 Task: Use the formula "MUNIT" in spreadsheet "Project portfolio".
Action: Mouse moved to (890, 160)
Screenshot: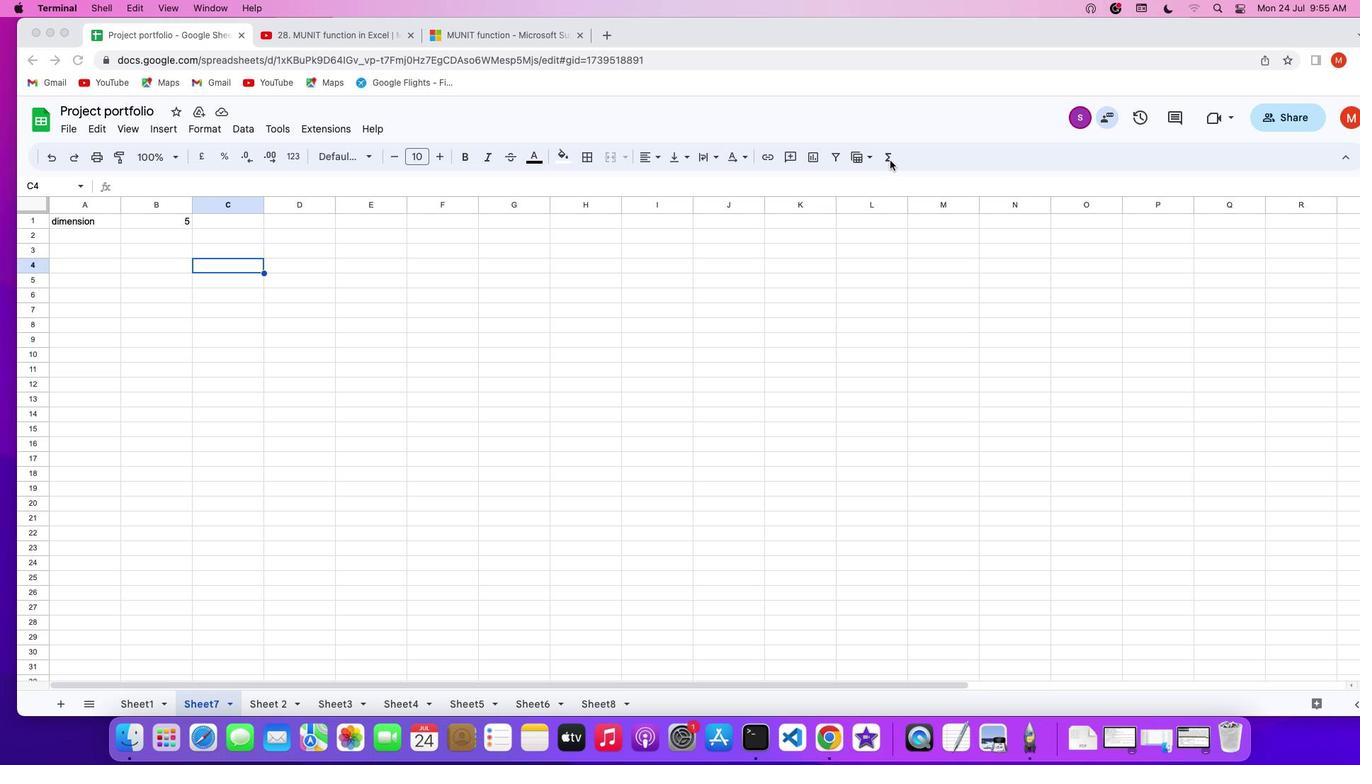 
Action: Mouse pressed left at (890, 160)
Screenshot: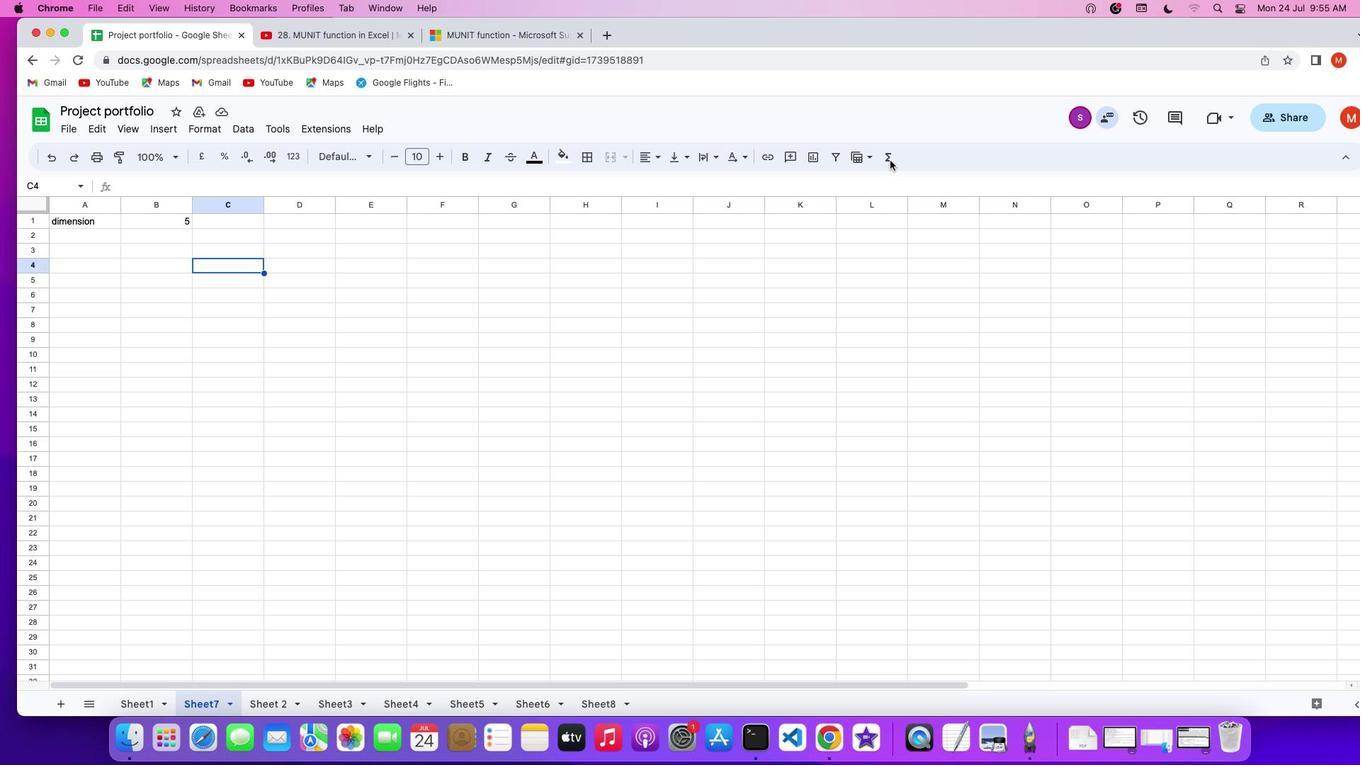 
Action: Mouse pressed left at (890, 160)
Screenshot: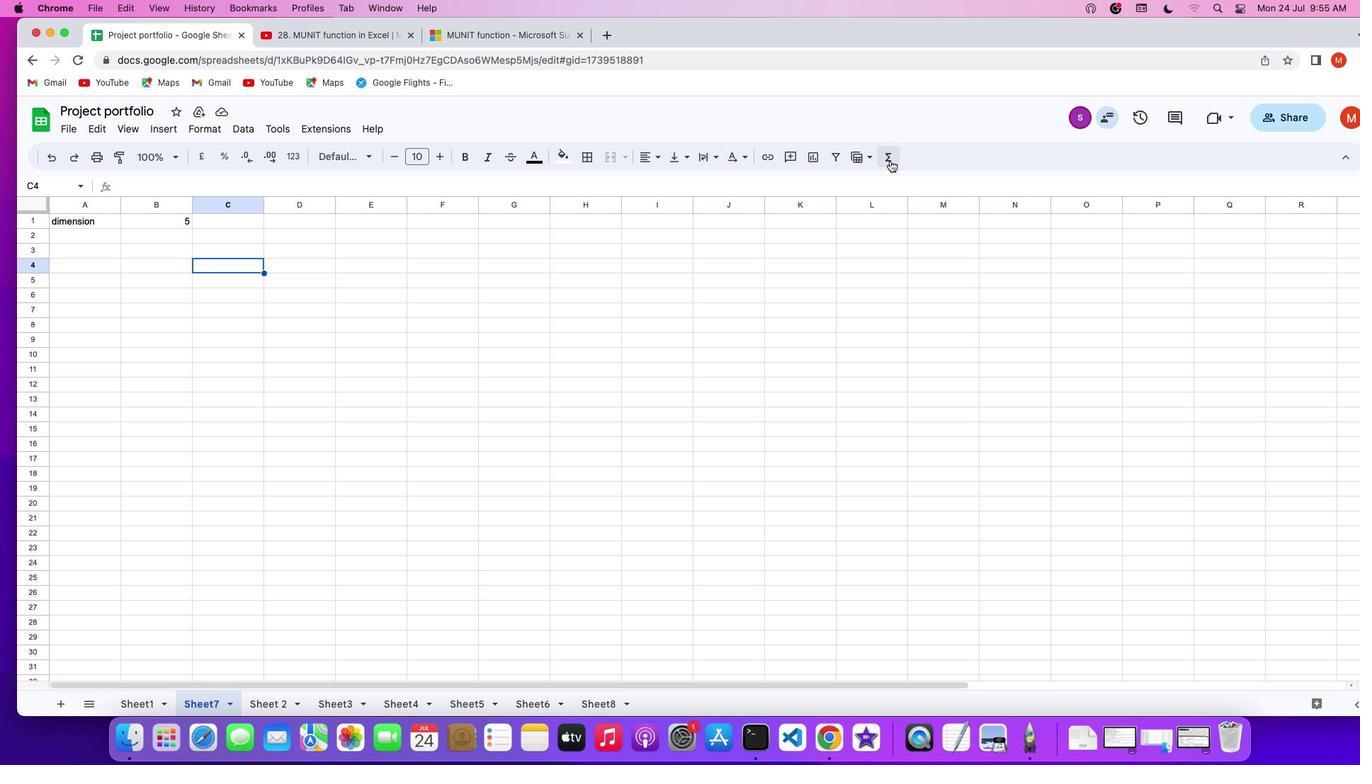 
Action: Mouse pressed left at (890, 160)
Screenshot: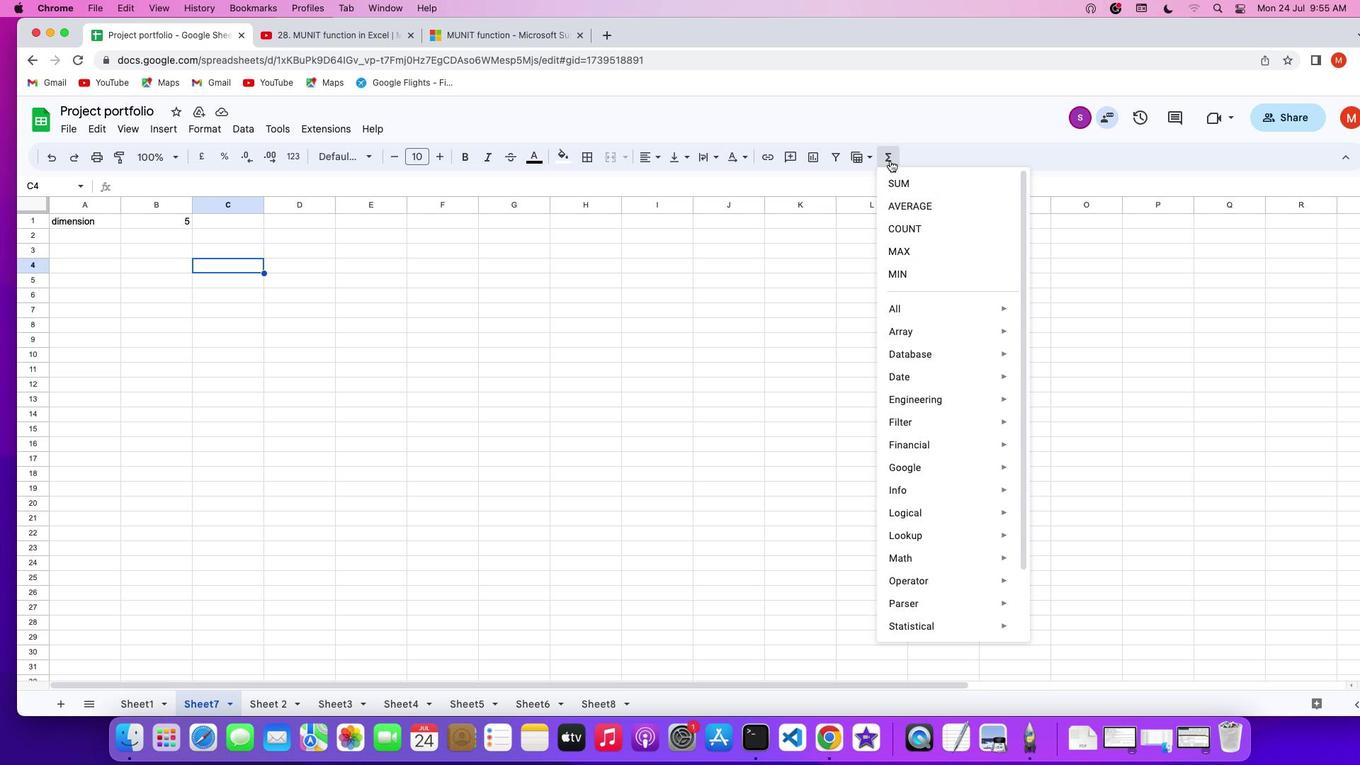 
Action: Mouse moved to (1092, 325)
Screenshot: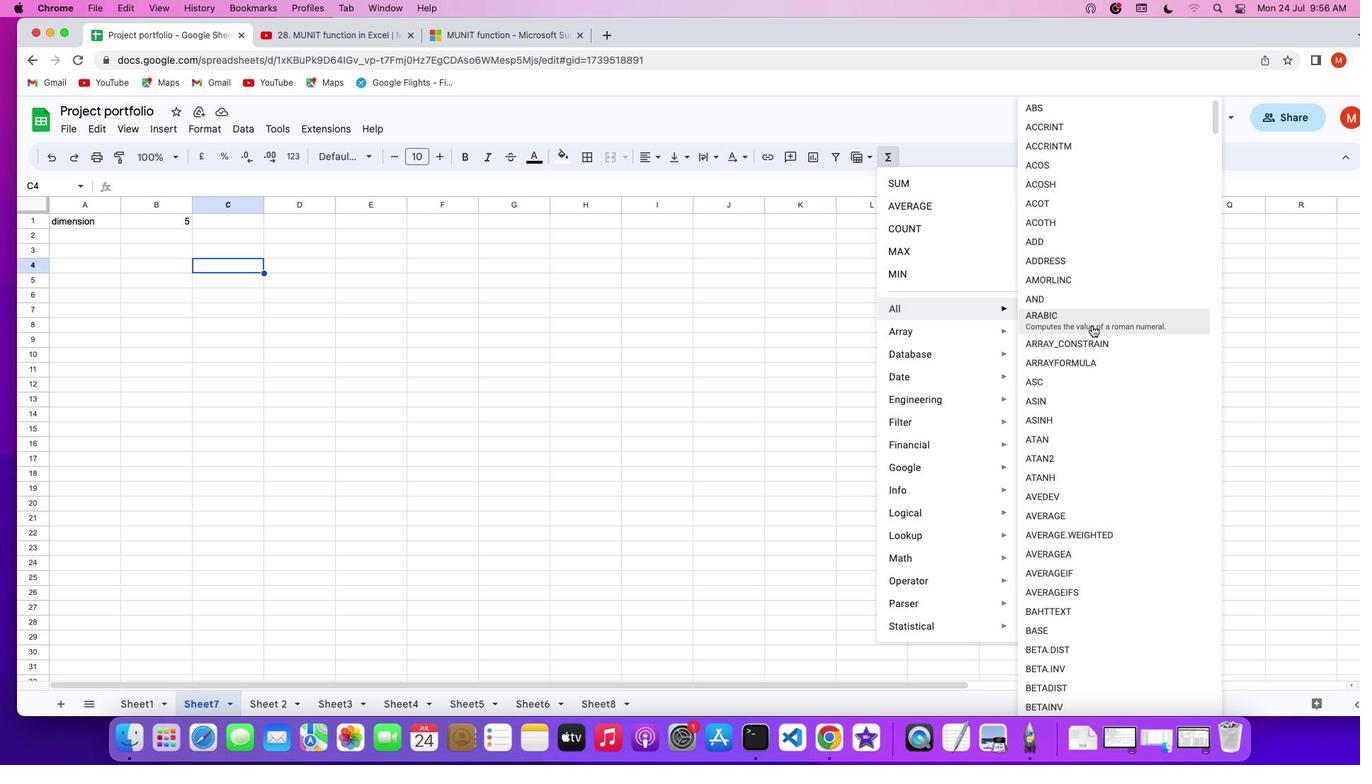 
Action: Mouse scrolled (1092, 325) with delta (0, 0)
Screenshot: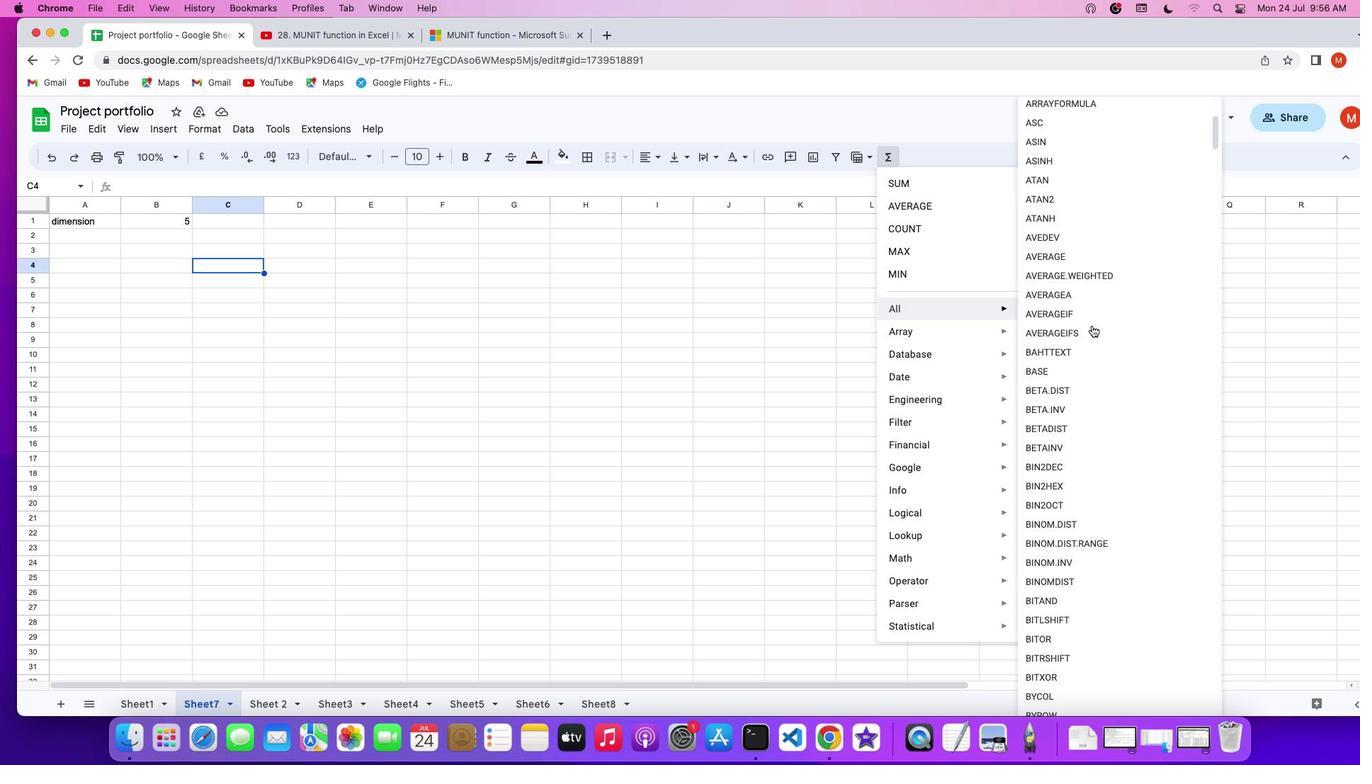
Action: Mouse scrolled (1092, 325) with delta (0, 0)
Screenshot: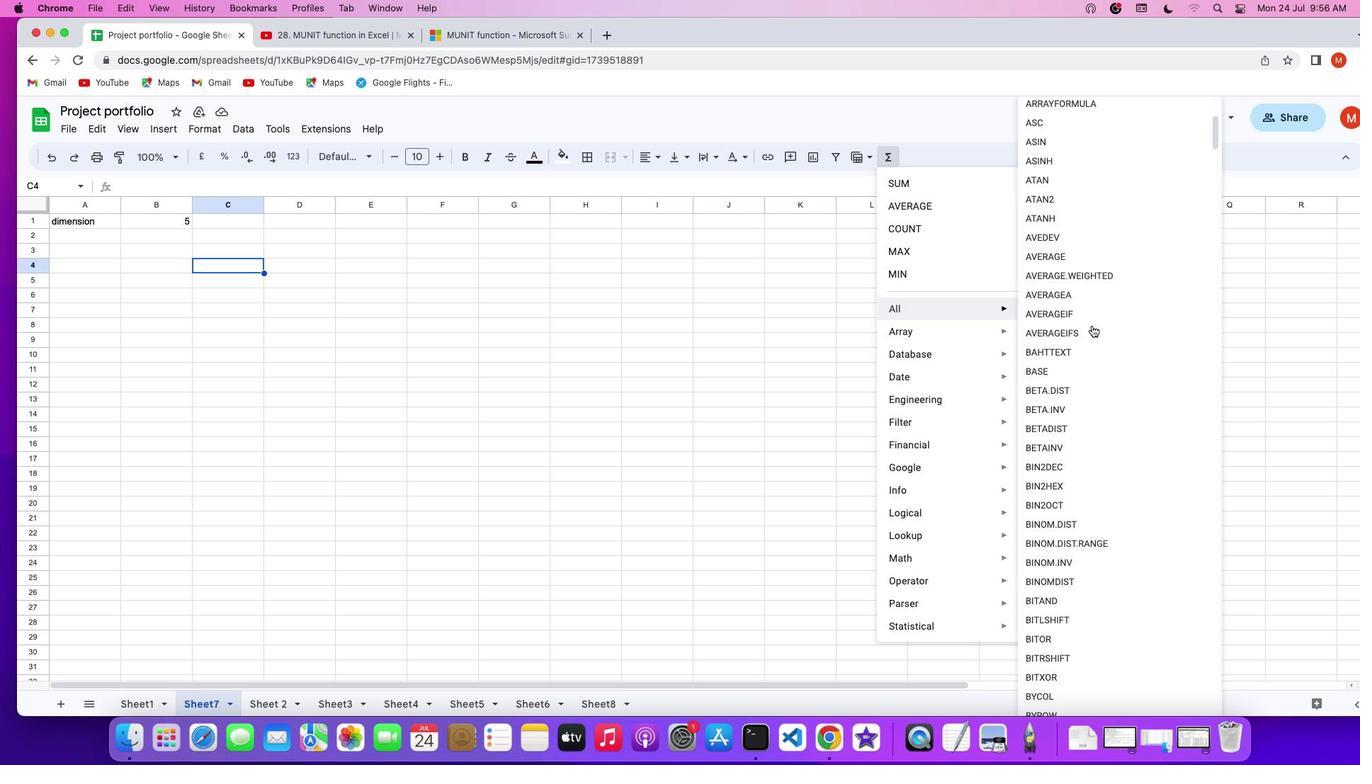 
Action: Mouse scrolled (1092, 325) with delta (0, -2)
Screenshot: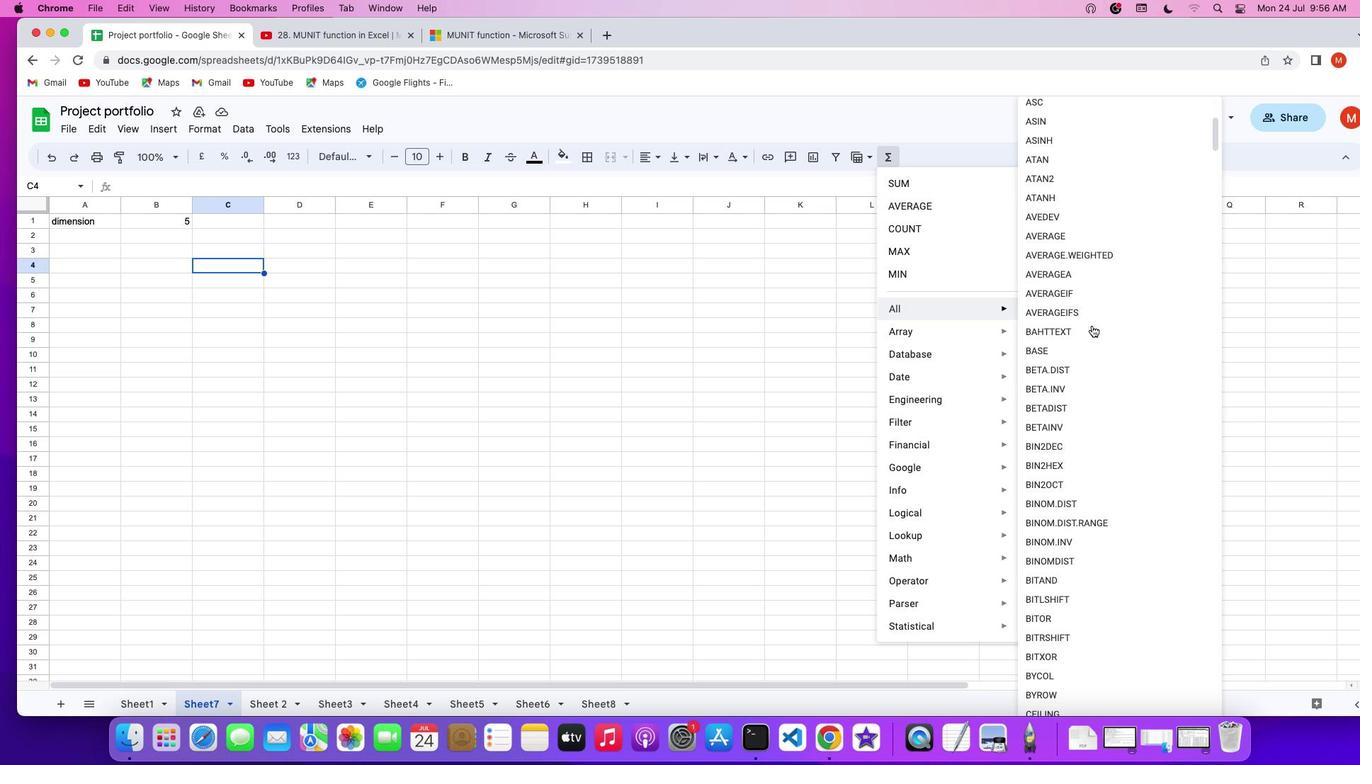 
Action: Mouse scrolled (1092, 325) with delta (0, -3)
Screenshot: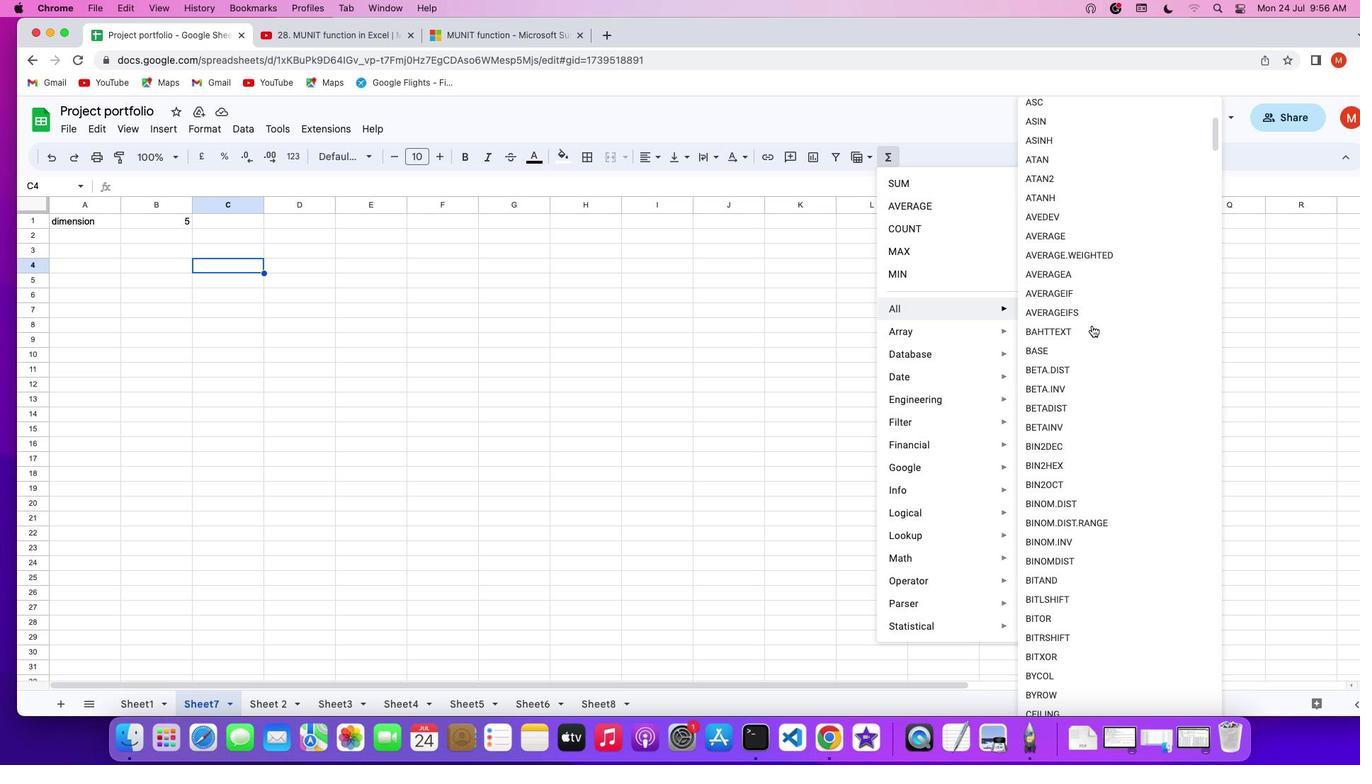 
Action: Mouse scrolled (1092, 325) with delta (0, 0)
Screenshot: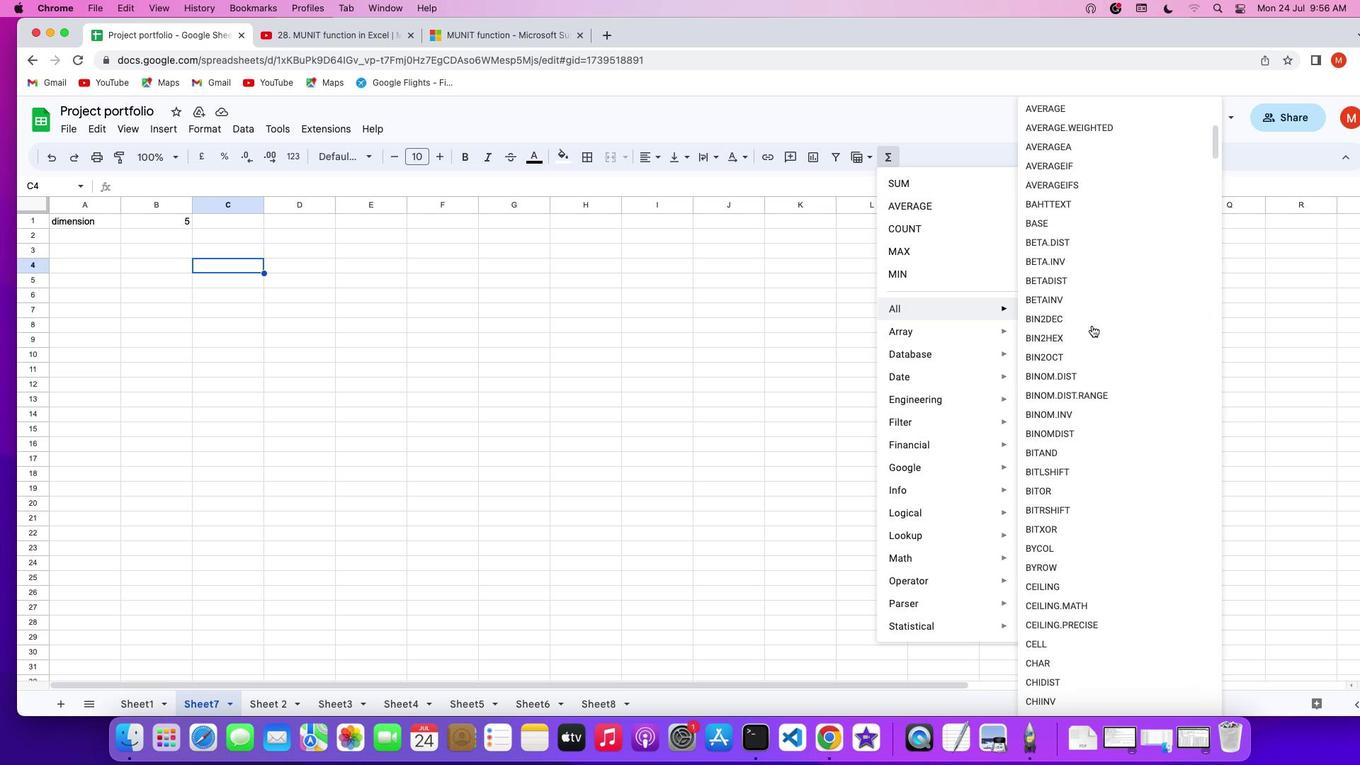 
Action: Mouse scrolled (1092, 325) with delta (0, 0)
Screenshot: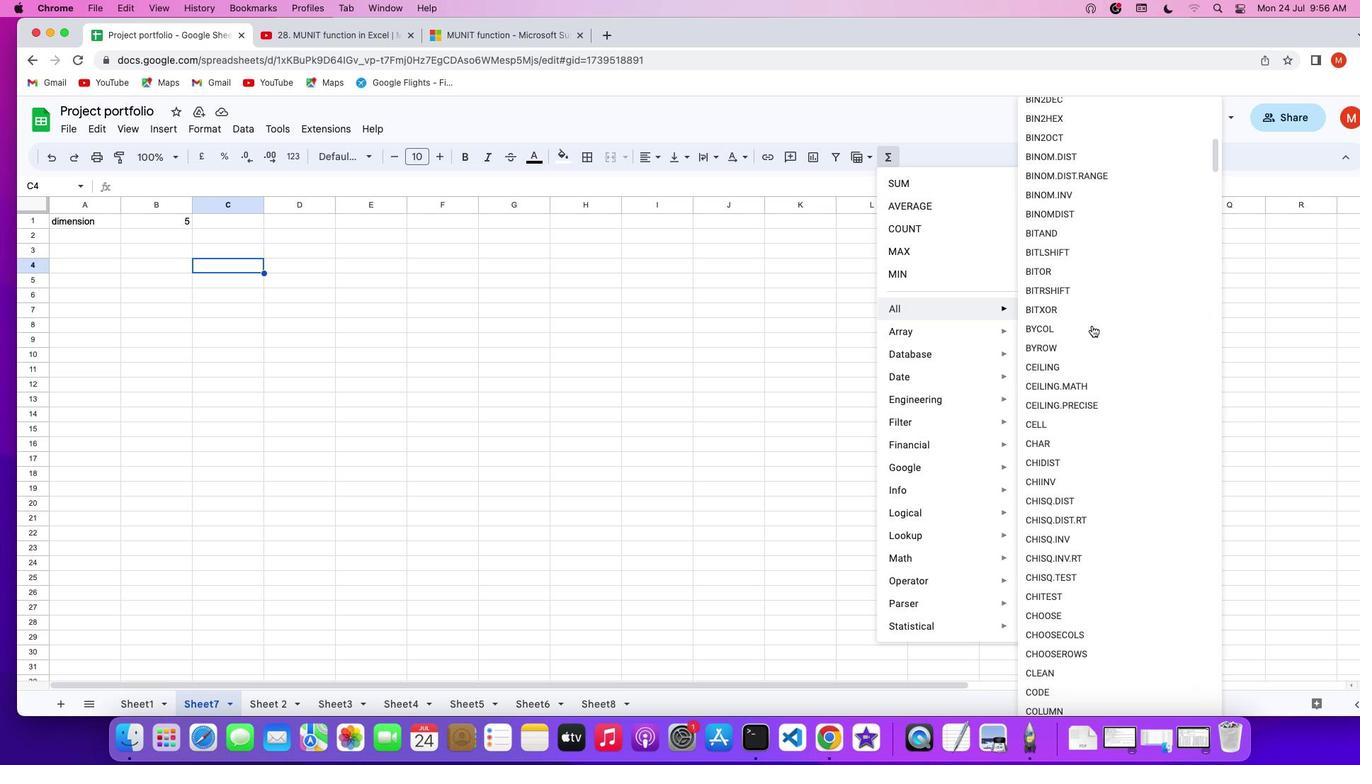 
Action: Mouse scrolled (1092, 325) with delta (0, -1)
Screenshot: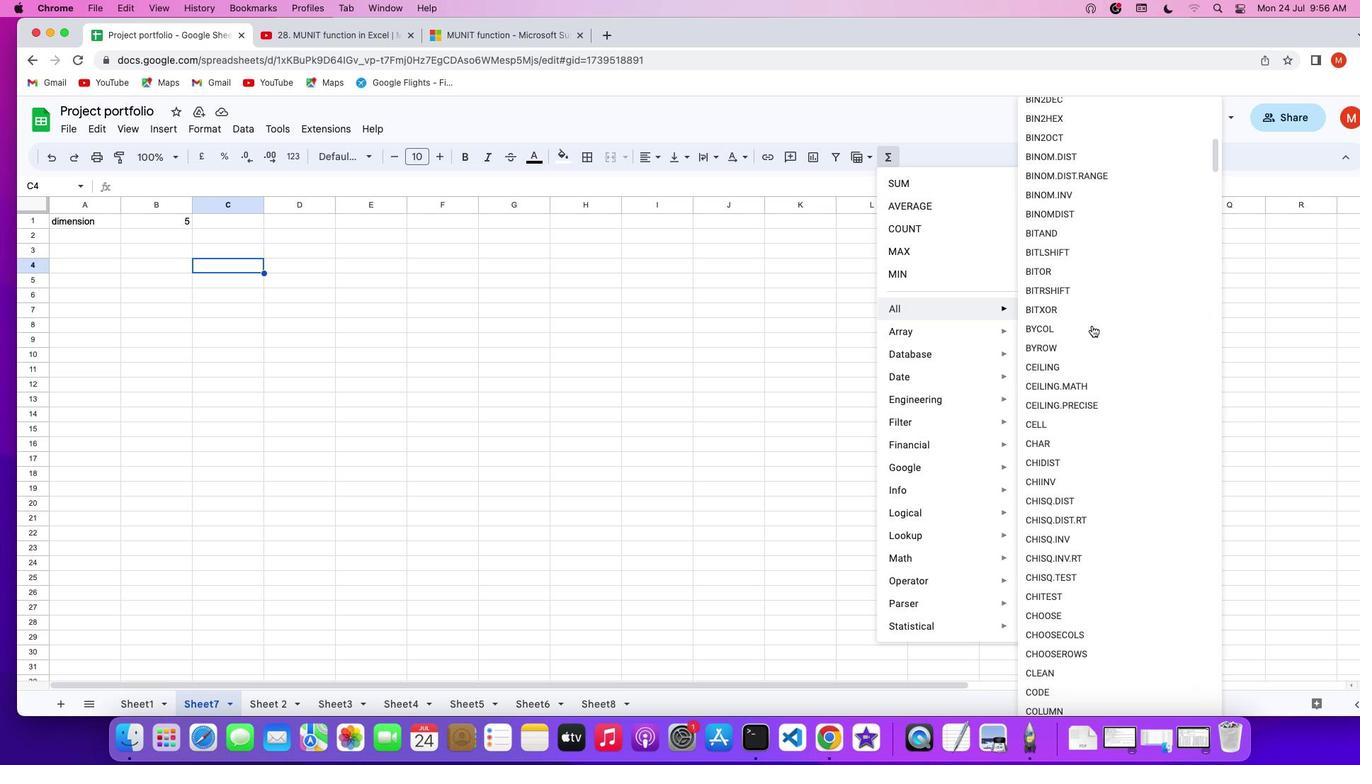 
Action: Mouse scrolled (1092, 325) with delta (0, -2)
Screenshot: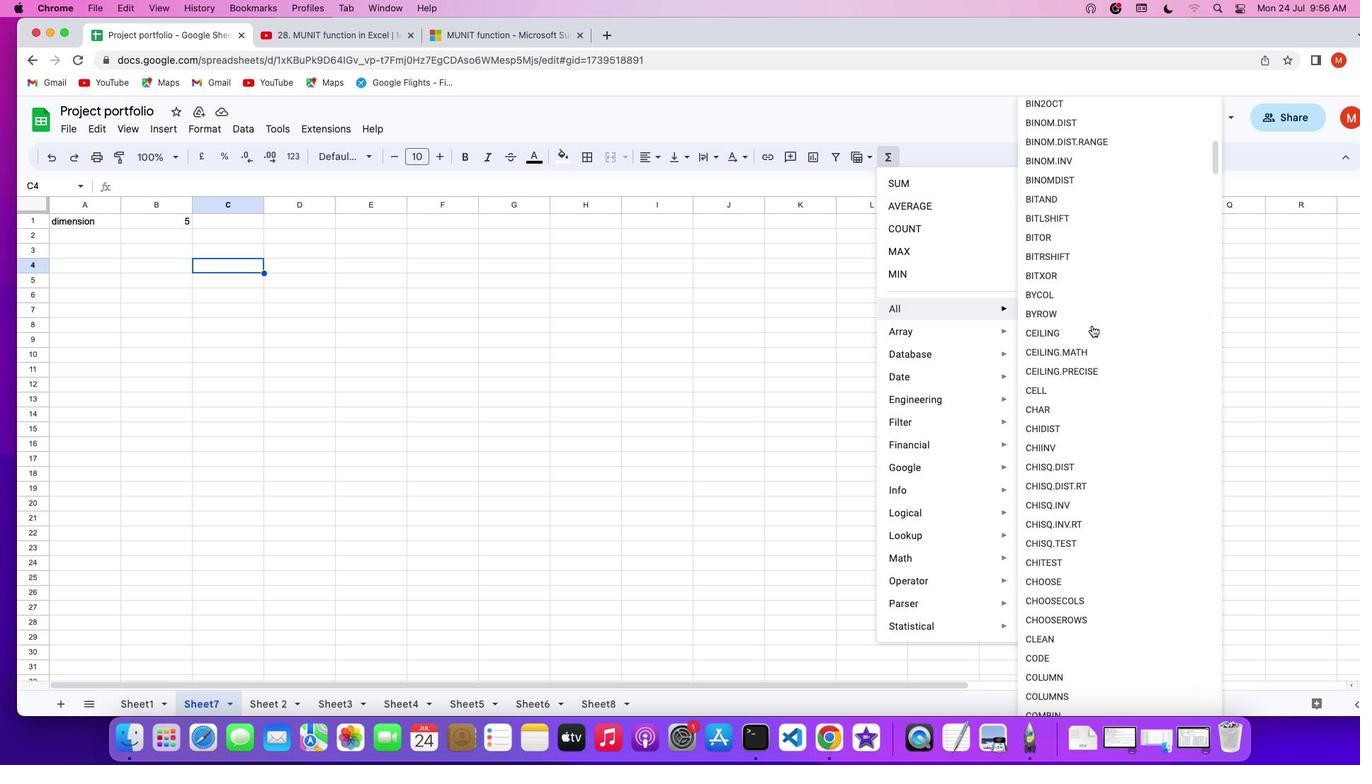 
Action: Mouse scrolled (1092, 325) with delta (0, -3)
Screenshot: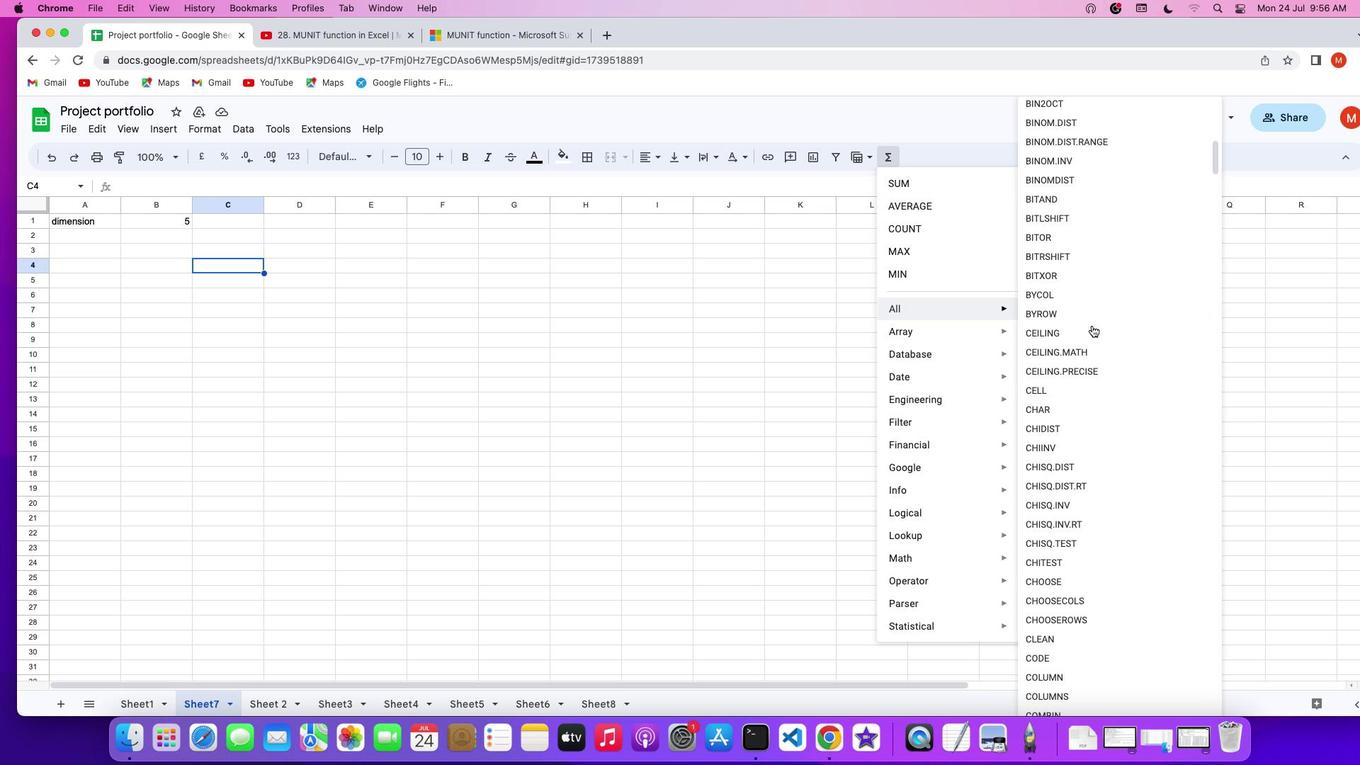 
Action: Mouse scrolled (1092, 325) with delta (0, 0)
Screenshot: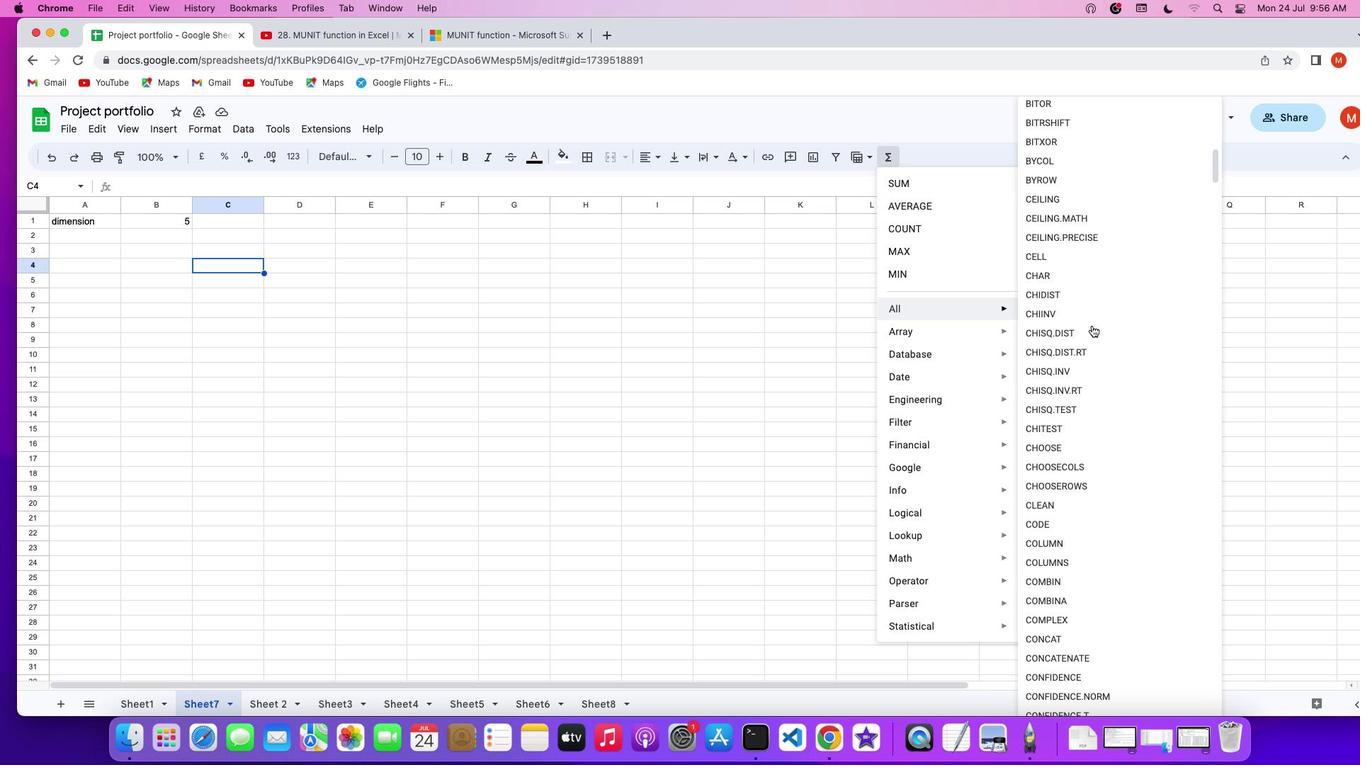 
Action: Mouse scrolled (1092, 325) with delta (0, 0)
Screenshot: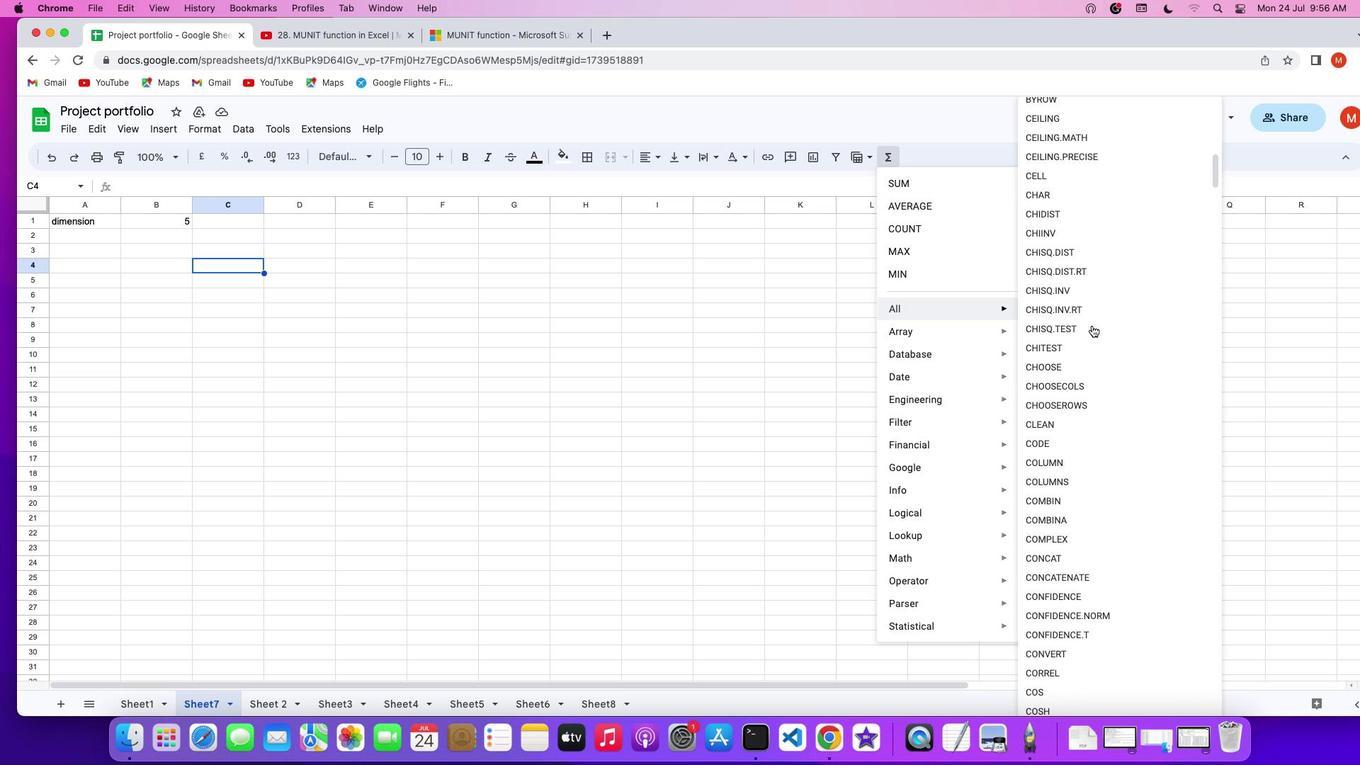 
Action: Mouse scrolled (1092, 325) with delta (0, -2)
Screenshot: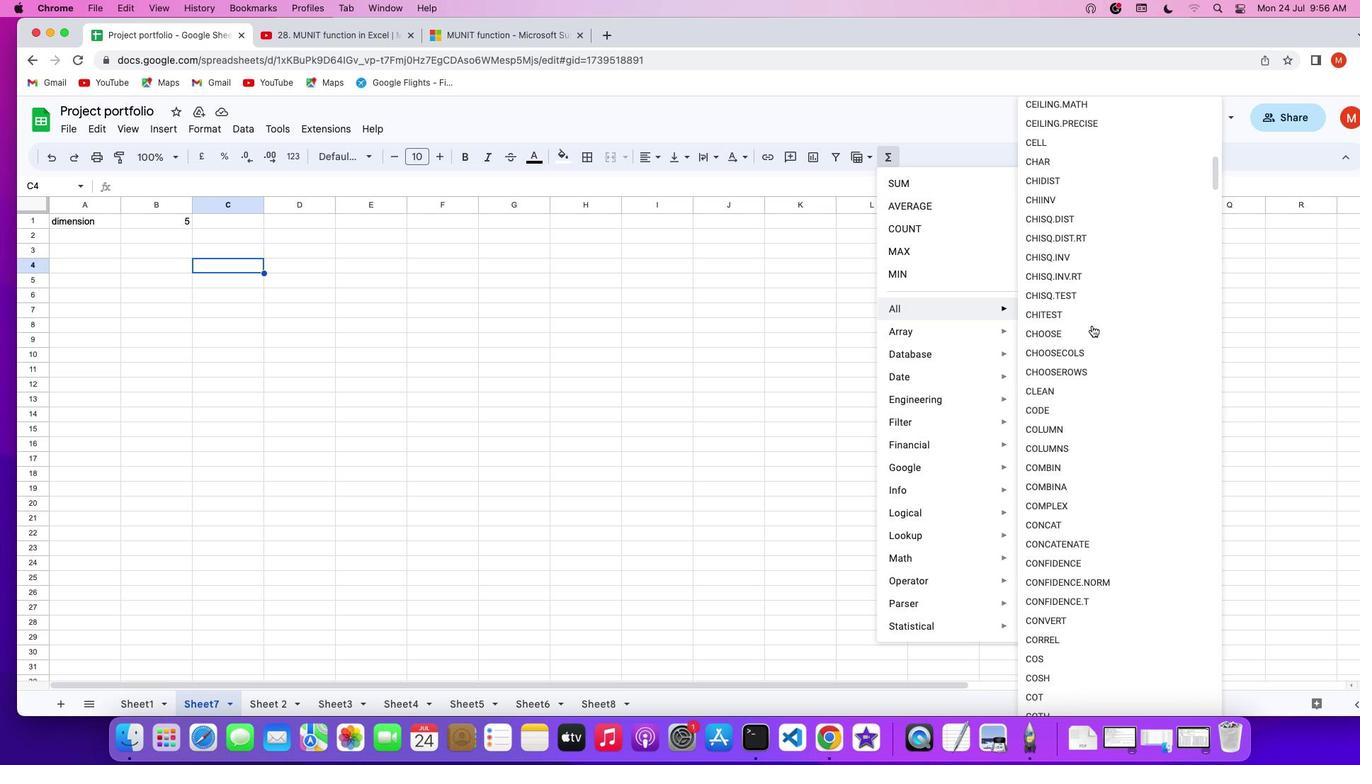 
Action: Mouse scrolled (1092, 325) with delta (0, -2)
Screenshot: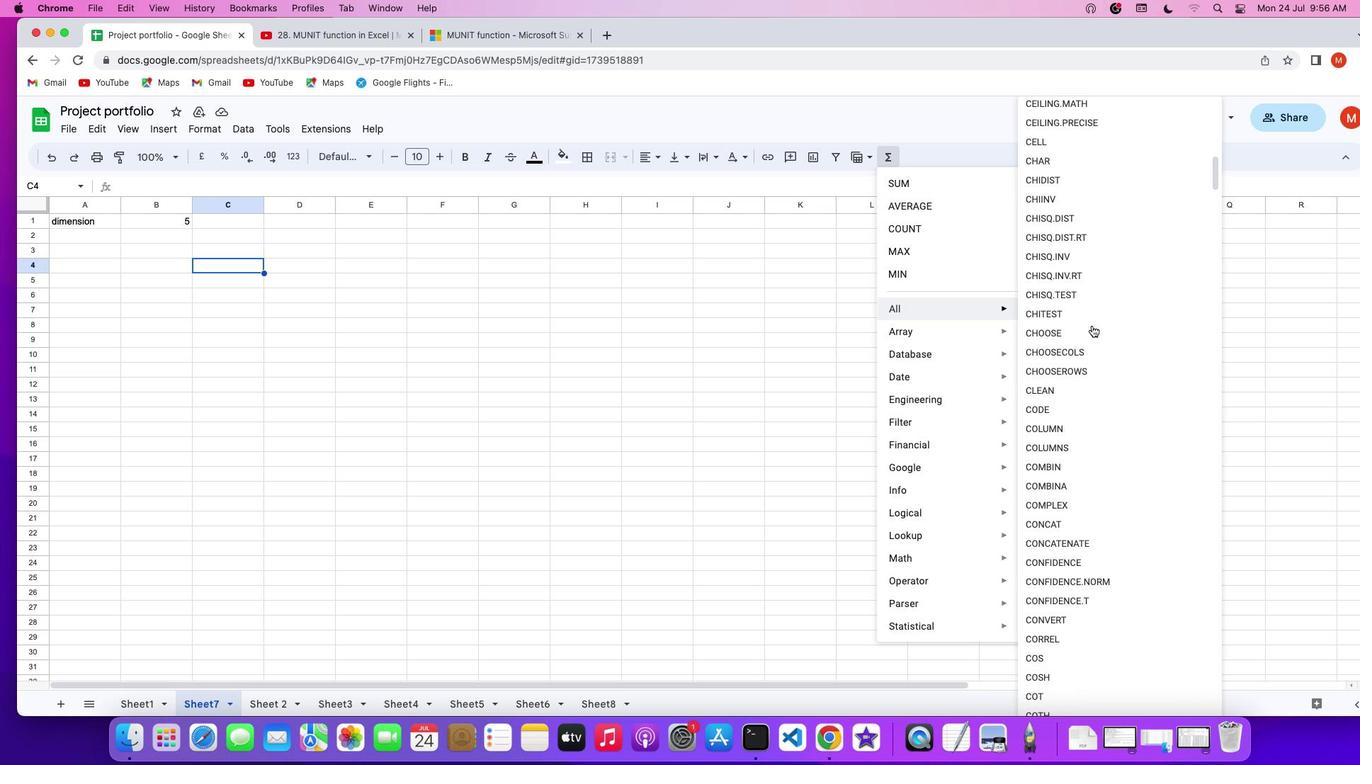 
Action: Mouse scrolled (1092, 325) with delta (0, 0)
Screenshot: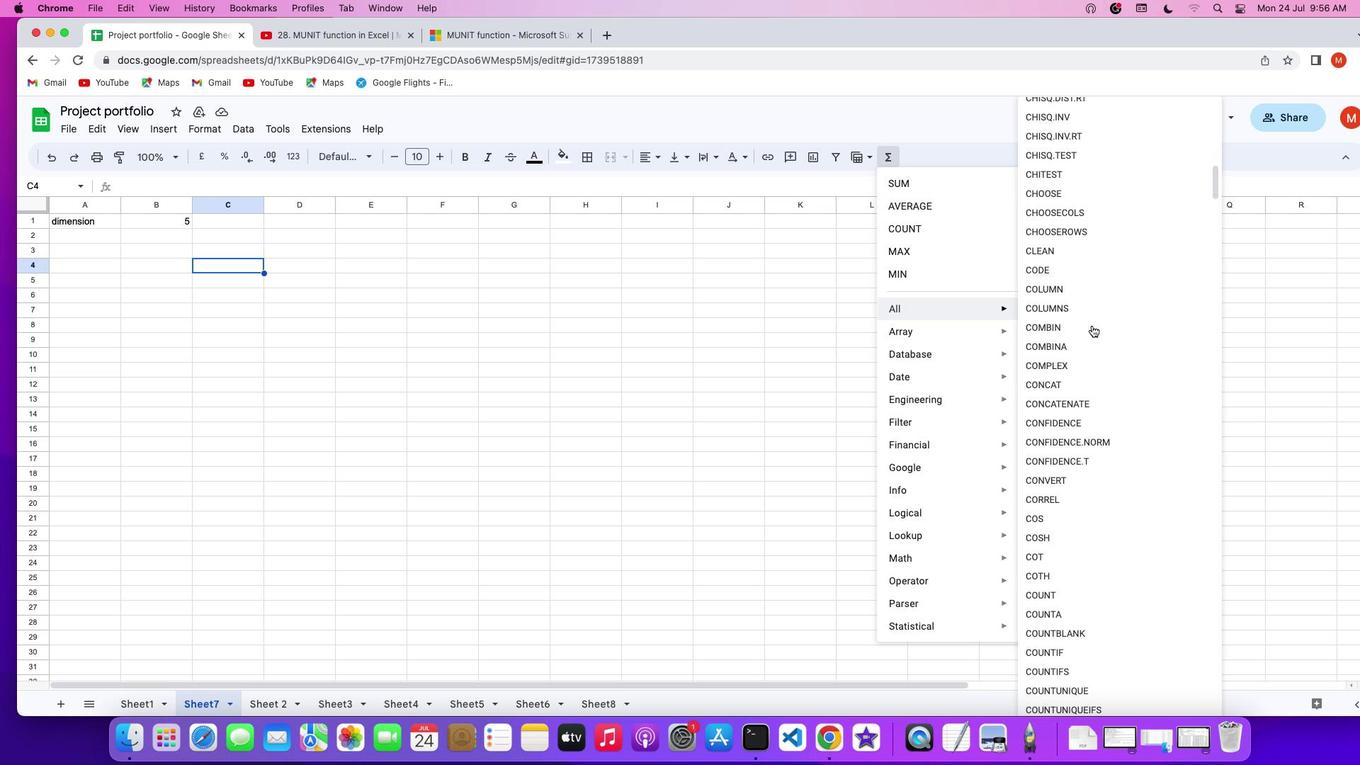 
Action: Mouse scrolled (1092, 325) with delta (0, 0)
Screenshot: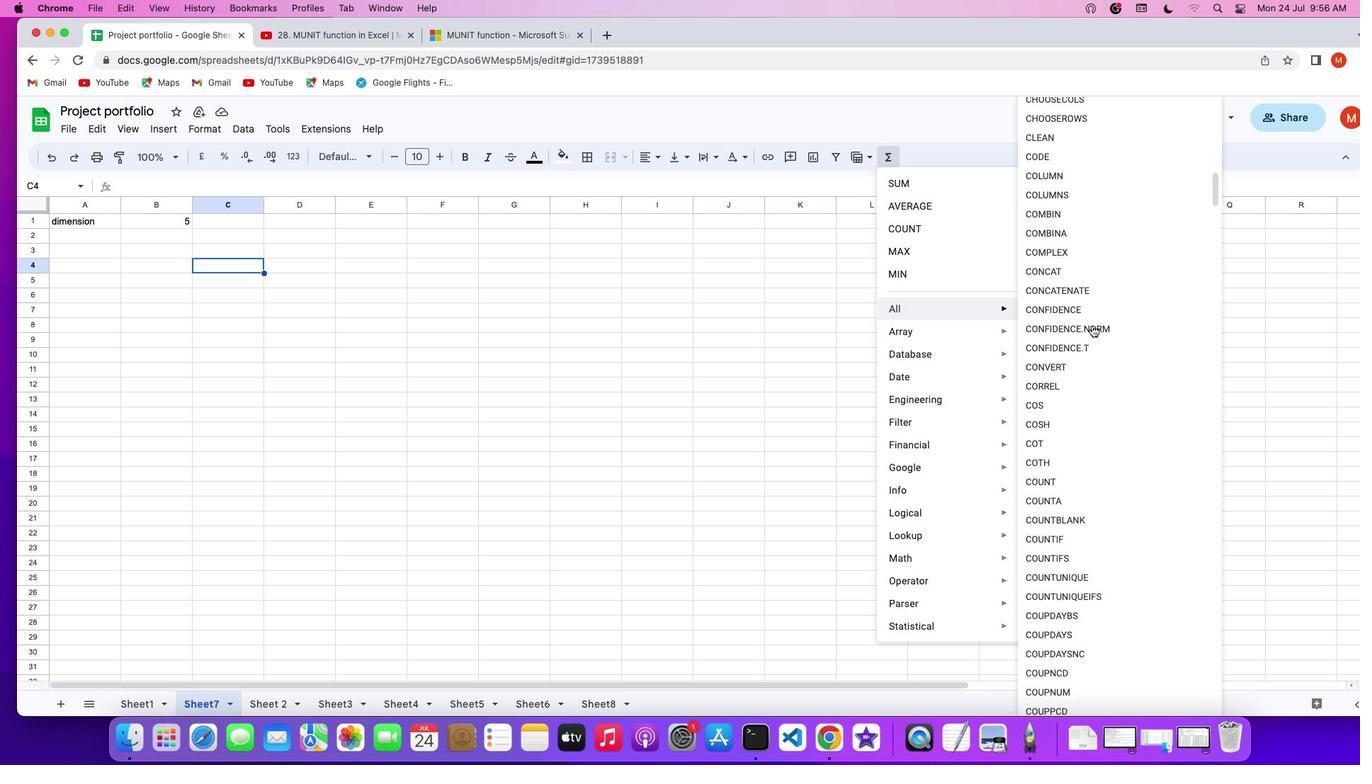 
Action: Mouse scrolled (1092, 325) with delta (0, -1)
Screenshot: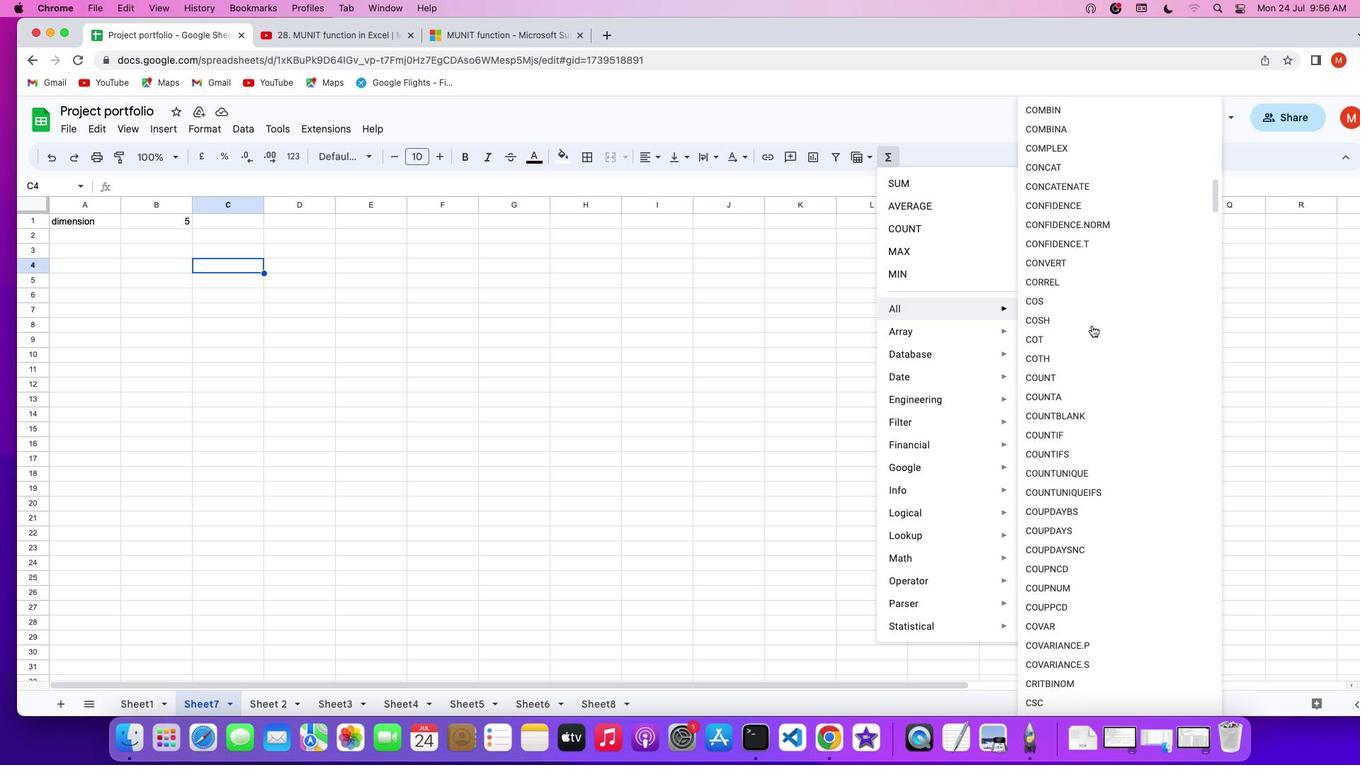 
Action: Mouse scrolled (1092, 325) with delta (0, -2)
Screenshot: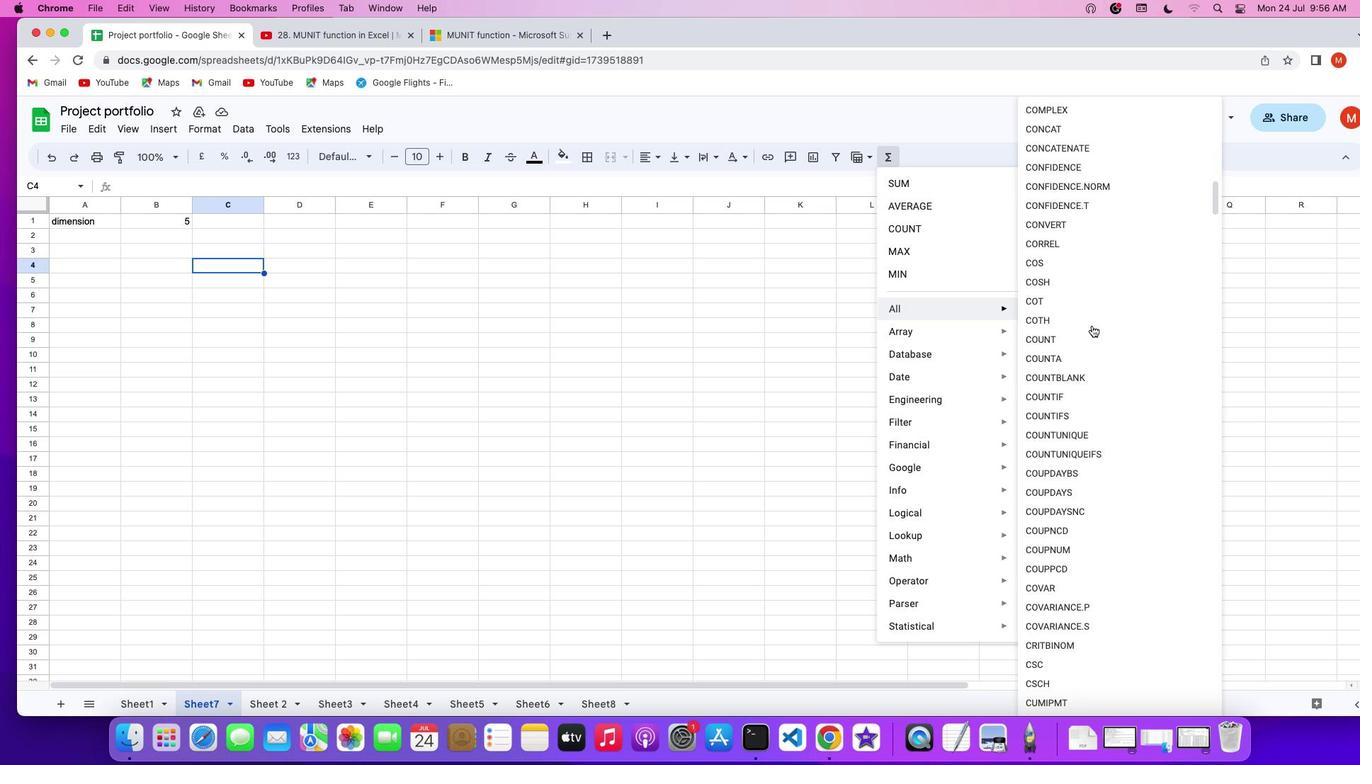 
Action: Mouse scrolled (1092, 325) with delta (0, -3)
Screenshot: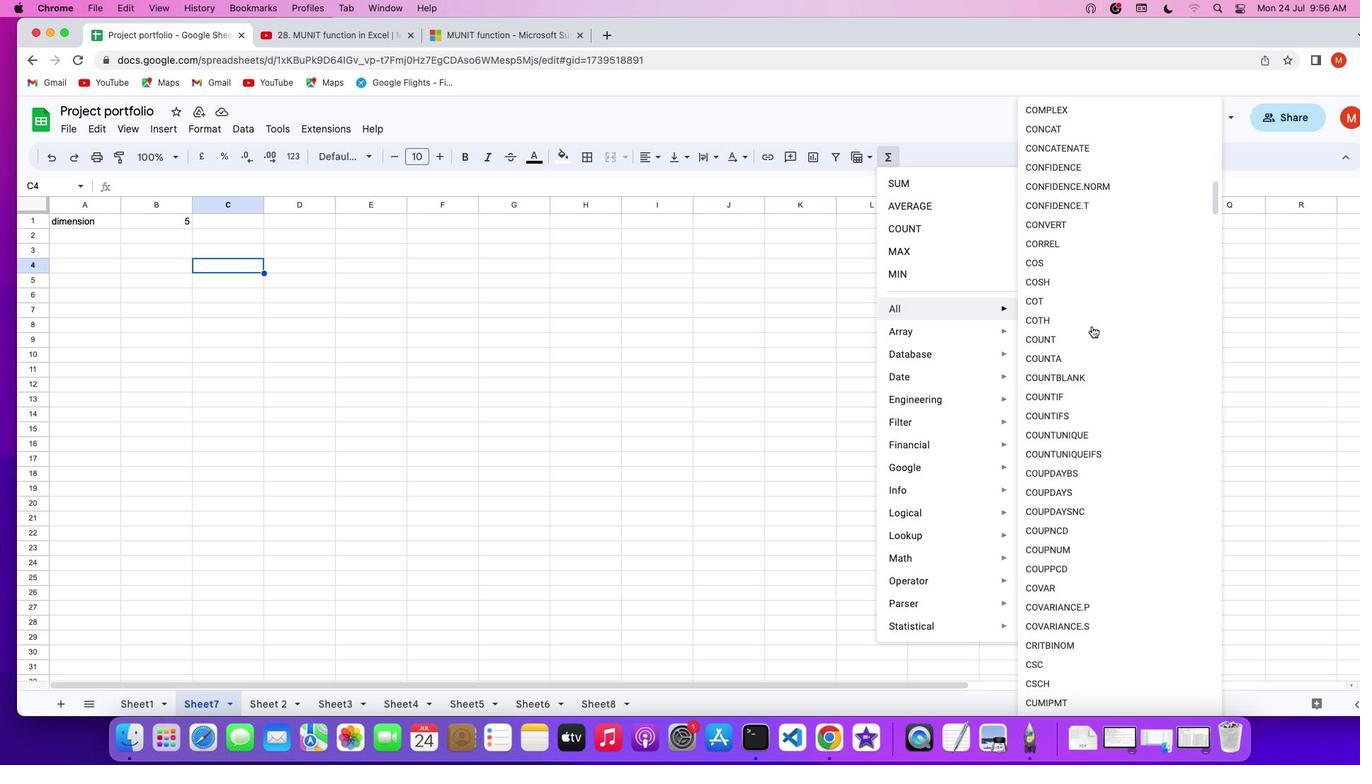 
Action: Mouse moved to (1091, 327)
Screenshot: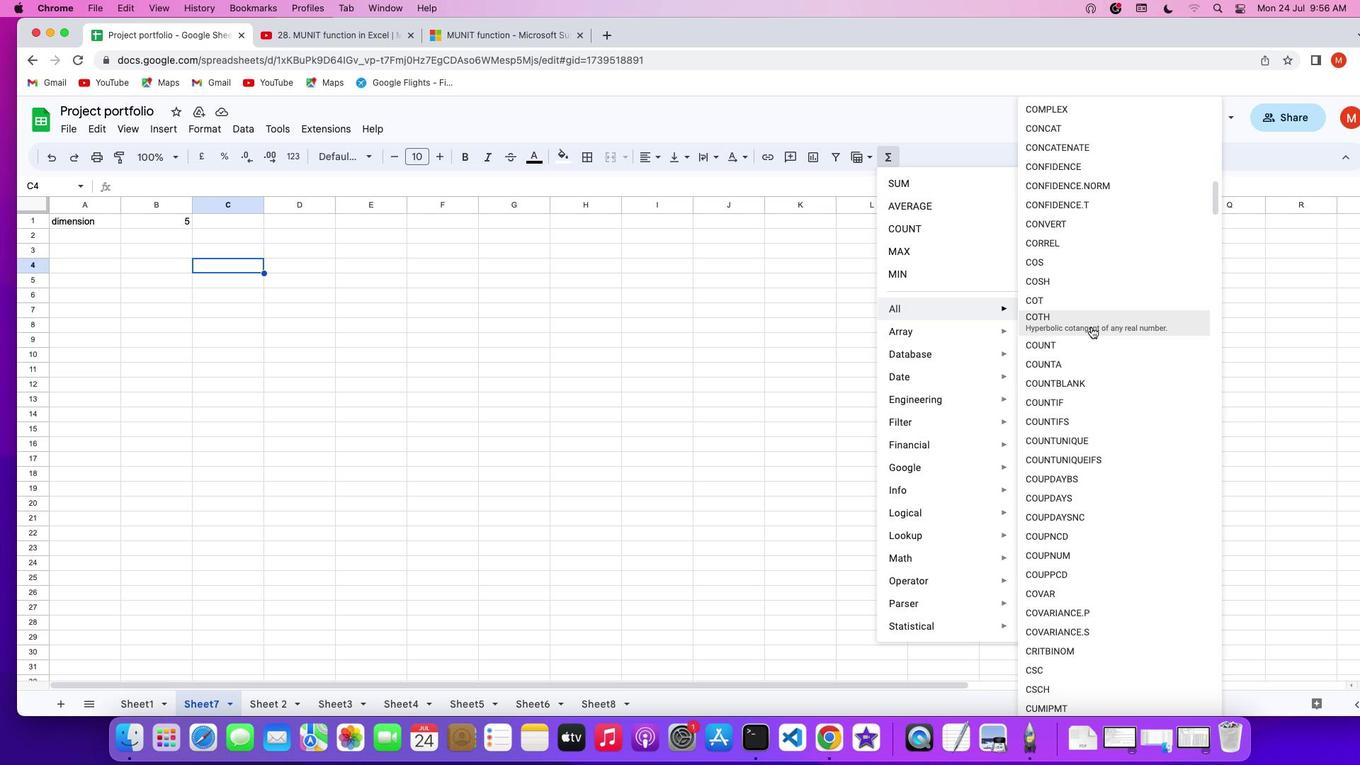 
Action: Mouse scrolled (1091, 327) with delta (0, 0)
Screenshot: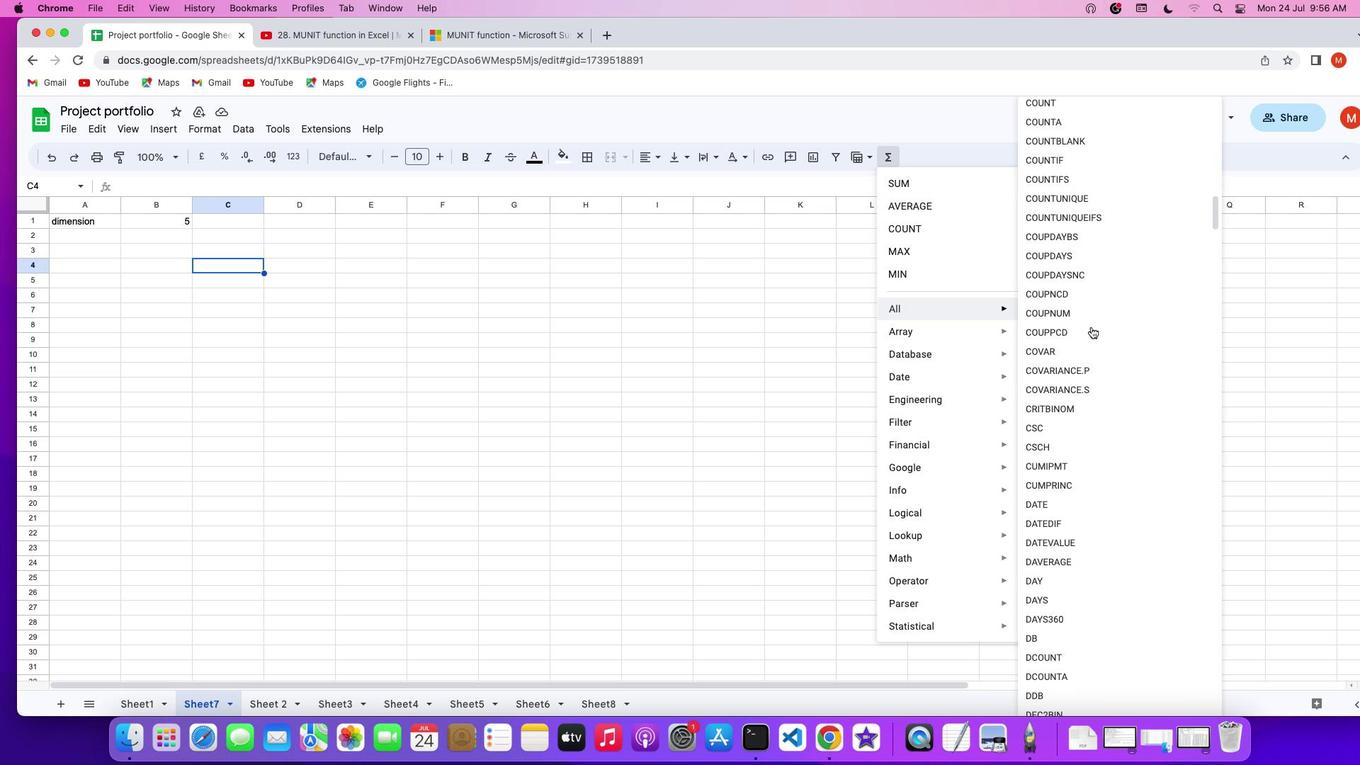 
Action: Mouse scrolled (1091, 327) with delta (0, 0)
Screenshot: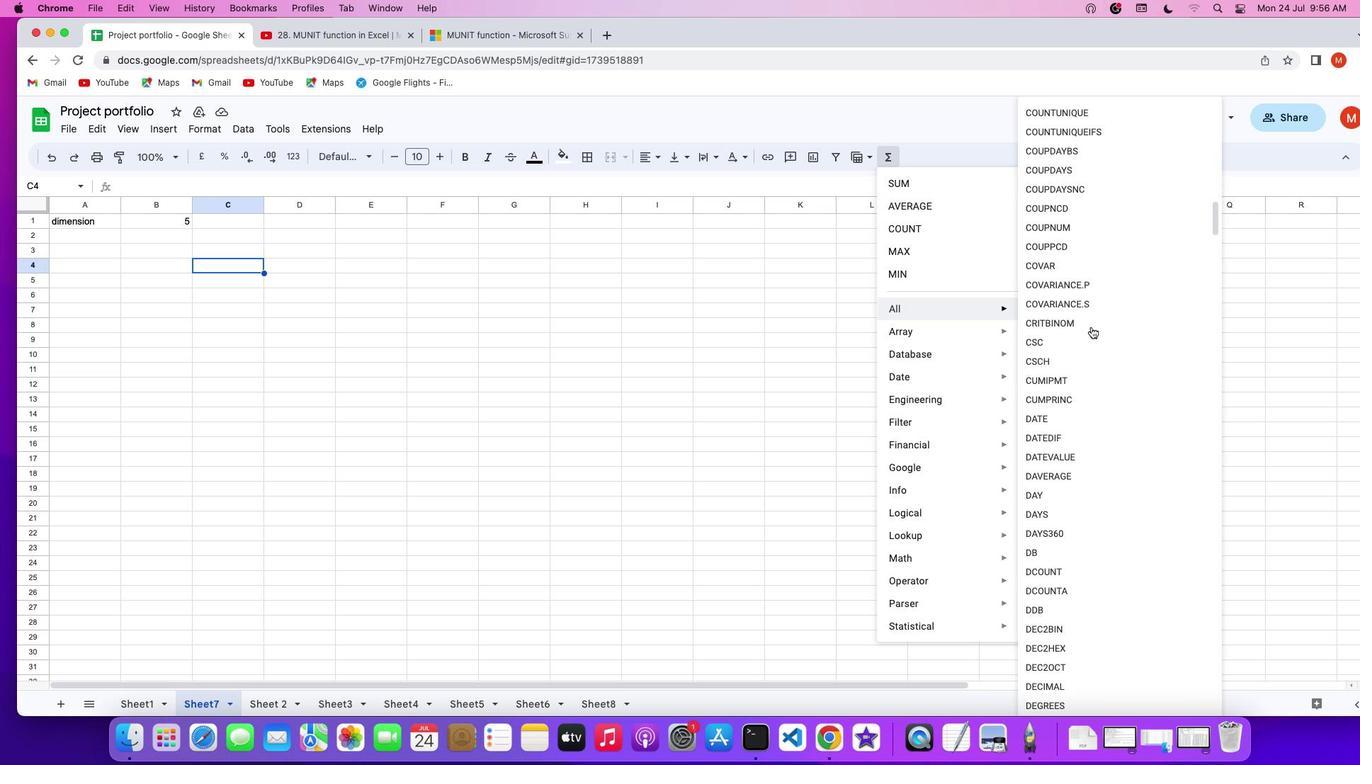 
Action: Mouse scrolled (1091, 327) with delta (0, -2)
Screenshot: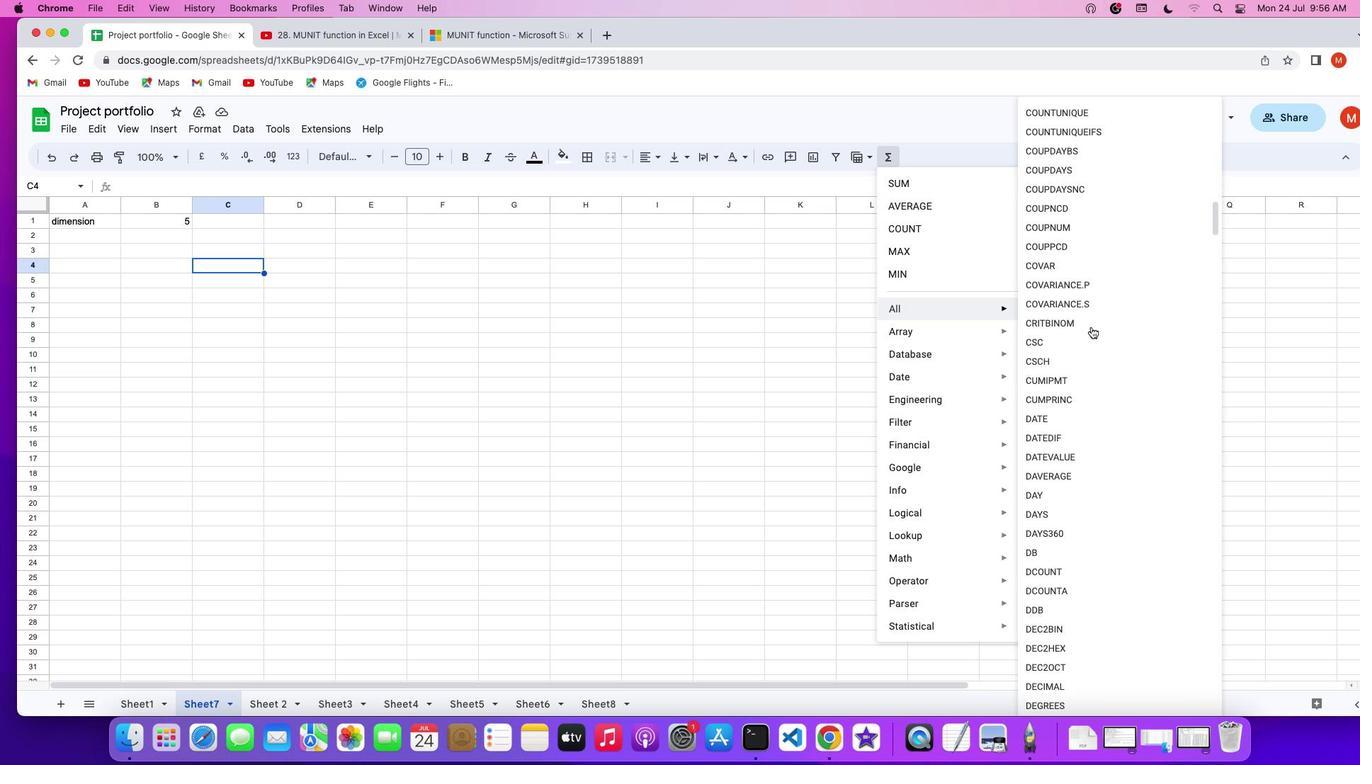 
Action: Mouse scrolled (1091, 327) with delta (0, -3)
Screenshot: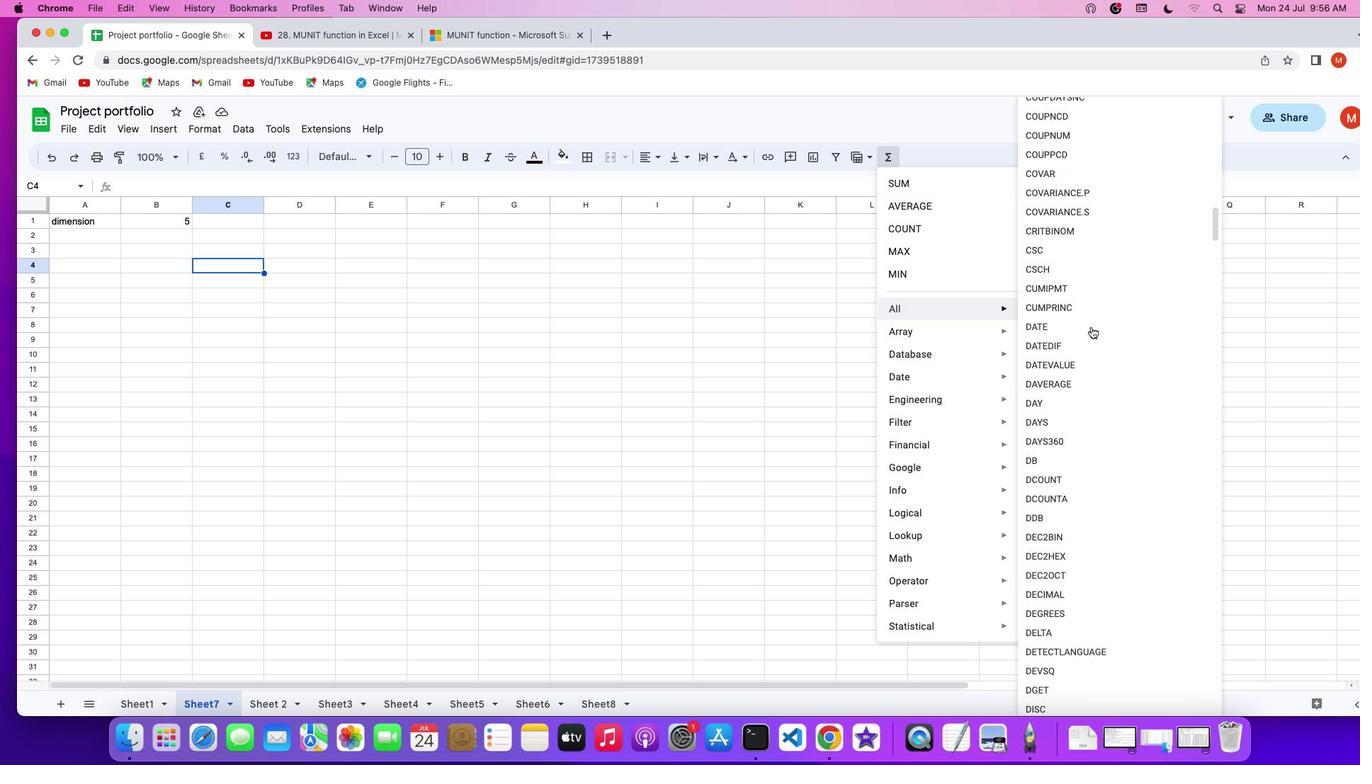 
Action: Mouse scrolled (1091, 327) with delta (0, -3)
Screenshot: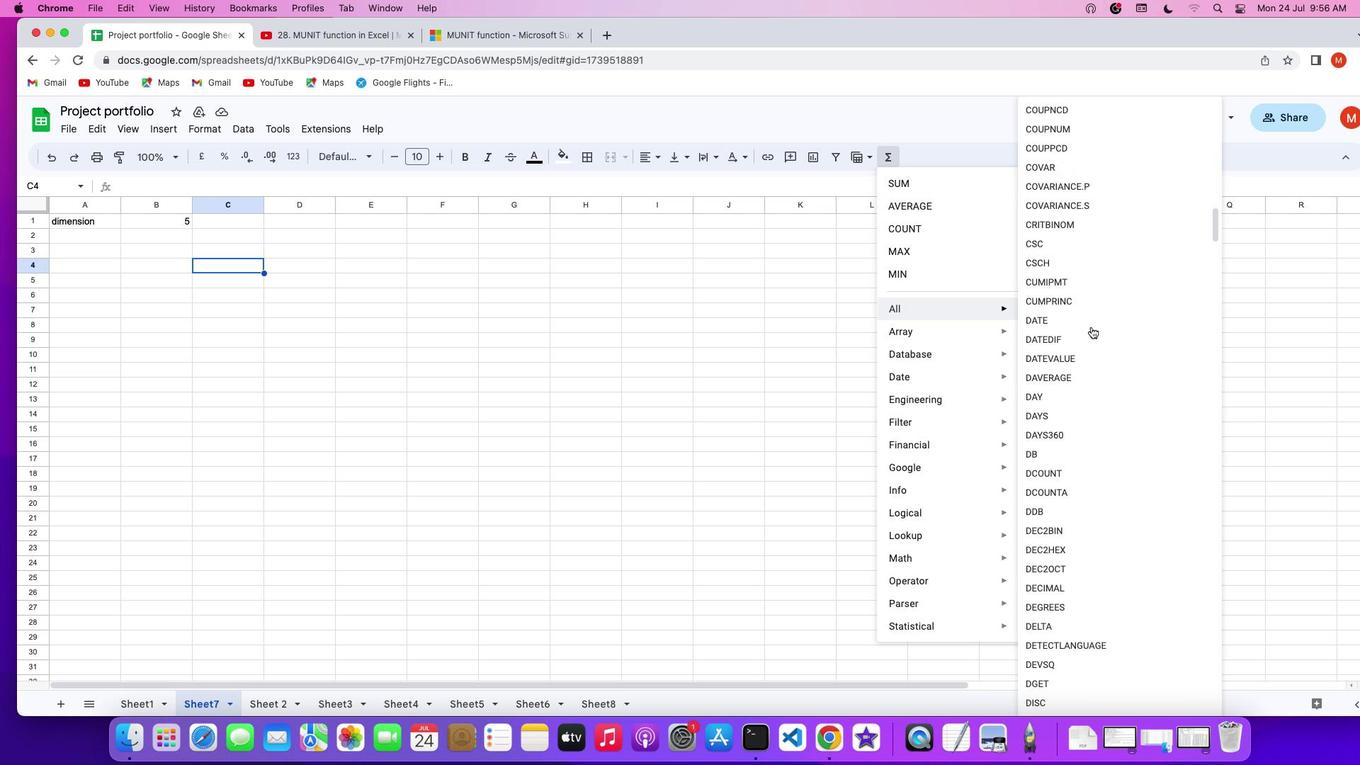 
Action: Mouse scrolled (1091, 327) with delta (0, 0)
Screenshot: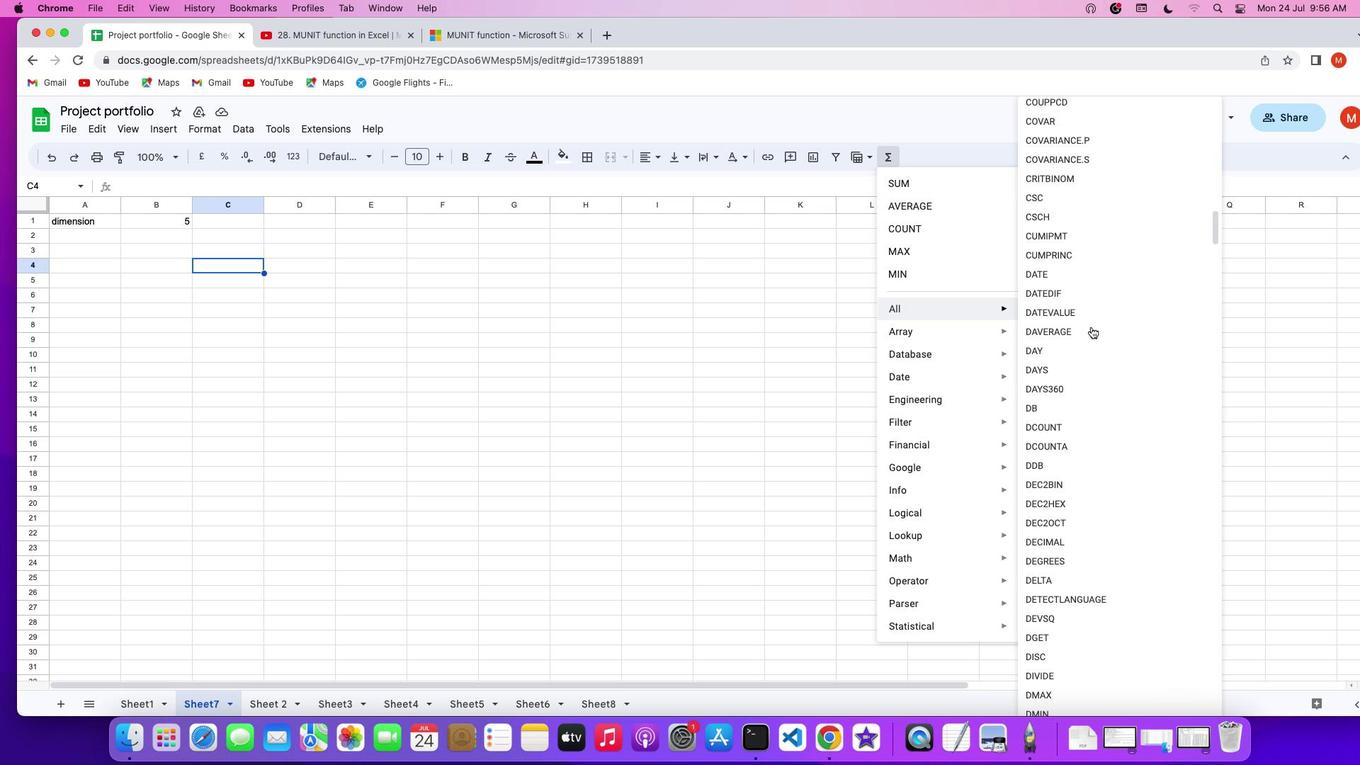 
Action: Mouse scrolled (1091, 327) with delta (0, 0)
Screenshot: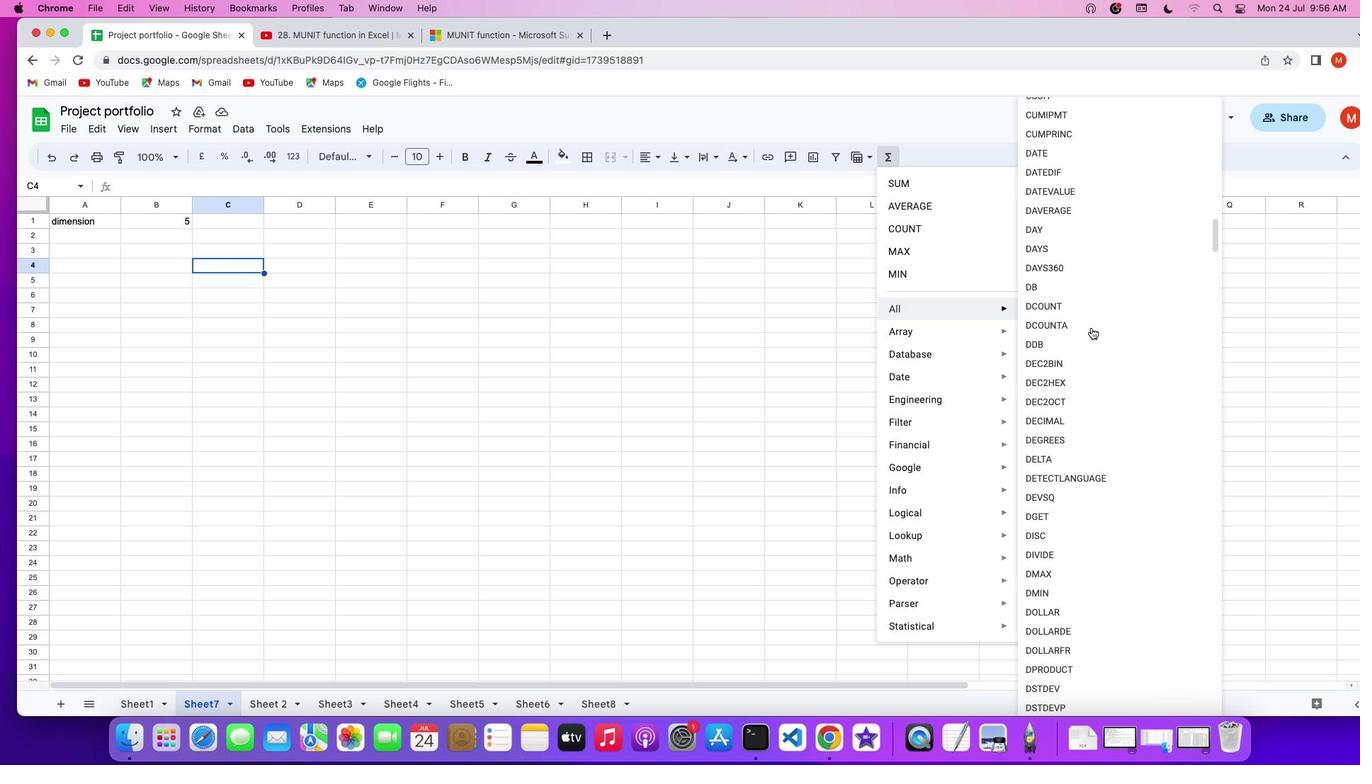 
Action: Mouse scrolled (1091, 327) with delta (0, -1)
Screenshot: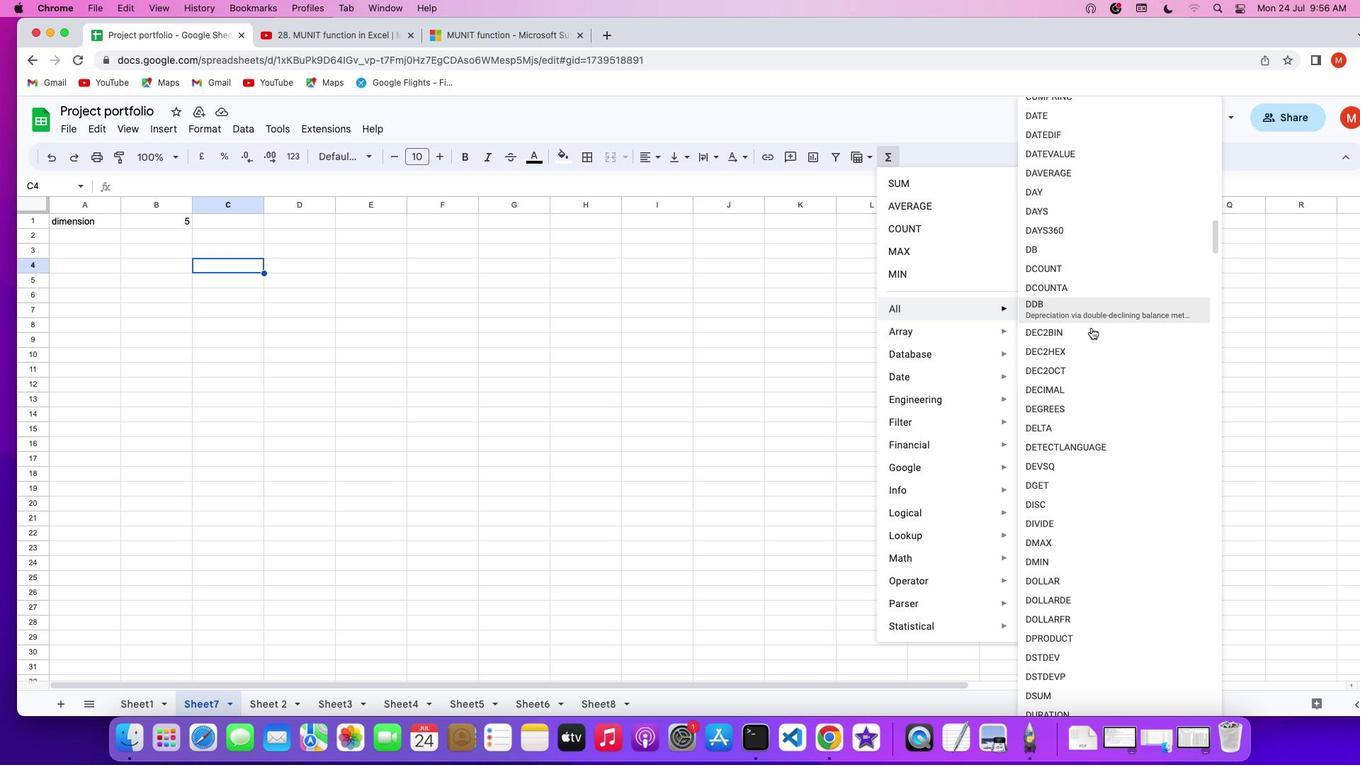 
Action: Mouse scrolled (1091, 327) with delta (0, -2)
Screenshot: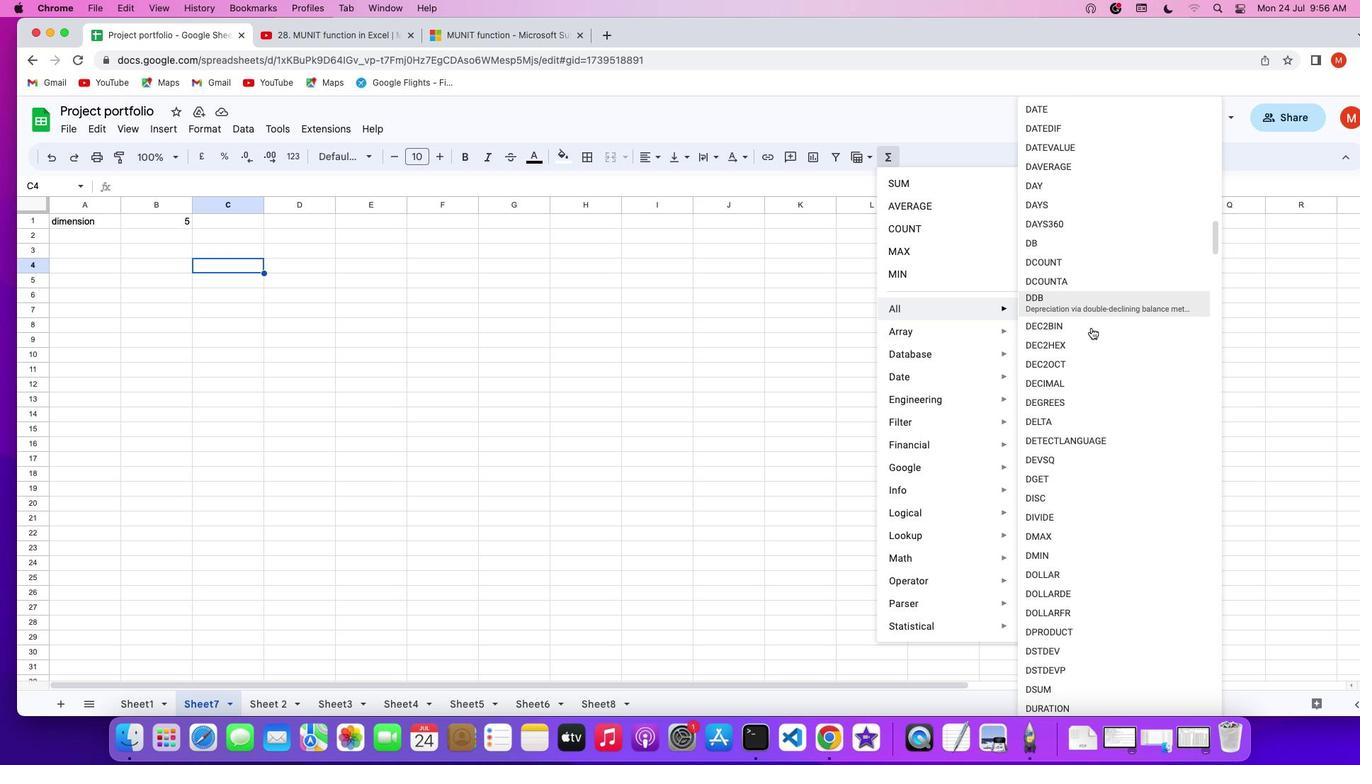 
Action: Mouse moved to (1091, 327)
Screenshot: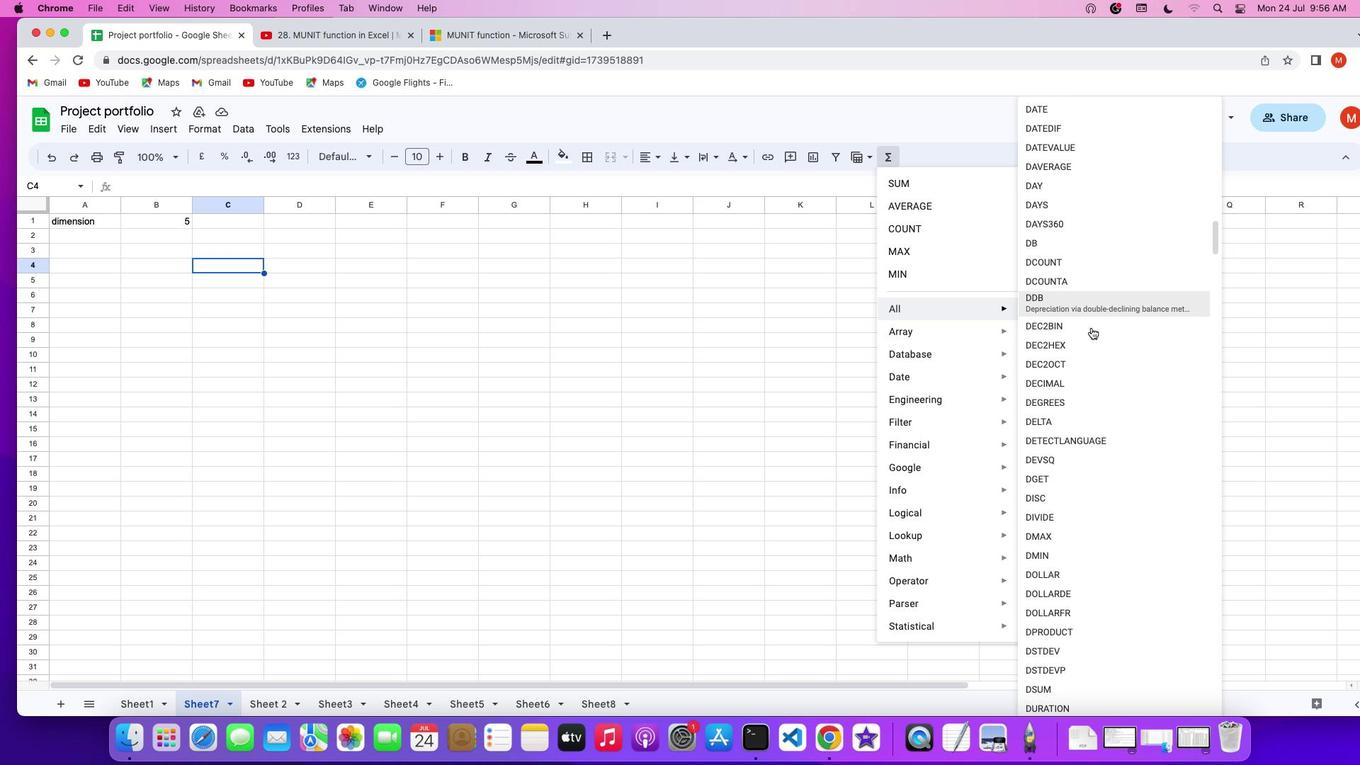 
Action: Mouse scrolled (1091, 327) with delta (0, 0)
Screenshot: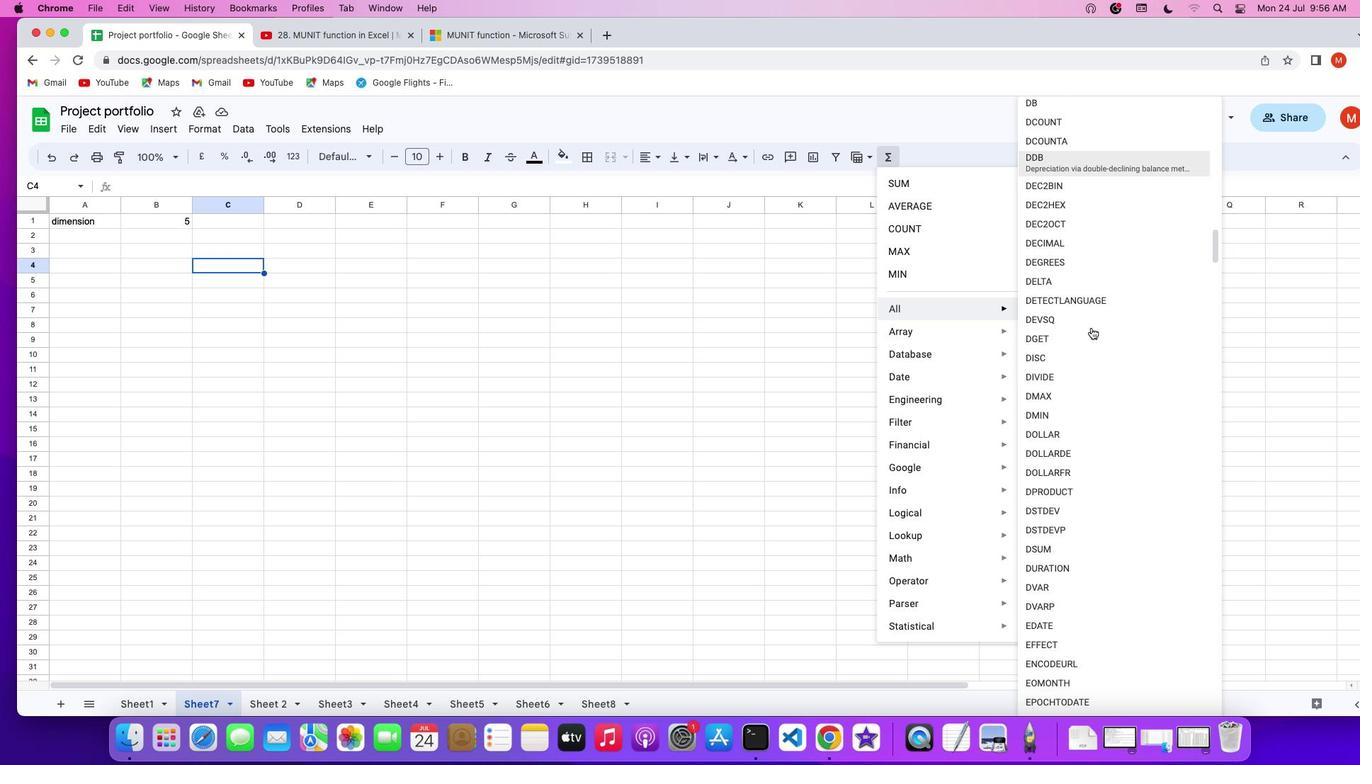 
Action: Mouse scrolled (1091, 327) with delta (0, 0)
Screenshot: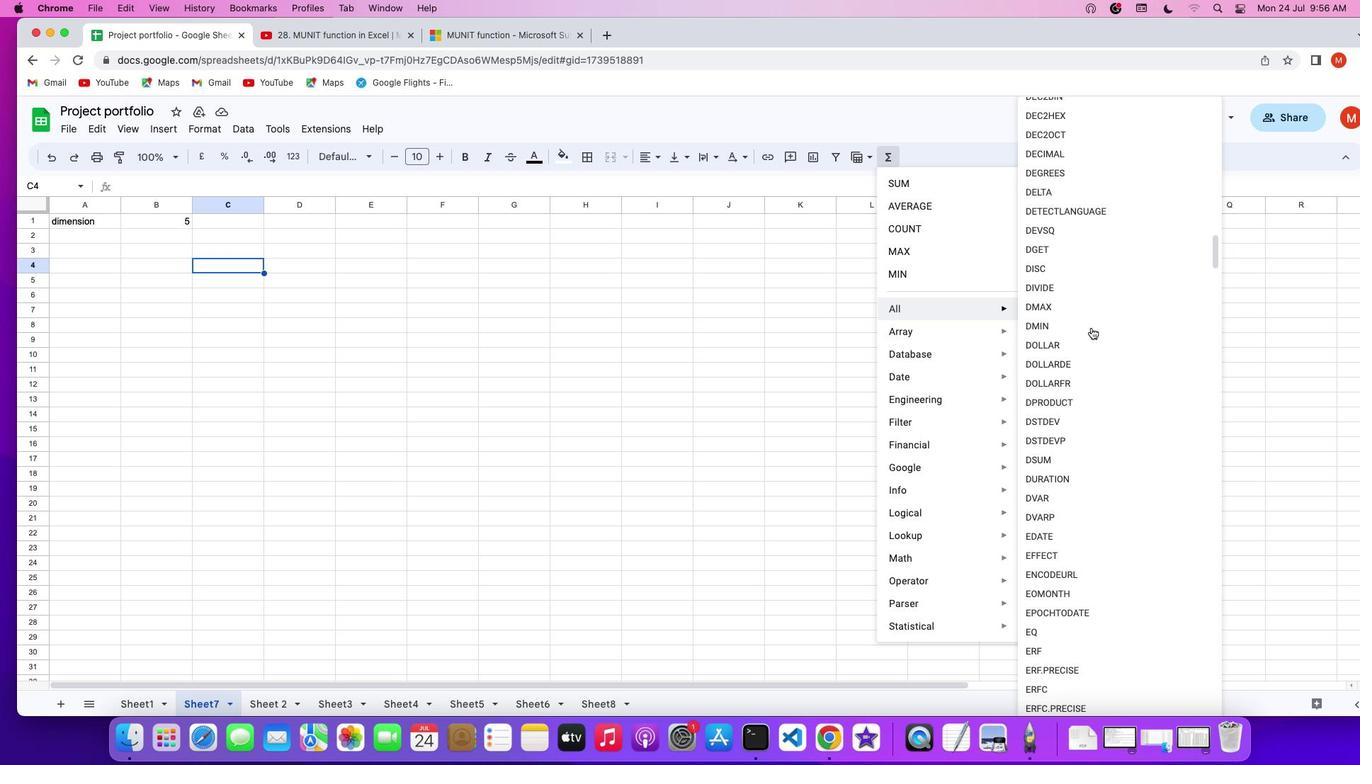 
Action: Mouse scrolled (1091, 327) with delta (0, -1)
Screenshot: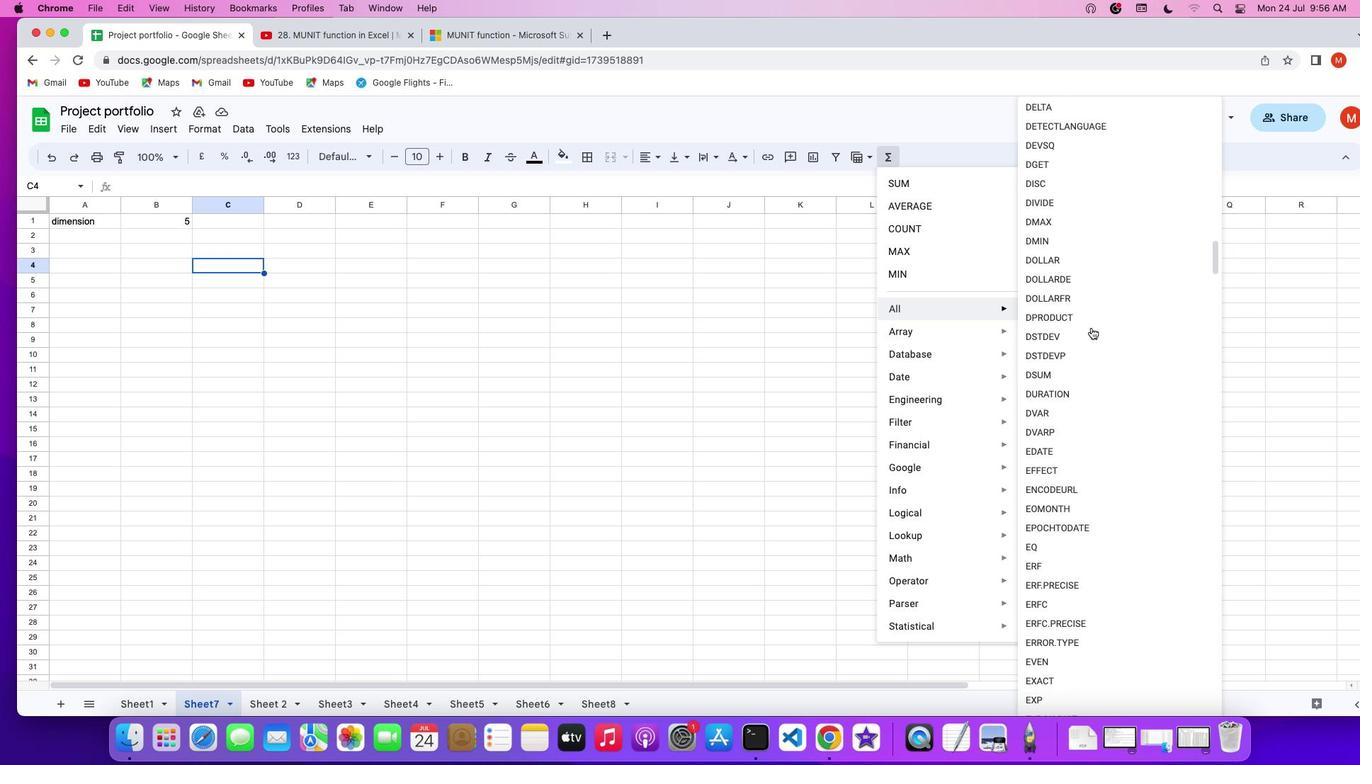 
Action: Mouse scrolled (1091, 327) with delta (0, -2)
Screenshot: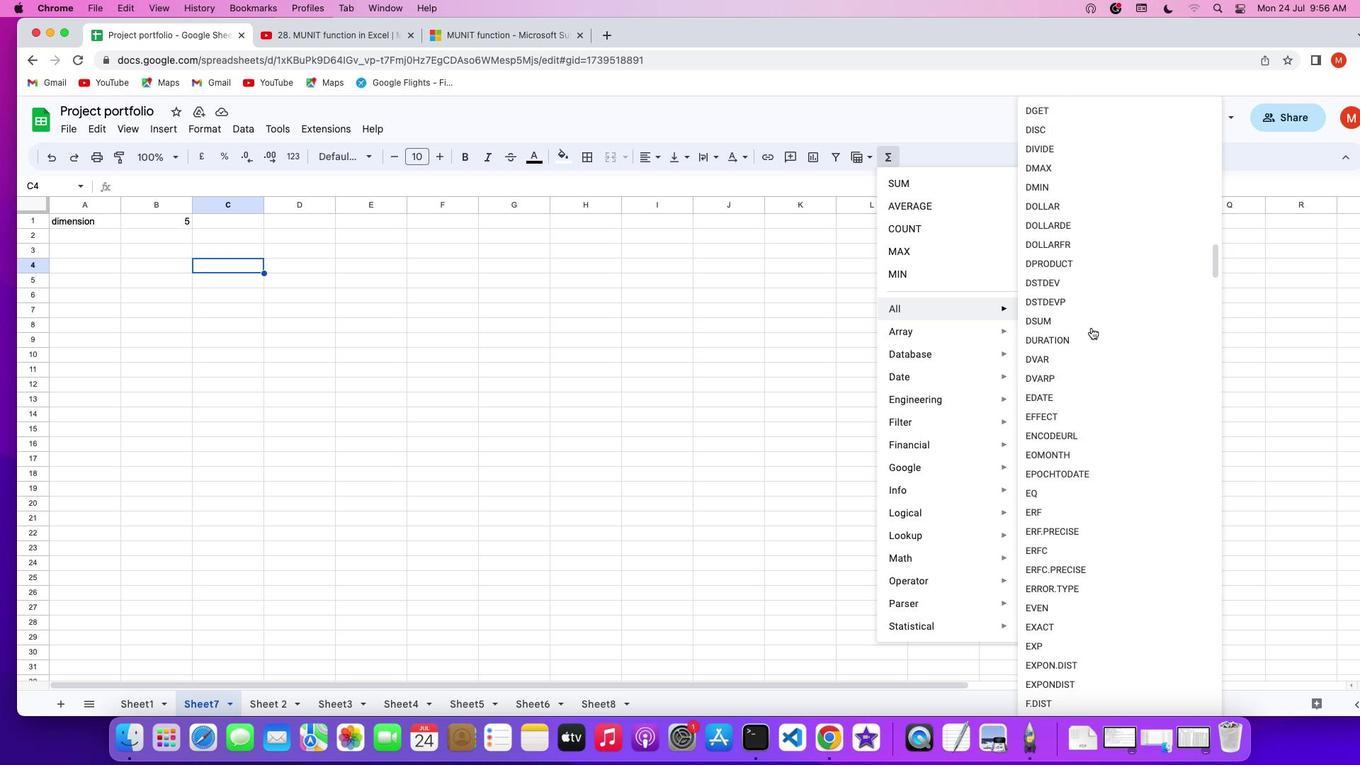 
Action: Mouse scrolled (1091, 327) with delta (0, -3)
Screenshot: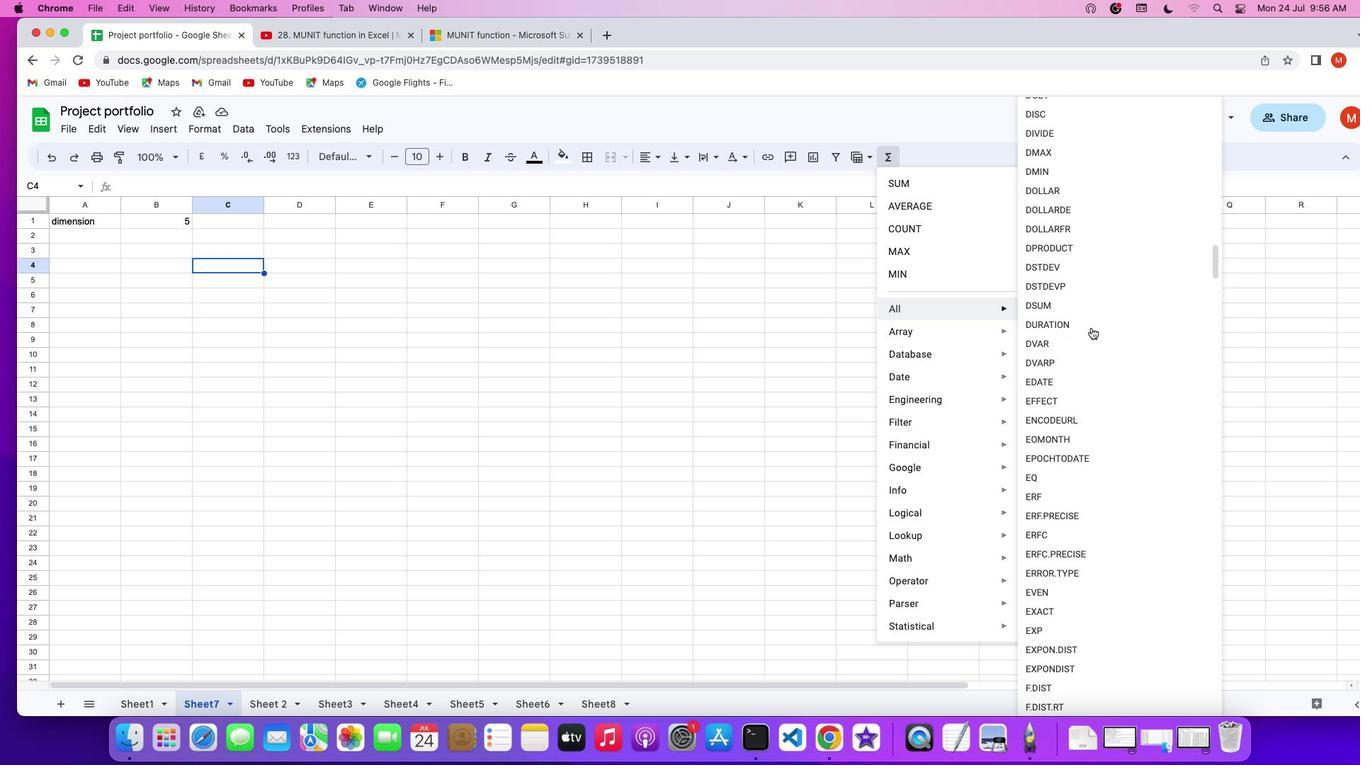 
Action: Mouse scrolled (1091, 327) with delta (0, 0)
Screenshot: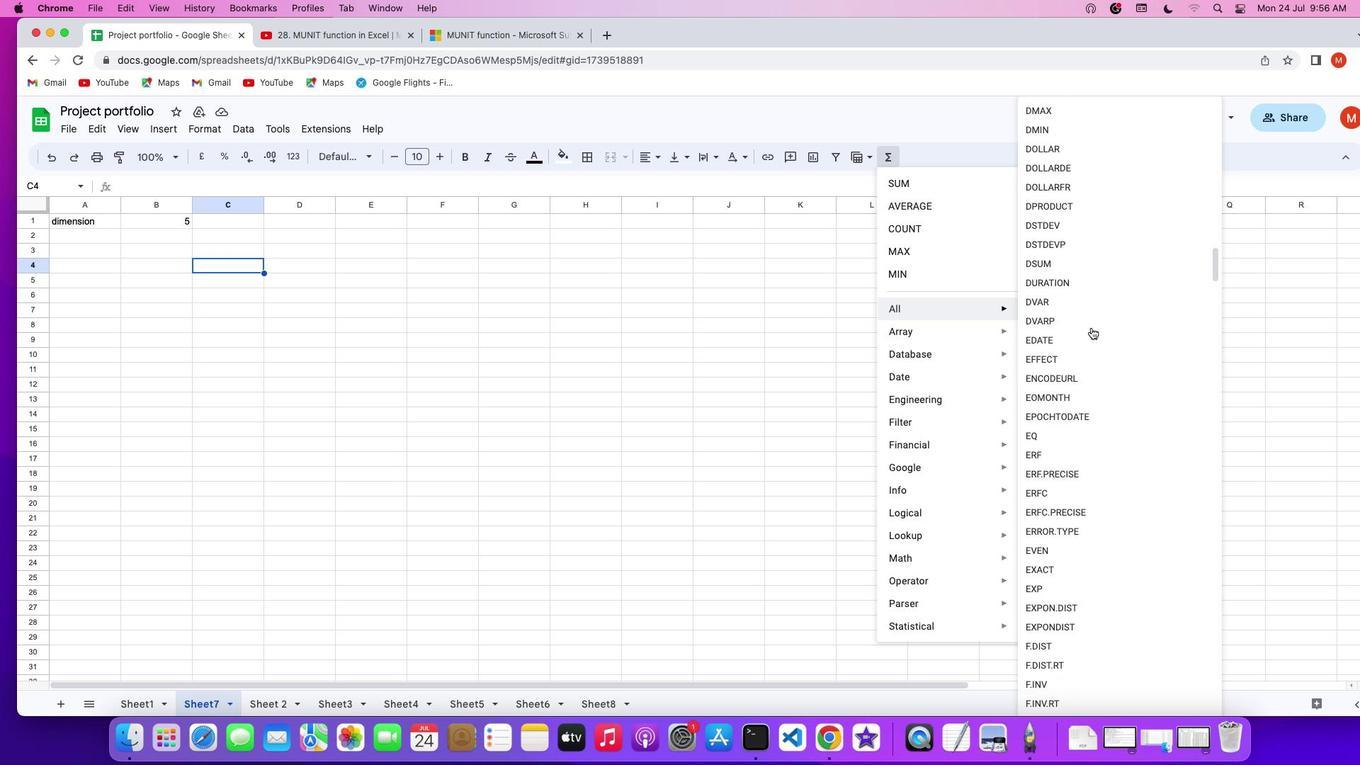 
Action: Mouse scrolled (1091, 327) with delta (0, 0)
Screenshot: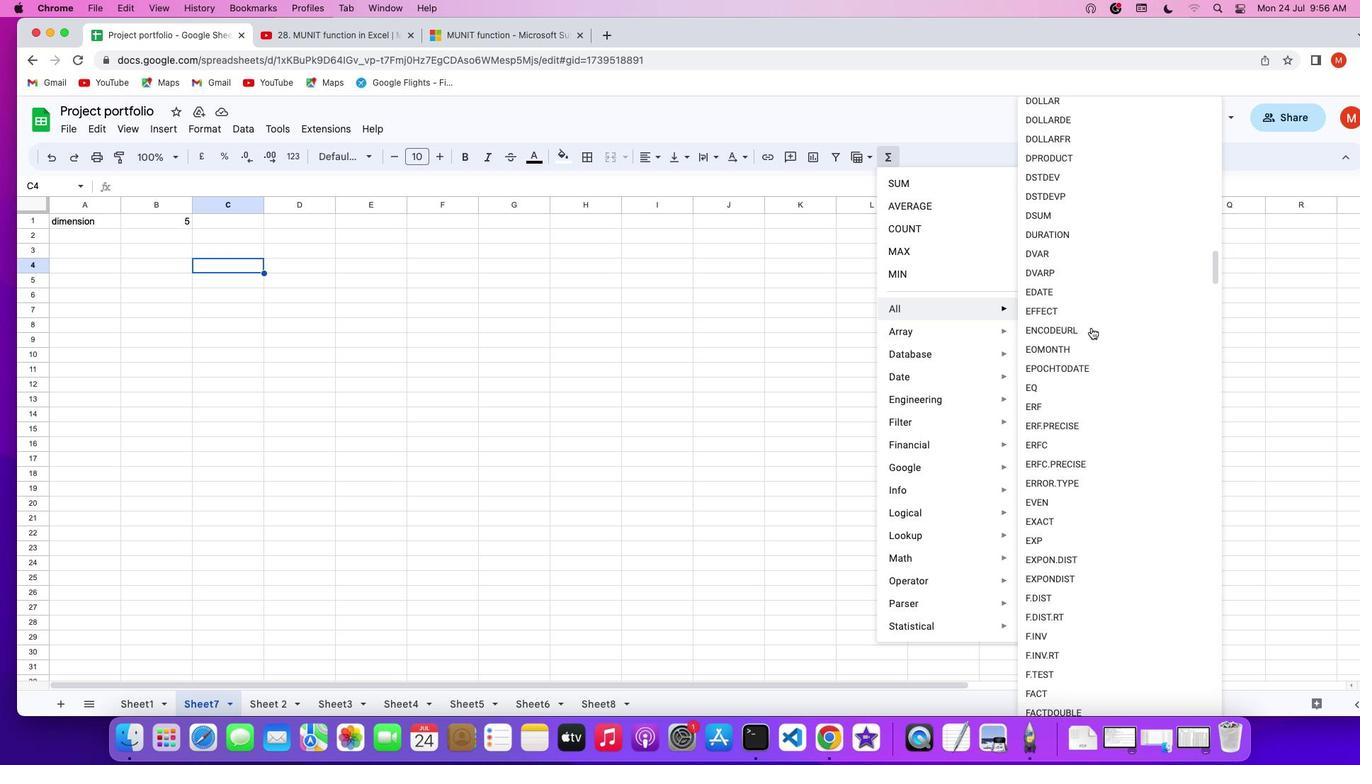 
Action: Mouse scrolled (1091, 327) with delta (0, -1)
Screenshot: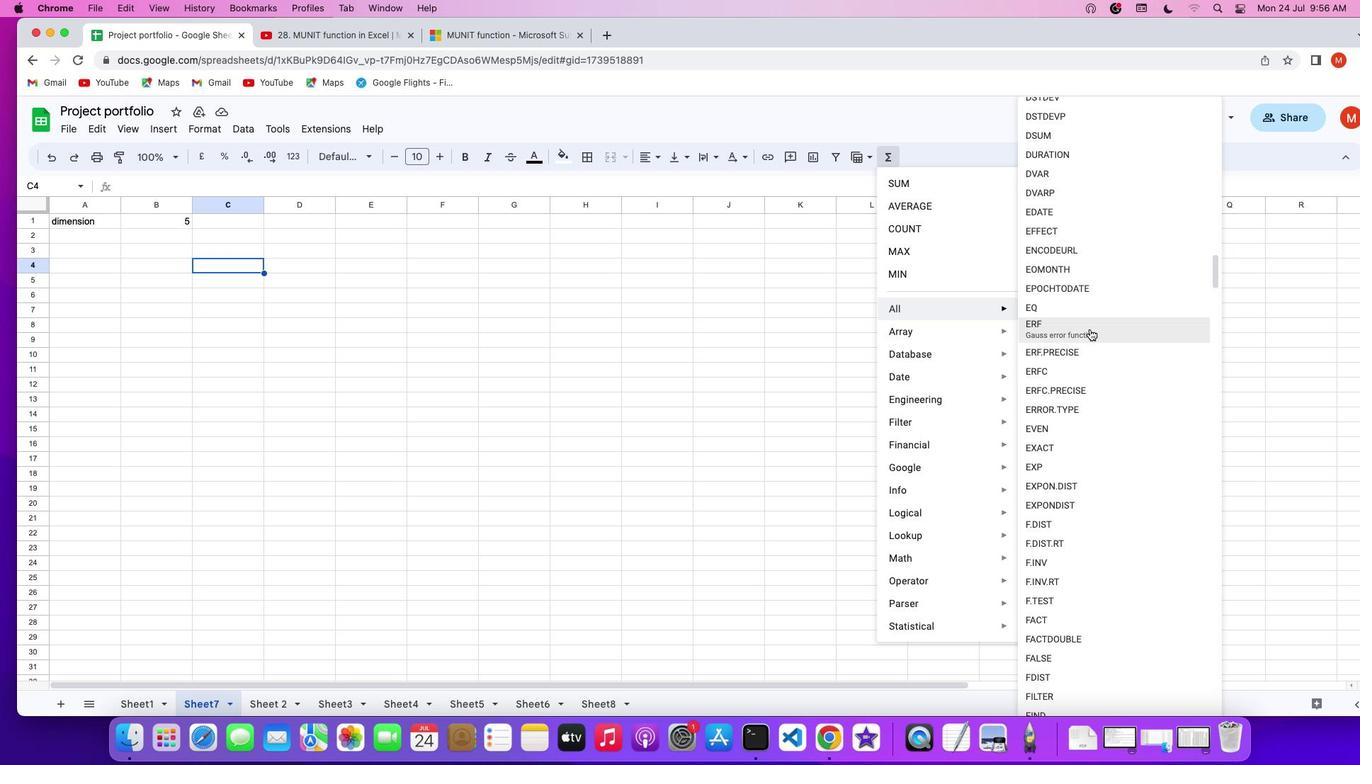 
Action: Mouse scrolled (1091, 327) with delta (0, -2)
Screenshot: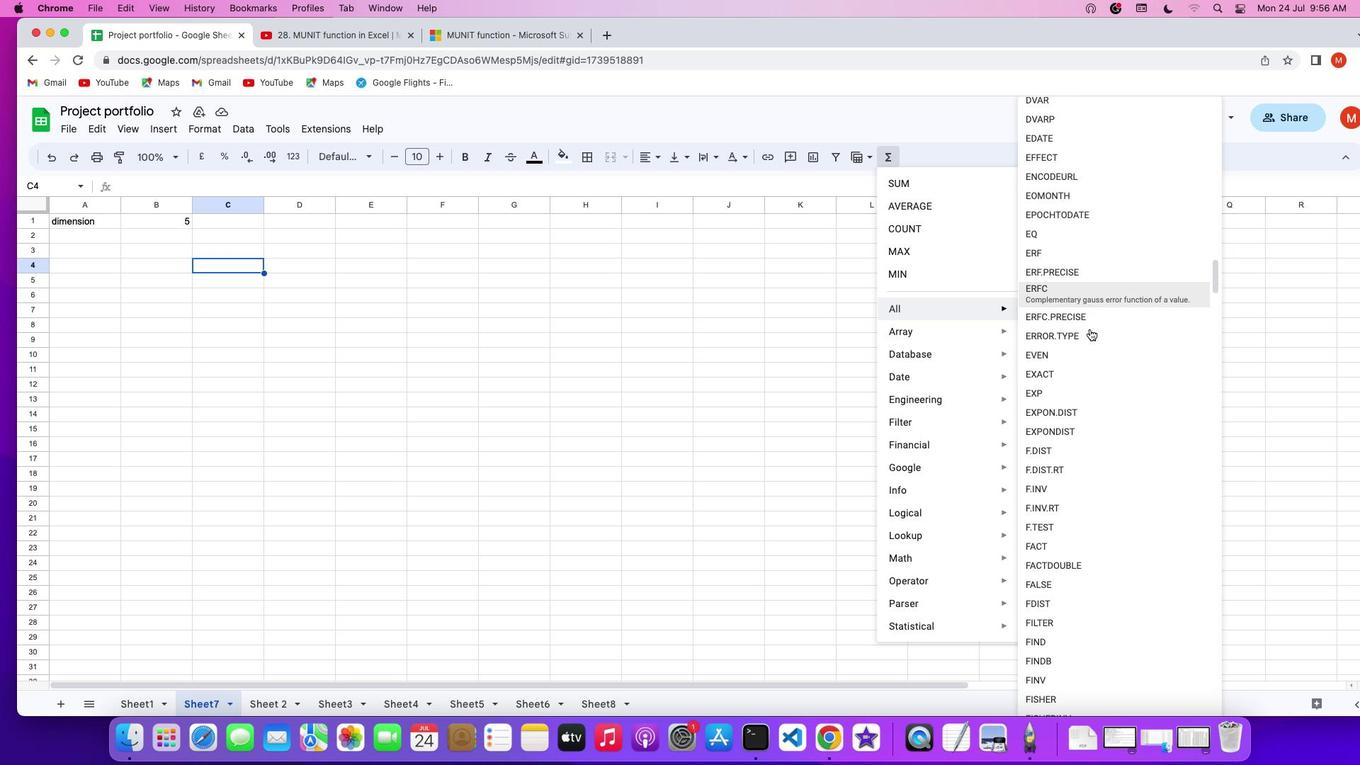 
Action: Mouse scrolled (1091, 327) with delta (0, -2)
Screenshot: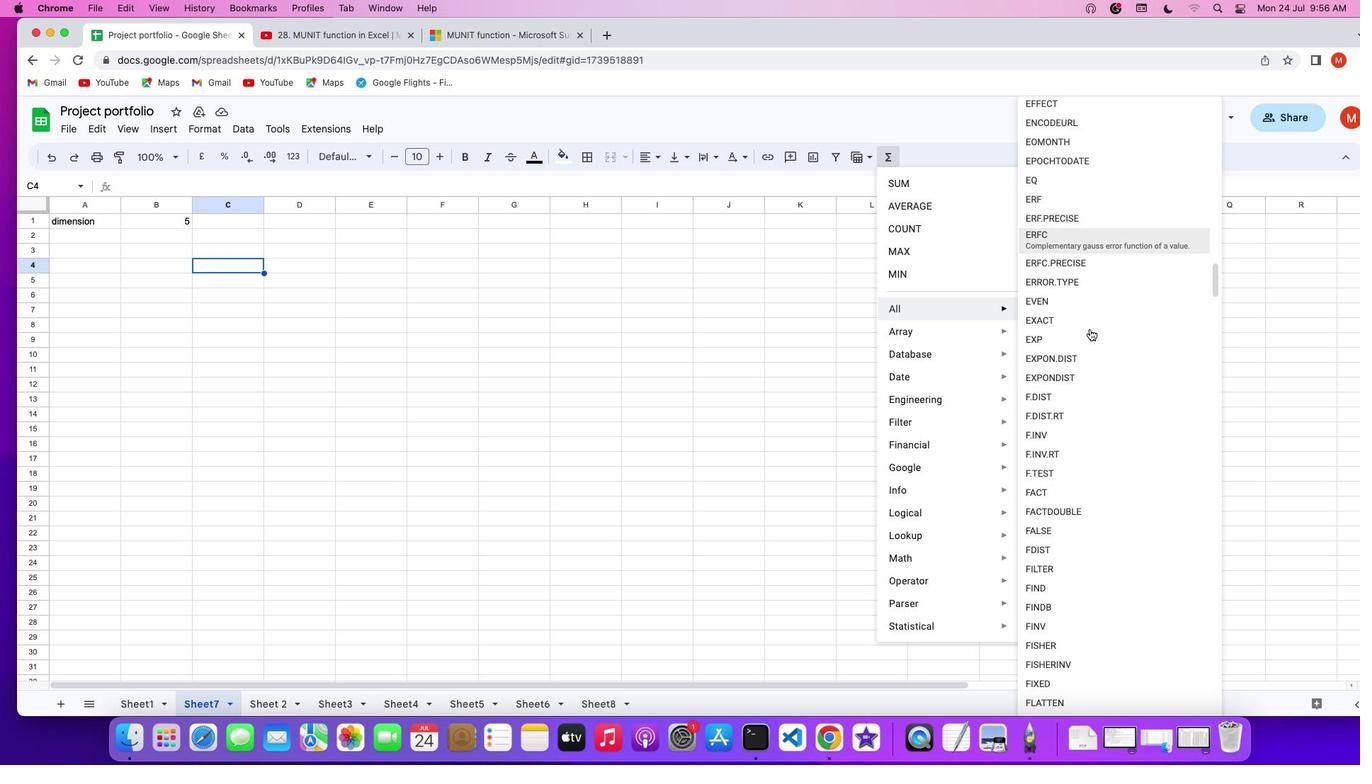 
Action: Mouse moved to (1089, 328)
Screenshot: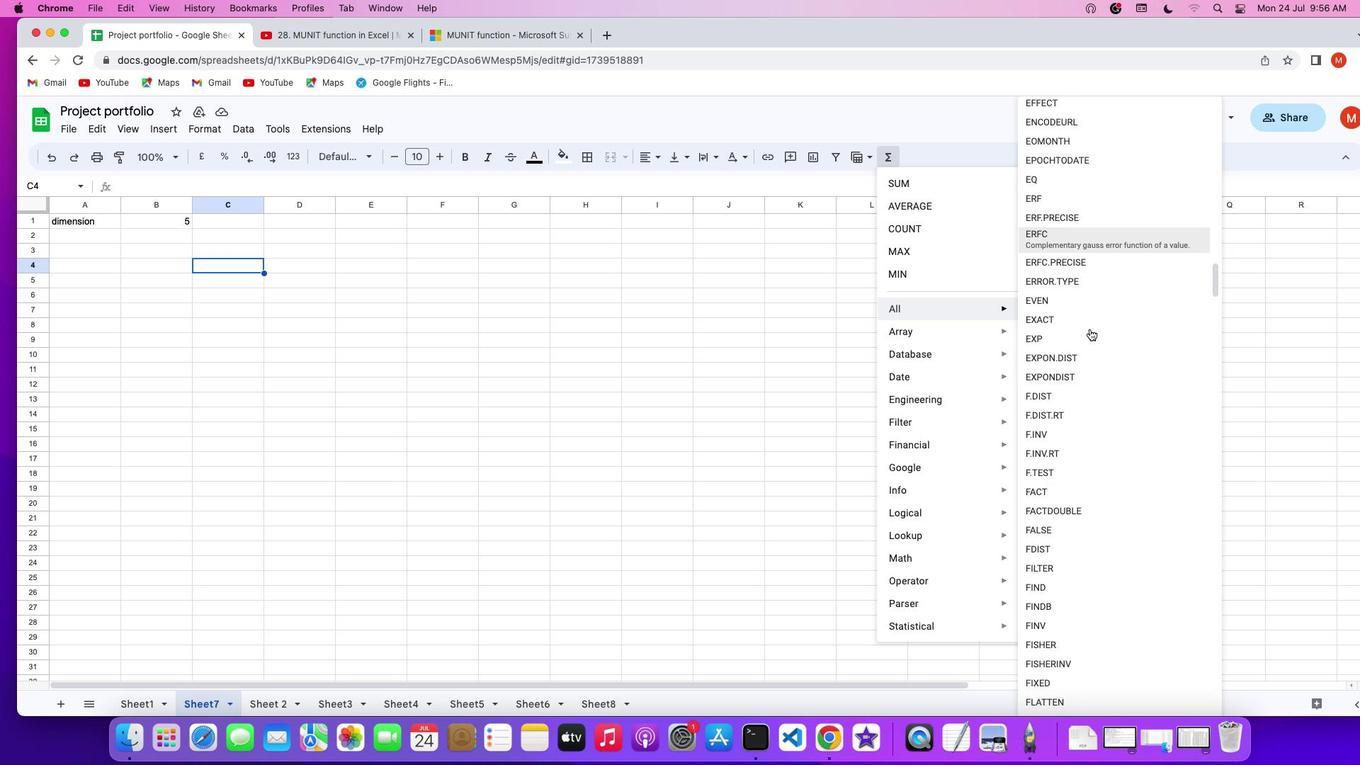 
Action: Mouse scrolled (1089, 328) with delta (0, 0)
Screenshot: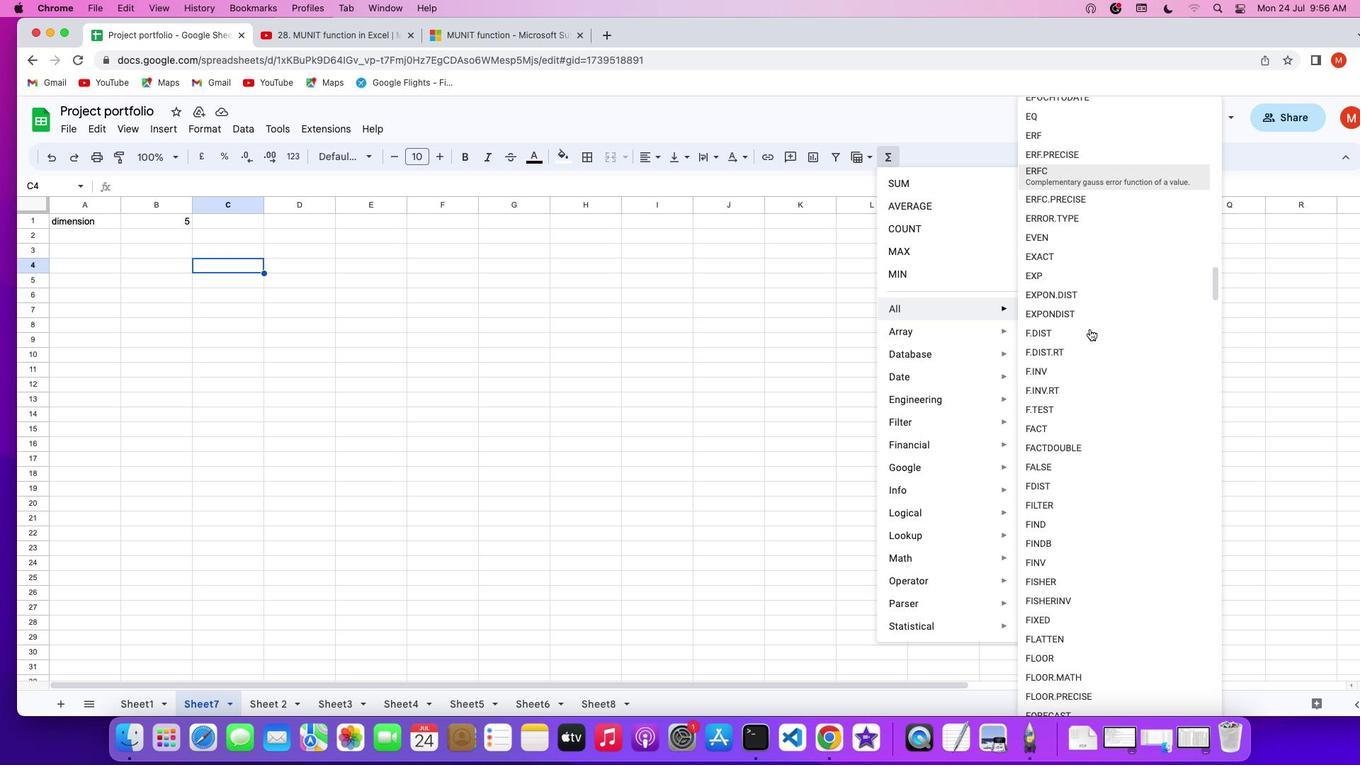 
Action: Mouse scrolled (1089, 328) with delta (0, 0)
Screenshot: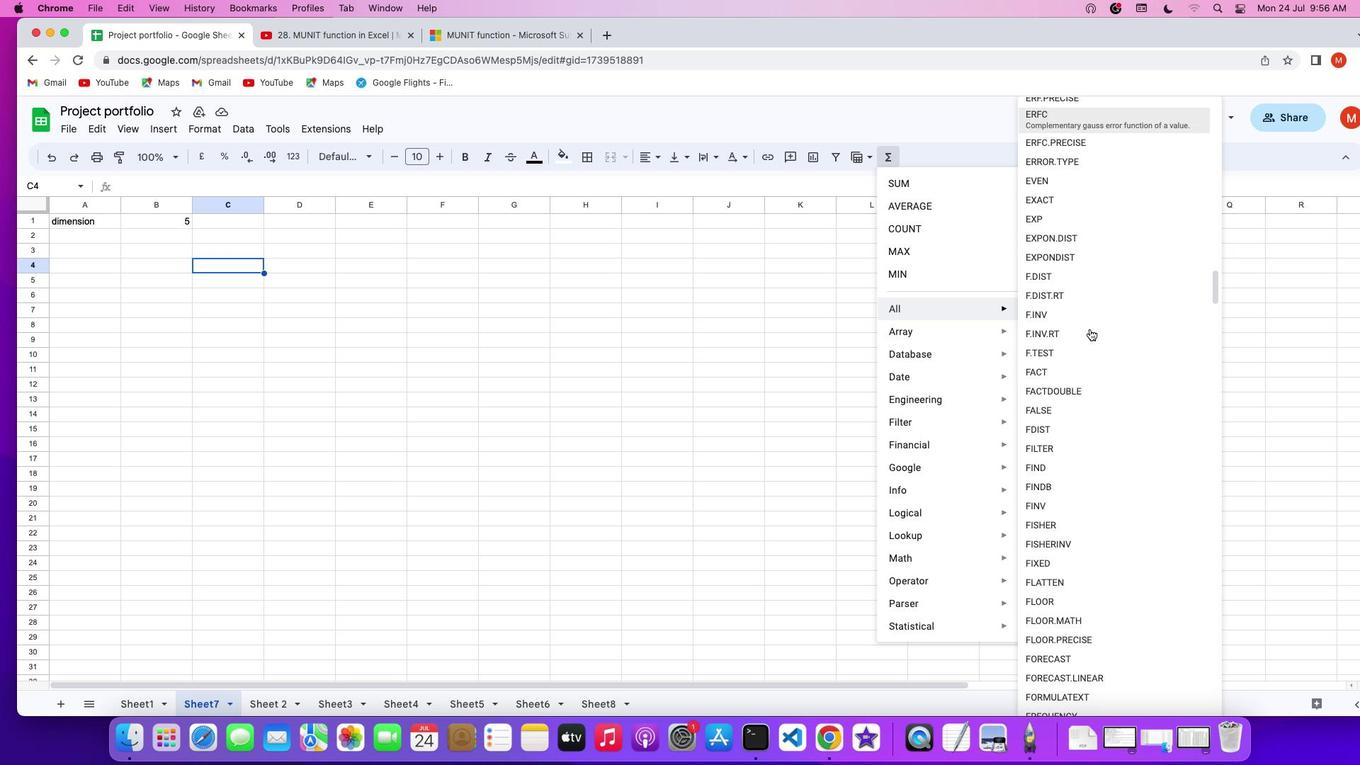 
Action: Mouse scrolled (1089, 328) with delta (0, -1)
Screenshot: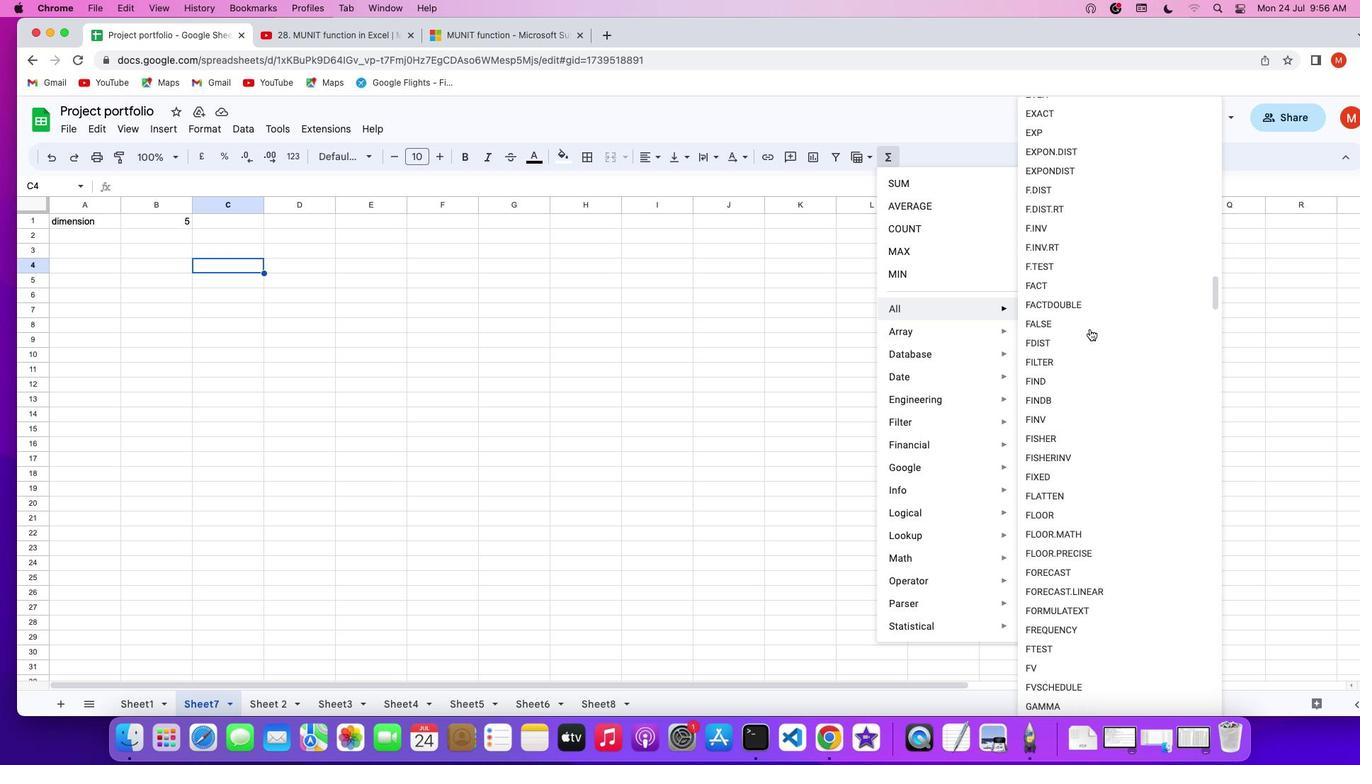 
Action: Mouse scrolled (1089, 328) with delta (0, -2)
Screenshot: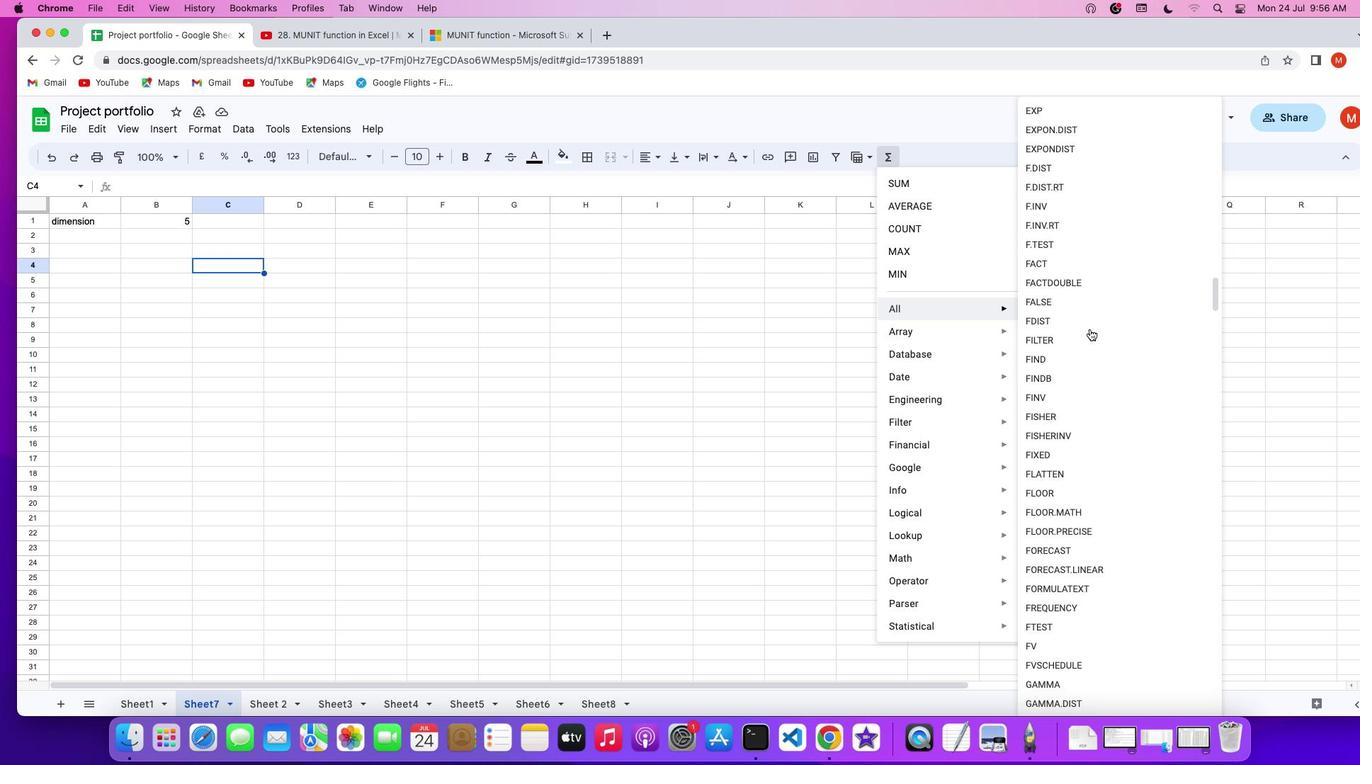 
Action: Mouse scrolled (1089, 328) with delta (0, -2)
Screenshot: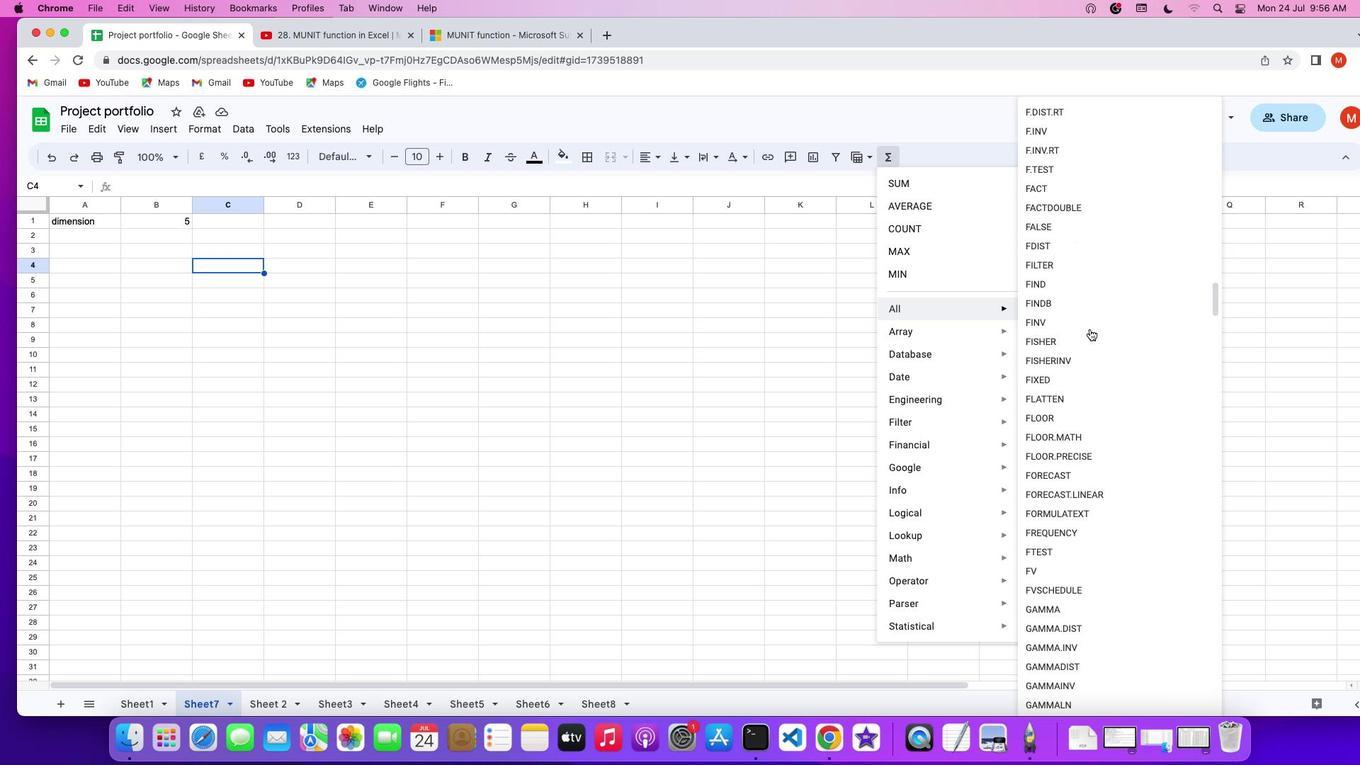 
Action: Mouse scrolled (1089, 328) with delta (0, 0)
Screenshot: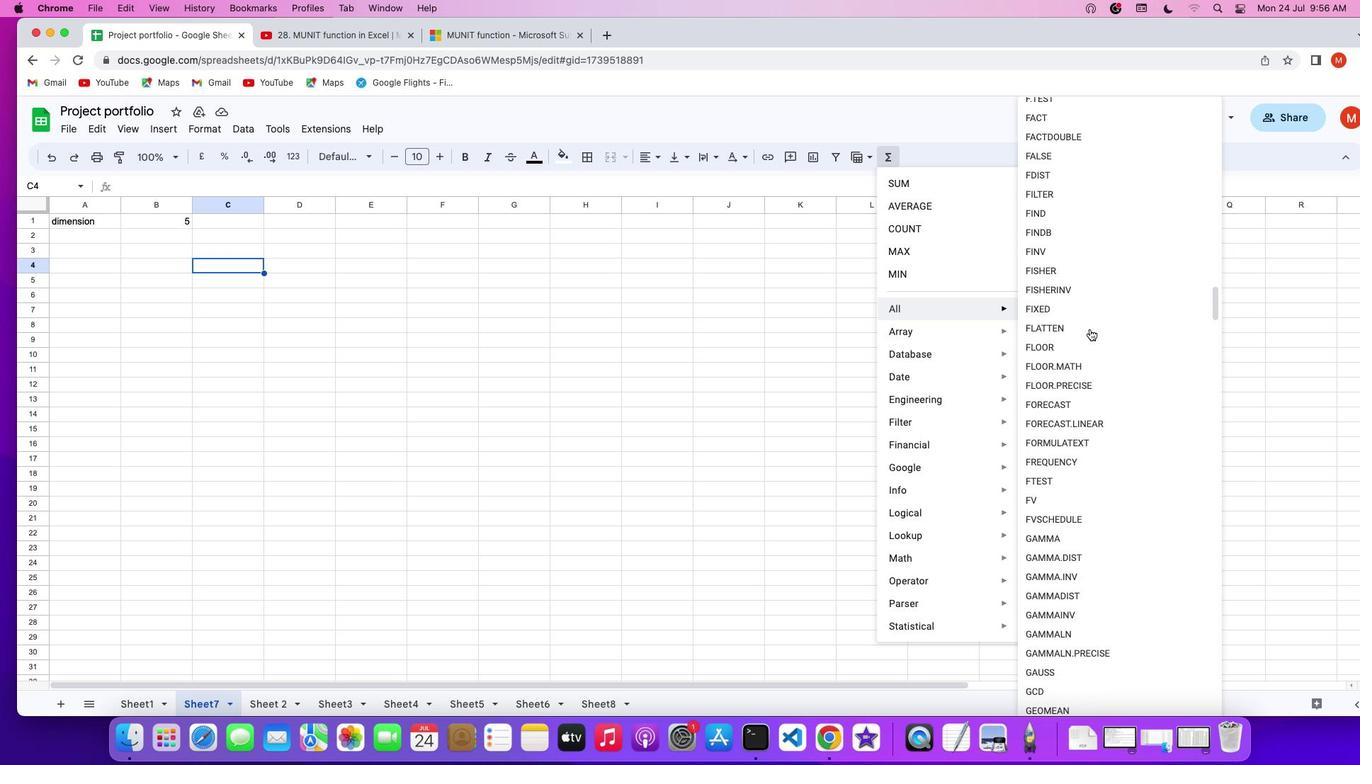 
Action: Mouse scrolled (1089, 328) with delta (0, 0)
Screenshot: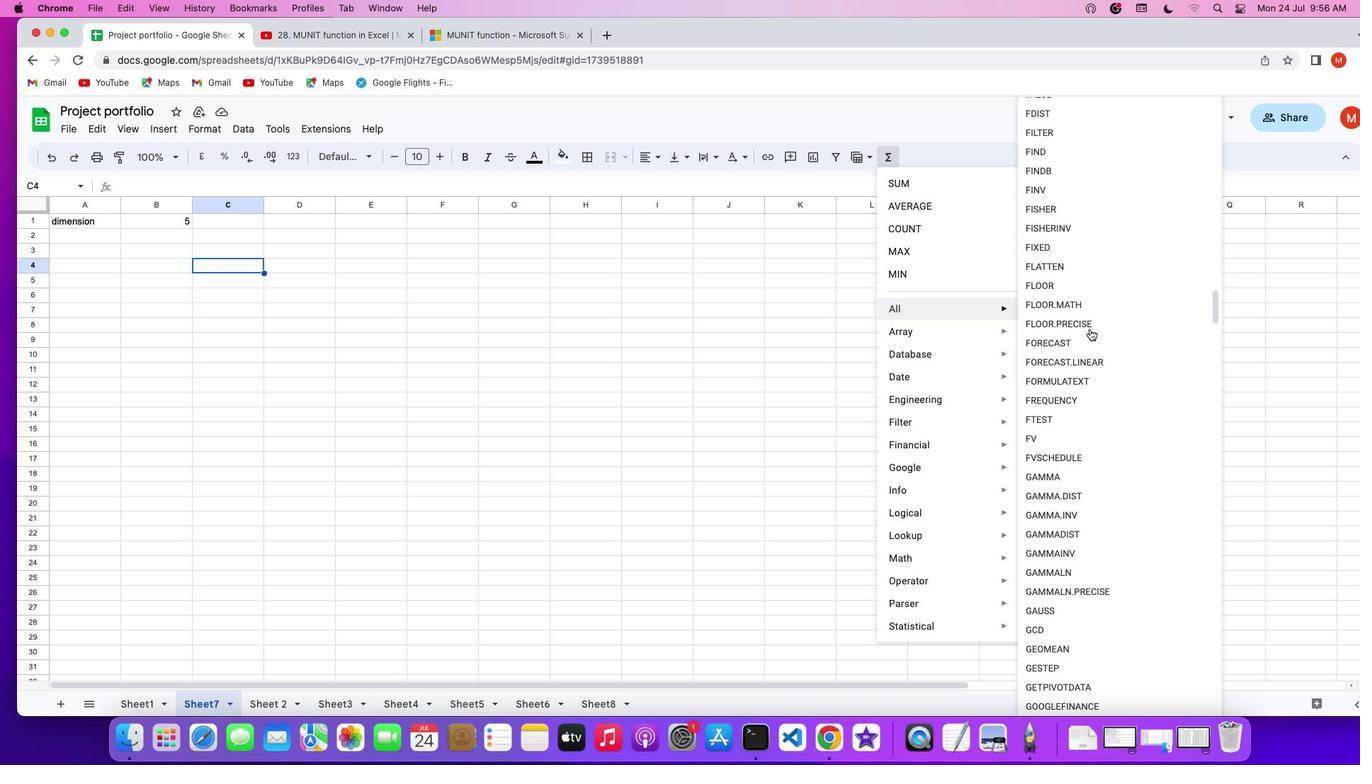 
Action: Mouse scrolled (1089, 328) with delta (0, -1)
Screenshot: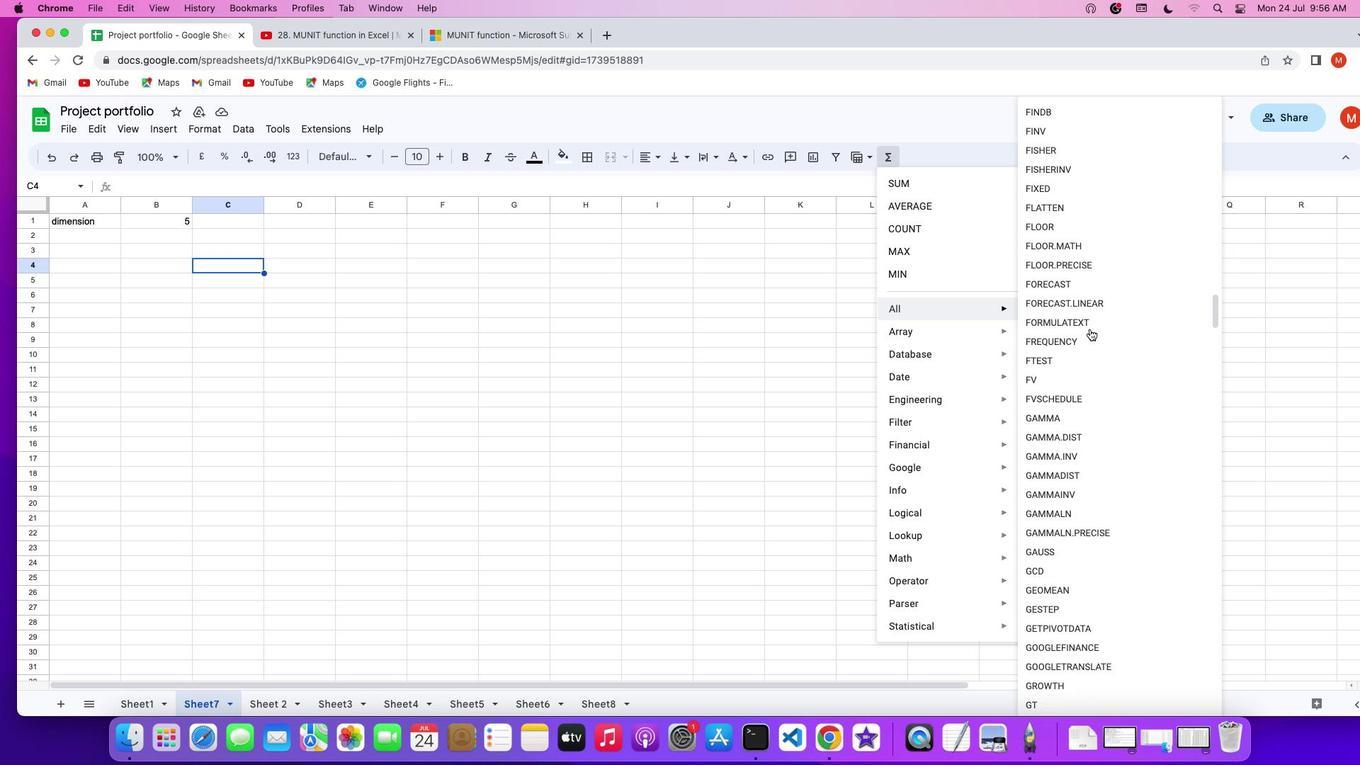 
Action: Mouse scrolled (1089, 328) with delta (0, -2)
Screenshot: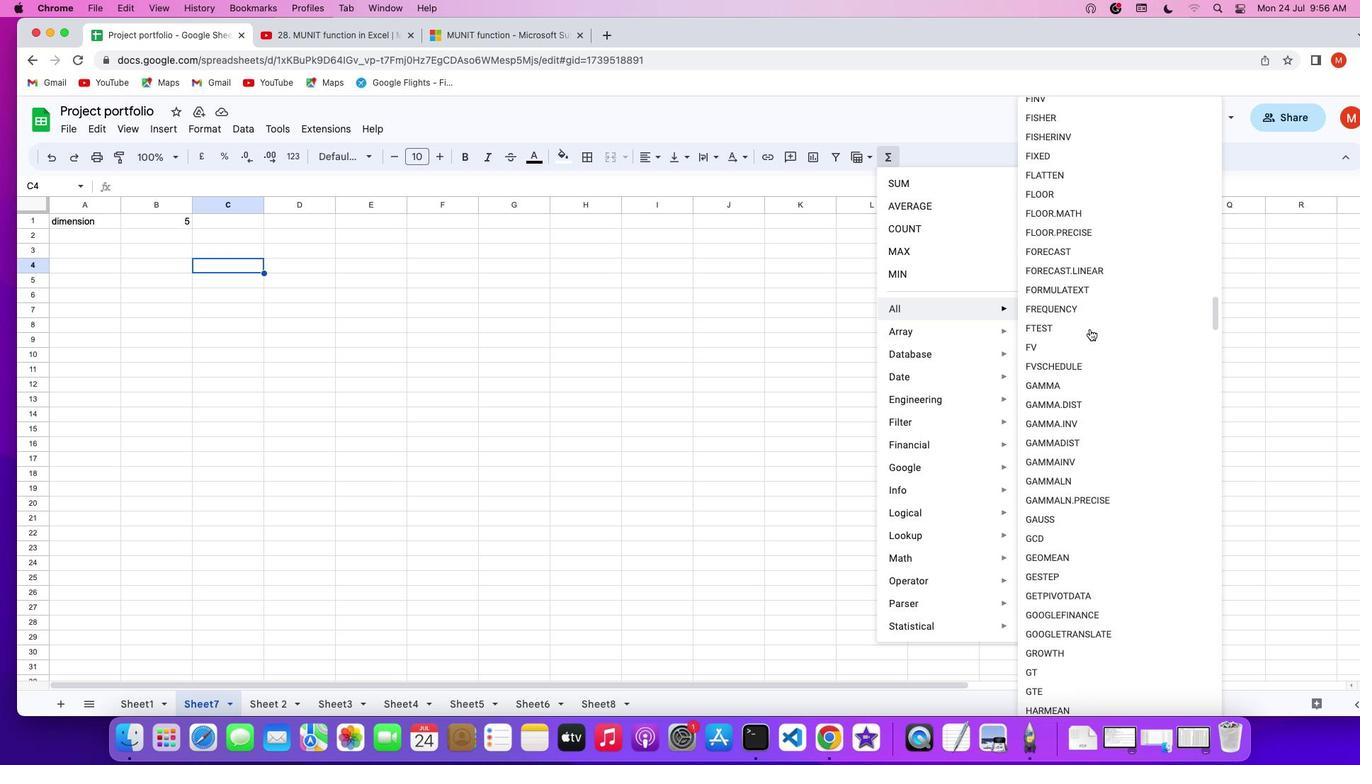 
Action: Mouse scrolled (1089, 328) with delta (0, 0)
Screenshot: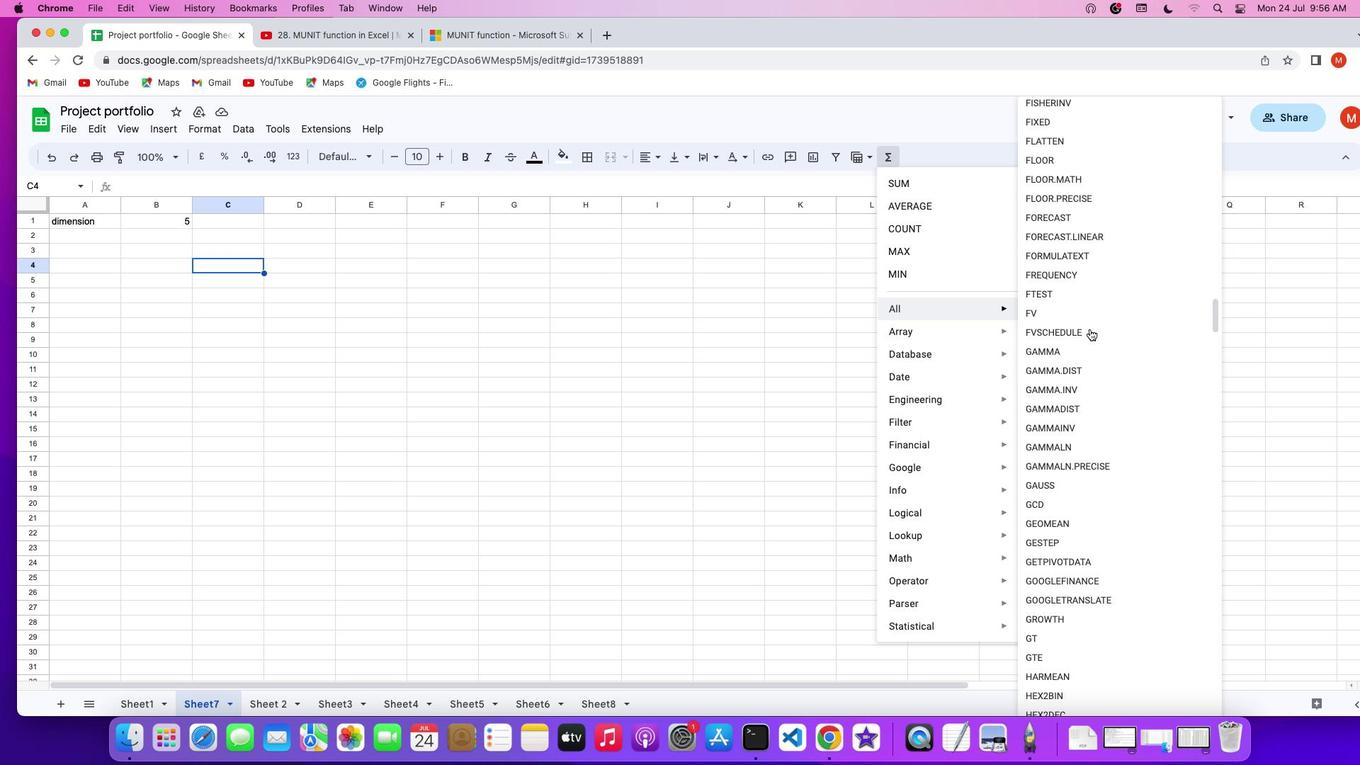 
Action: Mouse scrolled (1089, 328) with delta (0, 0)
Screenshot: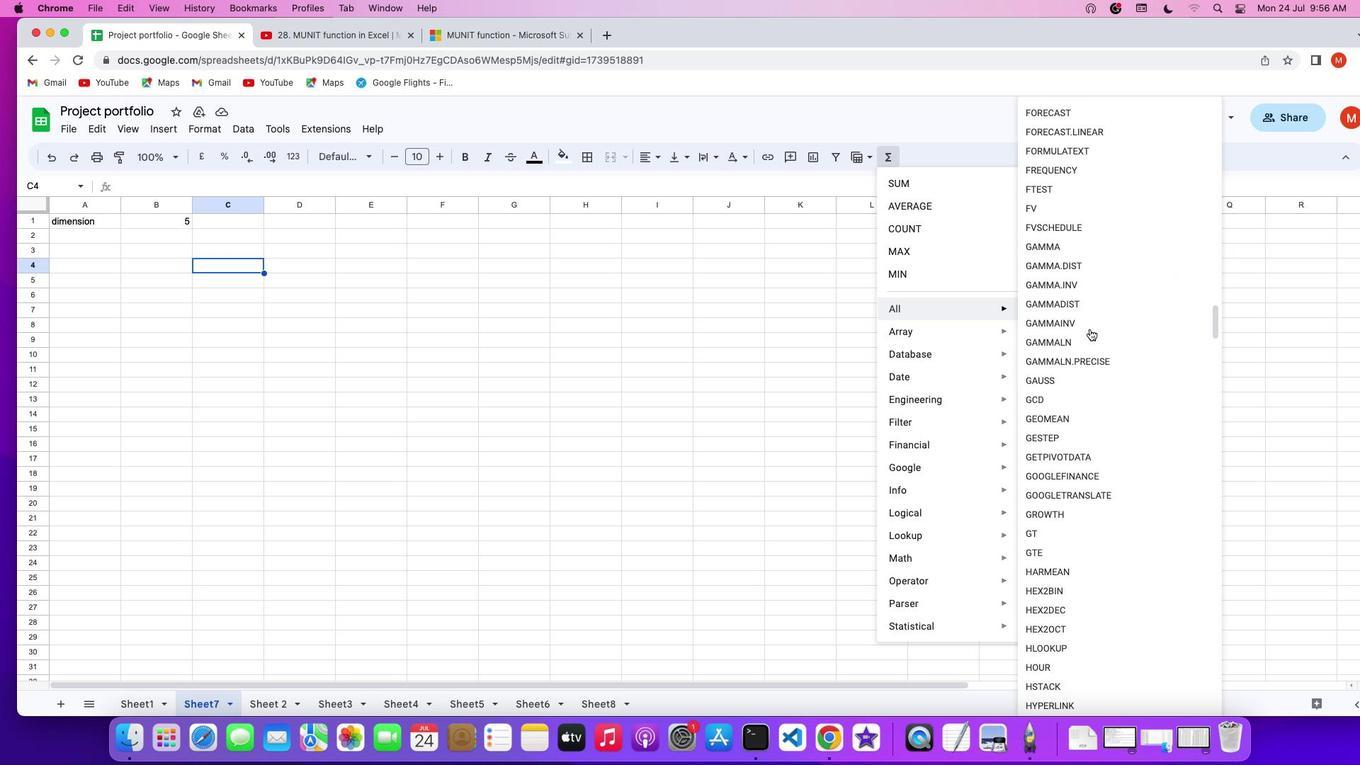 
Action: Mouse scrolled (1089, 328) with delta (0, -1)
Screenshot: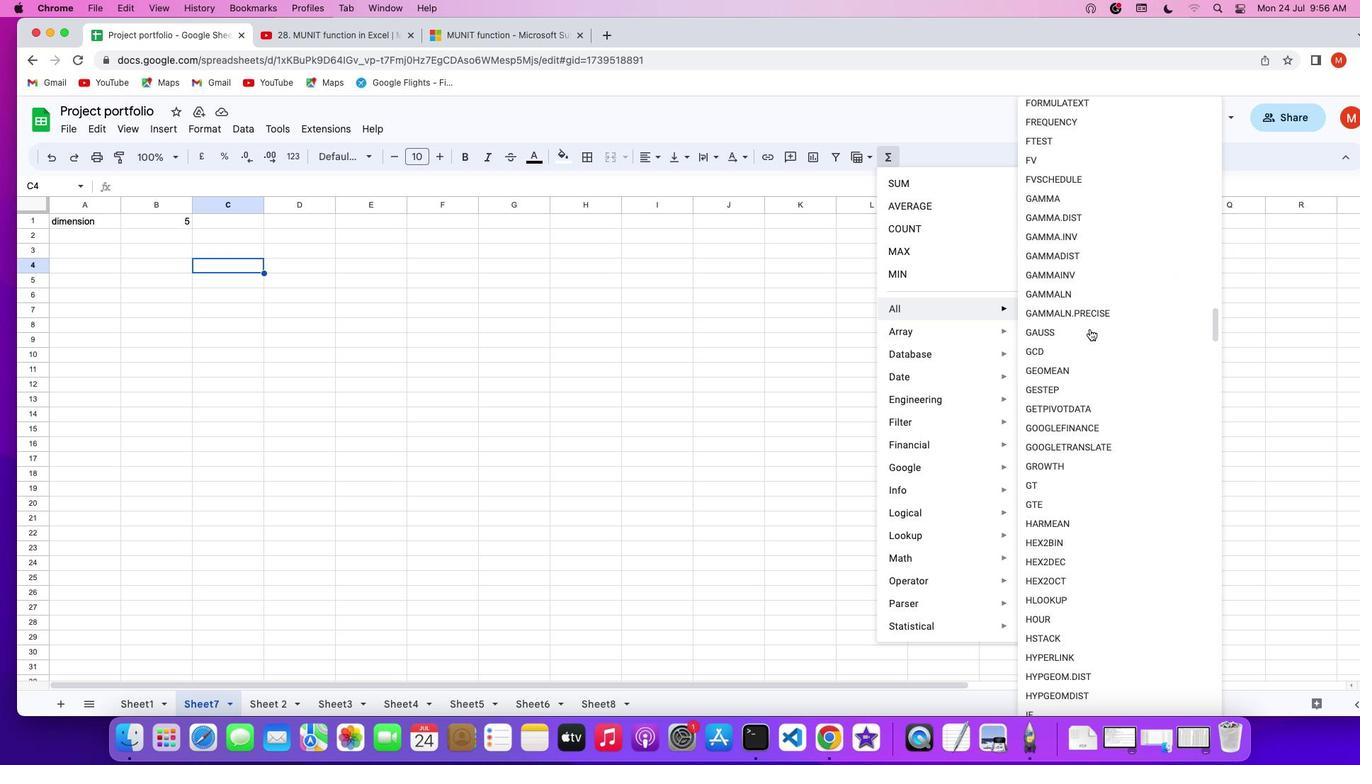 
Action: Mouse scrolled (1089, 328) with delta (0, -2)
Screenshot: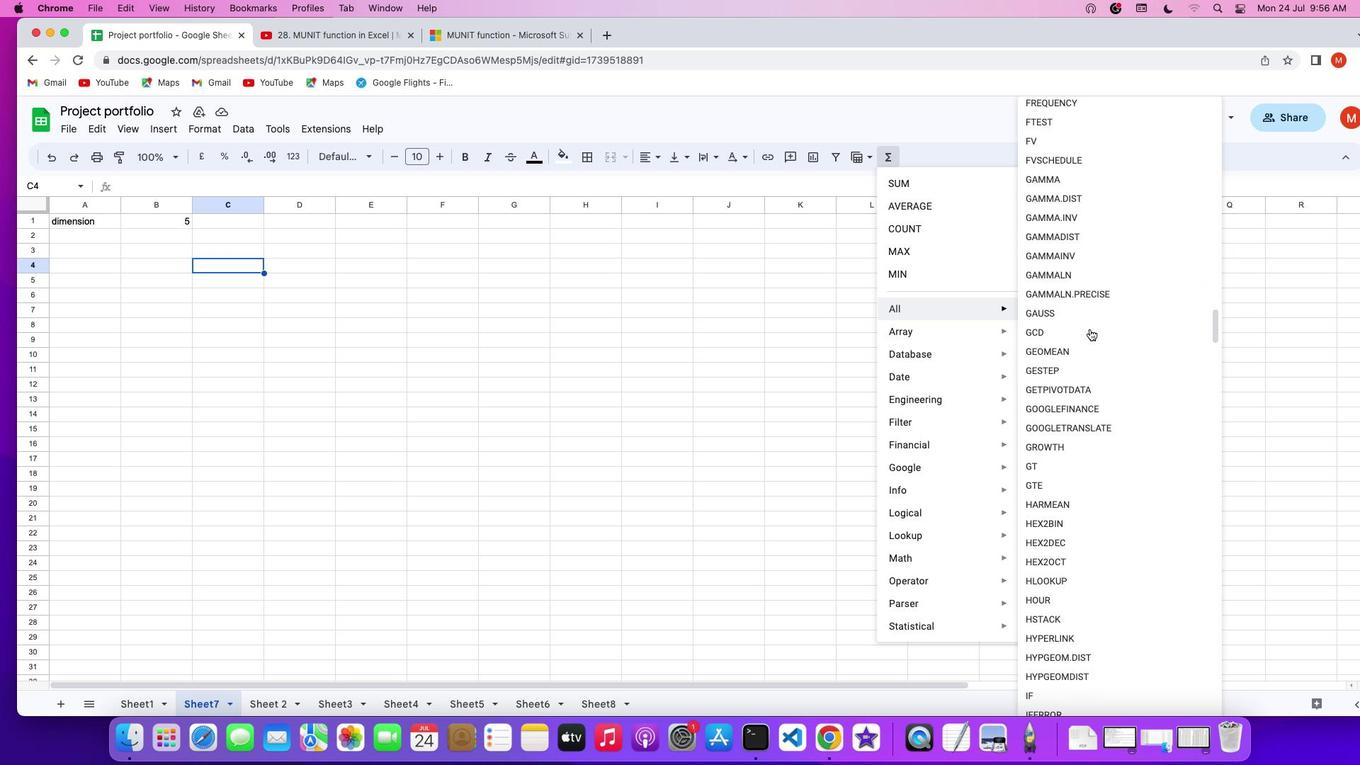 
Action: Mouse scrolled (1089, 328) with delta (0, 0)
Screenshot: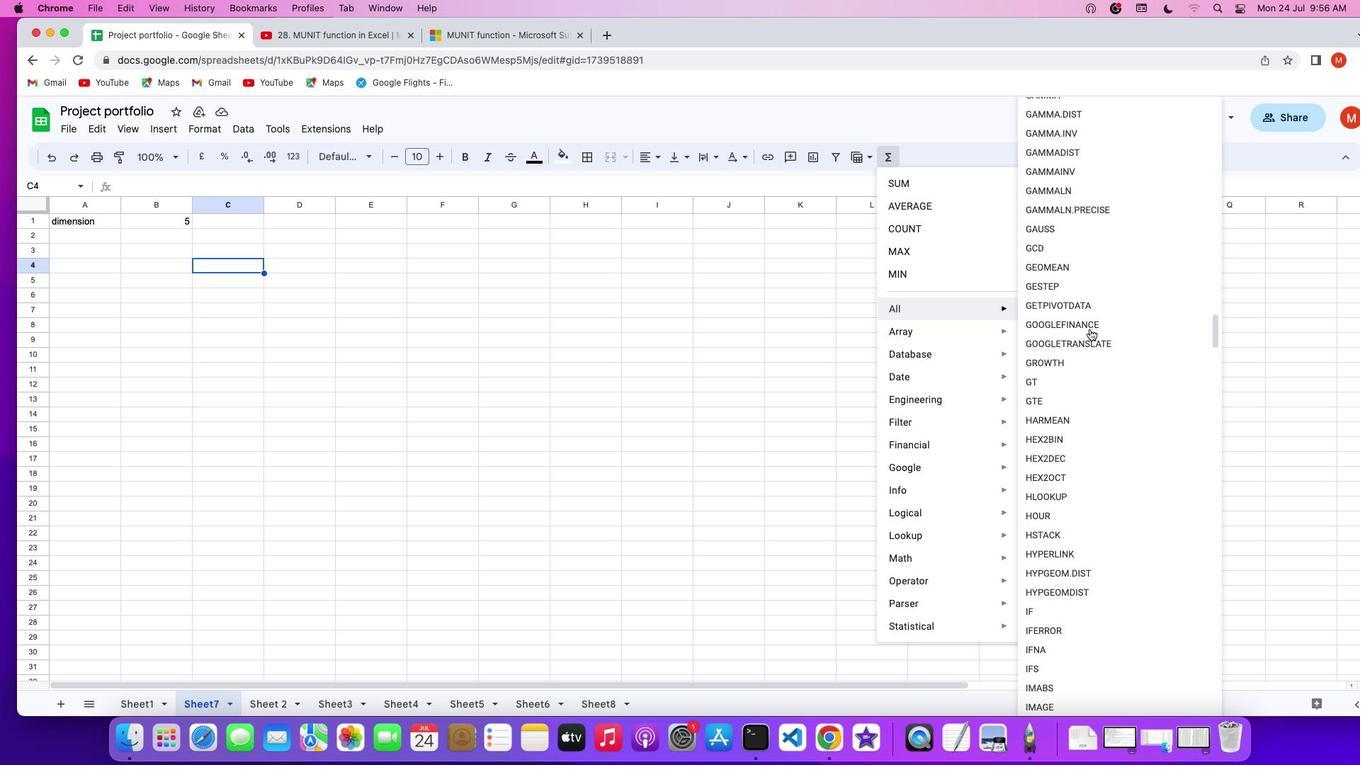 
Action: Mouse scrolled (1089, 328) with delta (0, 0)
Screenshot: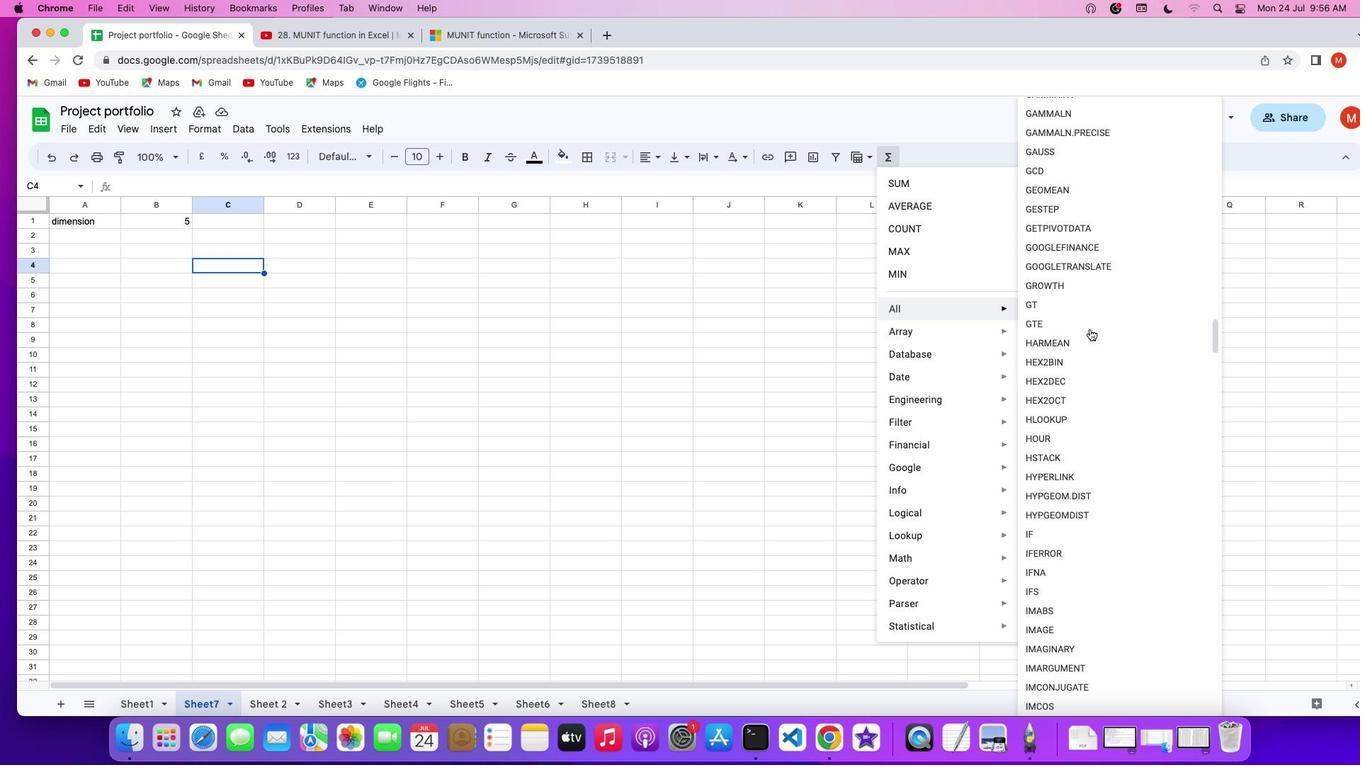 
Action: Mouse scrolled (1089, 328) with delta (0, -1)
Screenshot: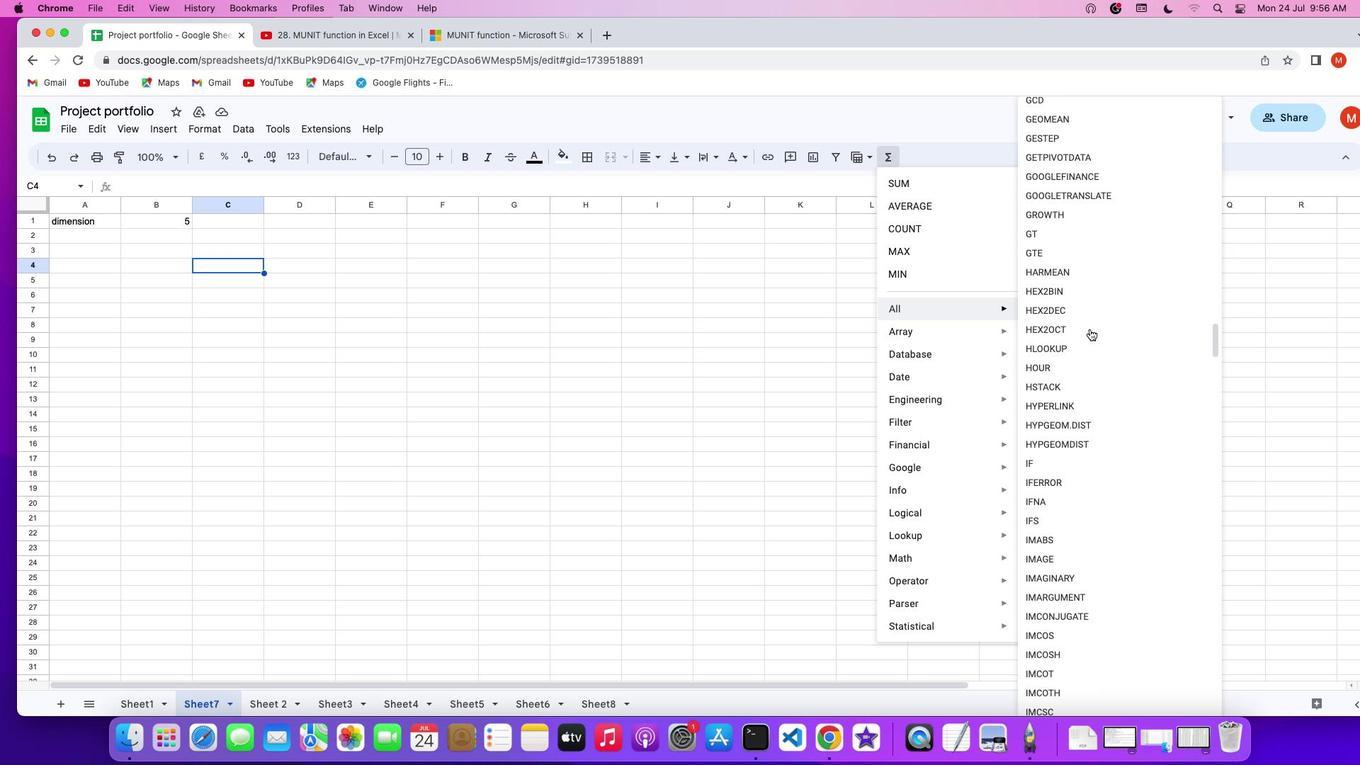 
Action: Mouse scrolled (1089, 328) with delta (0, -2)
Screenshot: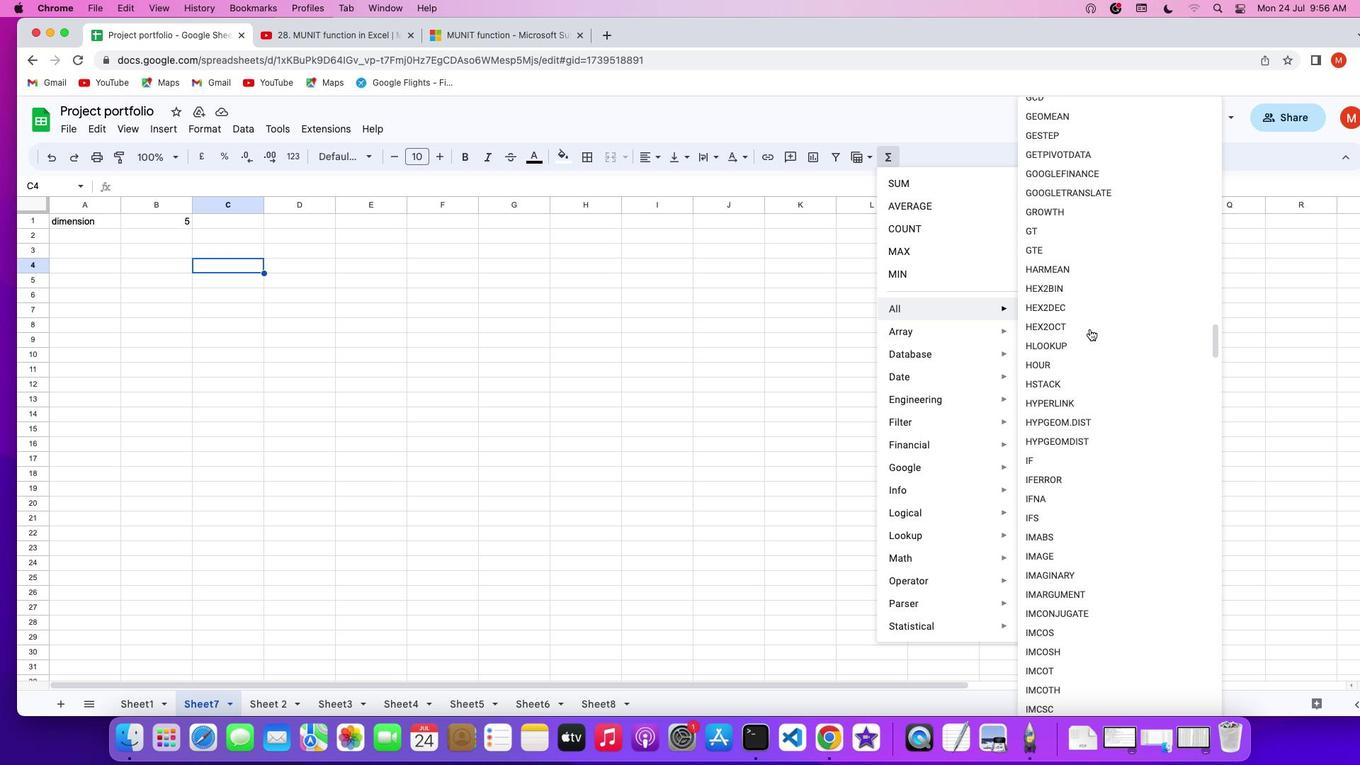 
Action: Mouse scrolled (1089, 328) with delta (0, 0)
Screenshot: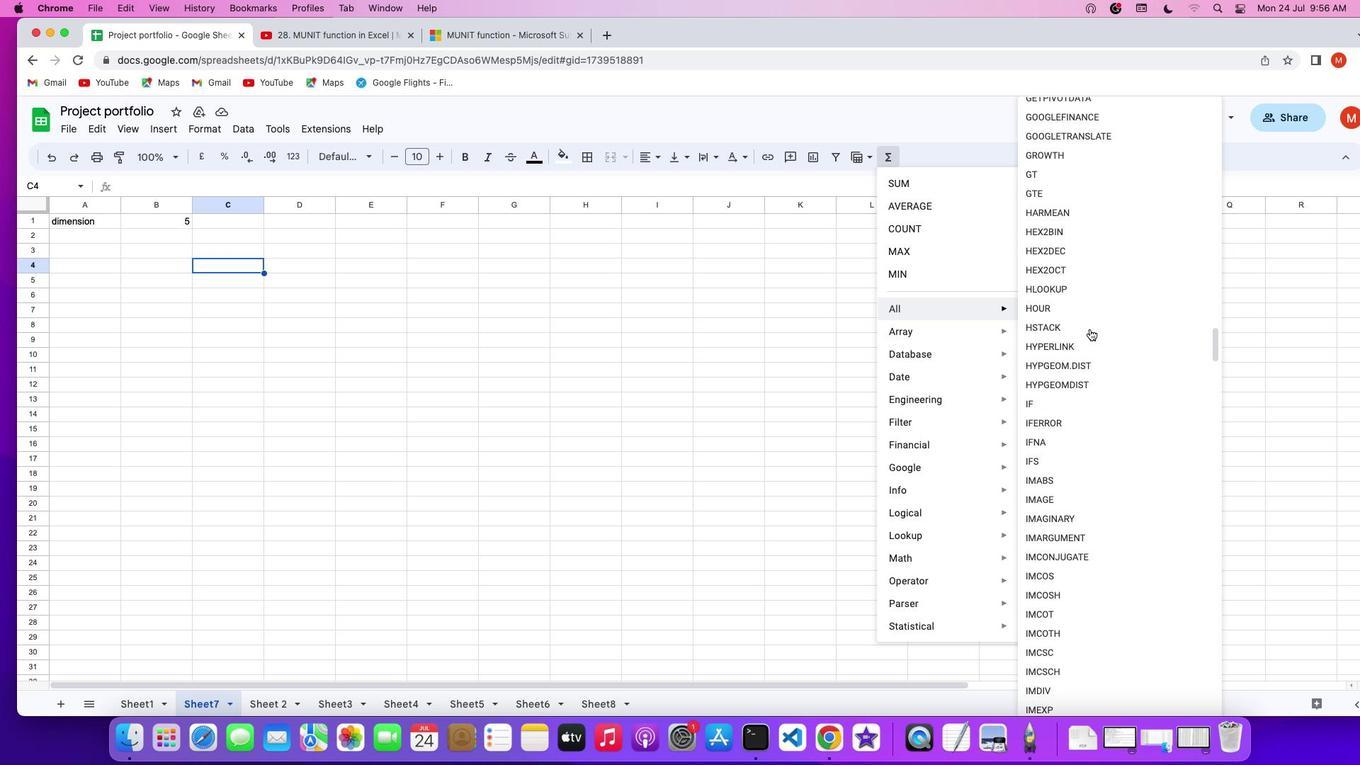 
Action: Mouse scrolled (1089, 328) with delta (0, 0)
Screenshot: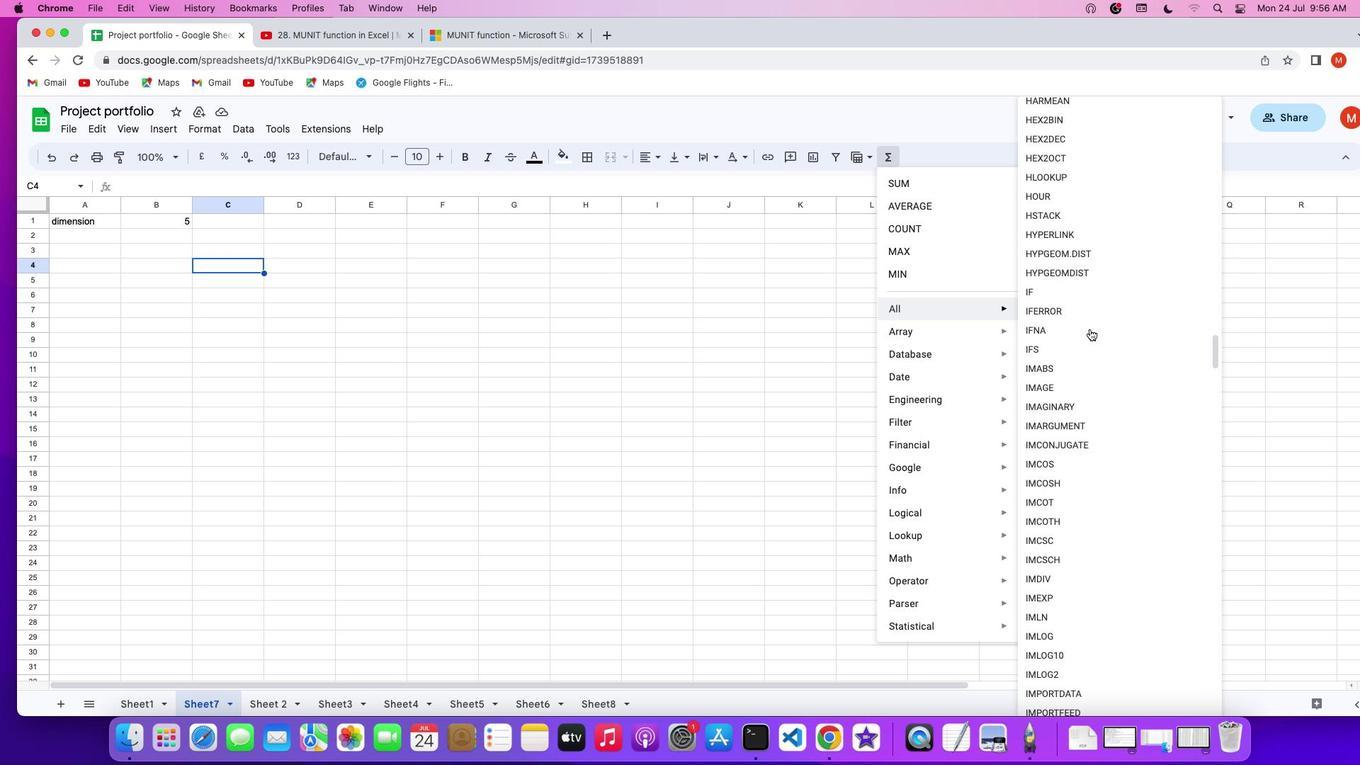 
Action: Mouse scrolled (1089, 328) with delta (0, -1)
Screenshot: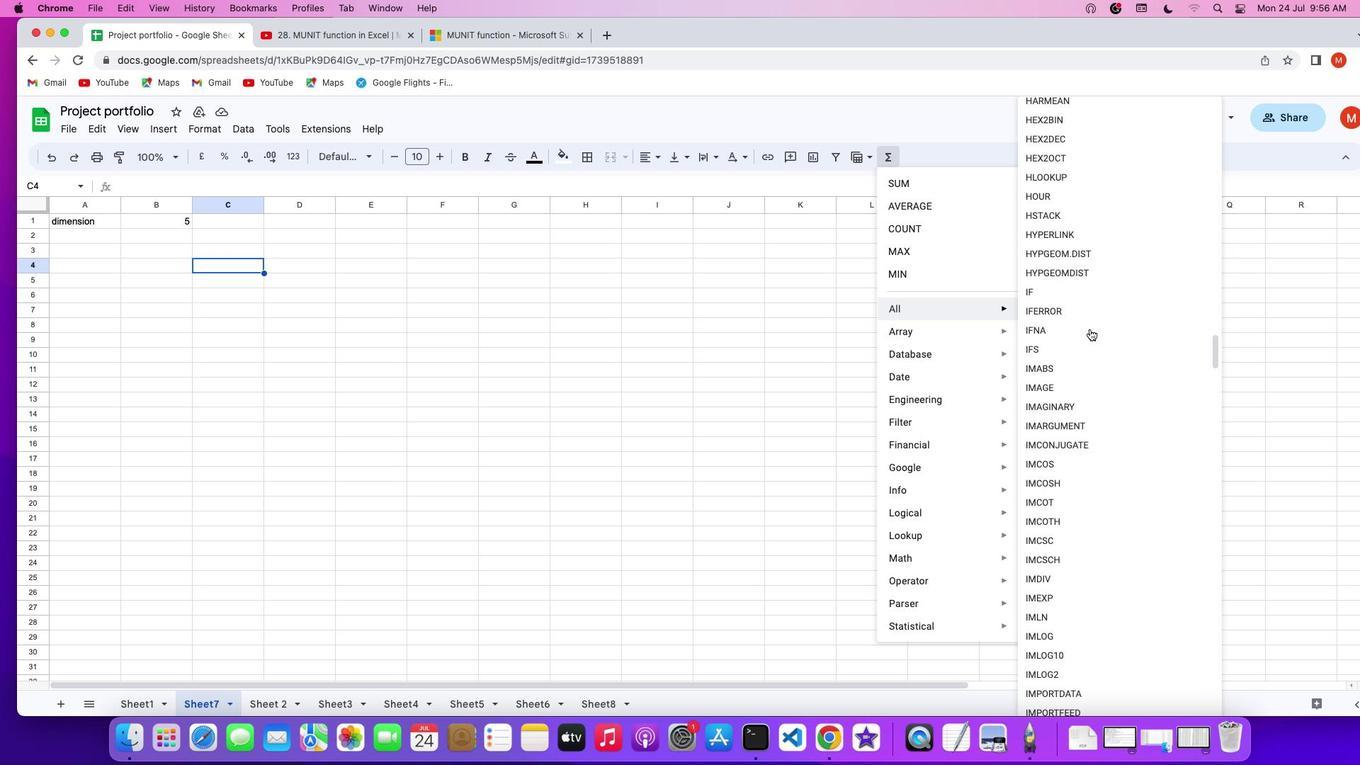 
Action: Mouse scrolled (1089, 328) with delta (0, -2)
Screenshot: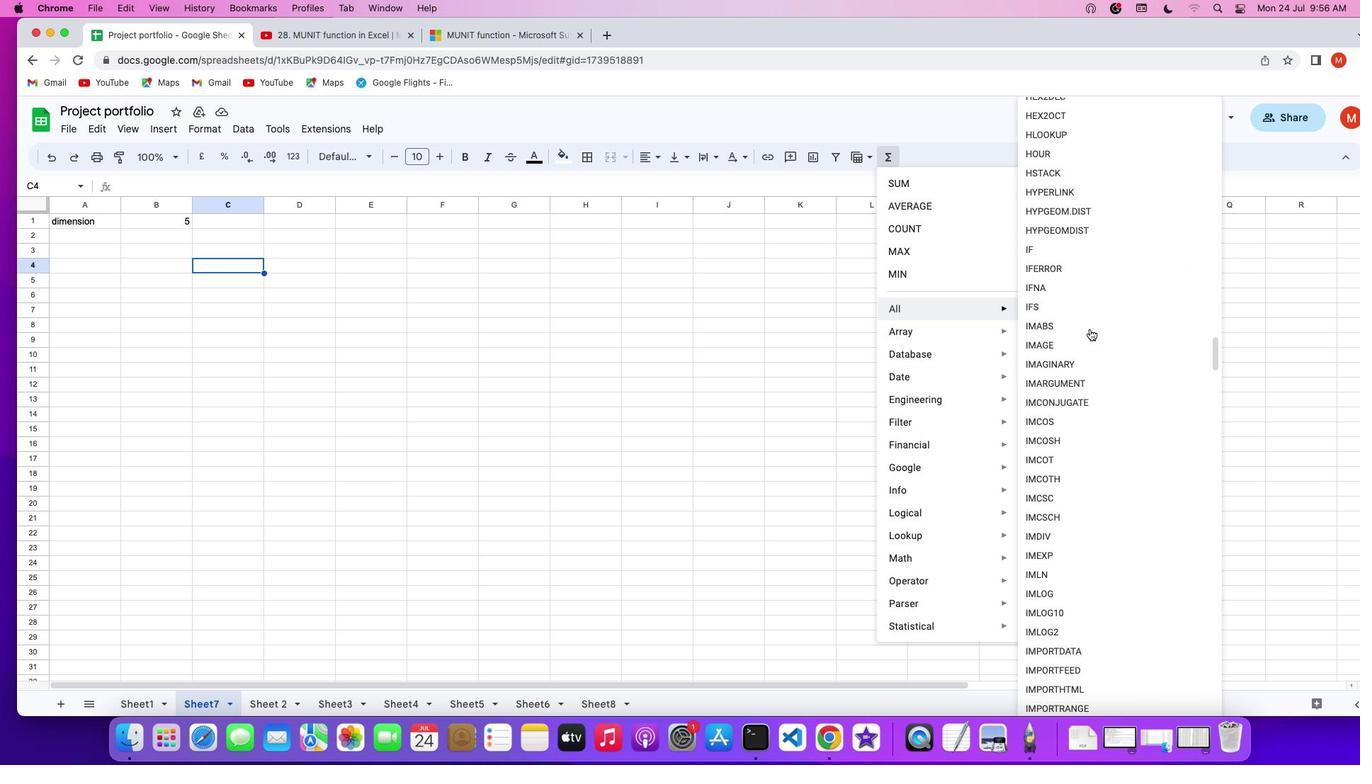 
Action: Mouse scrolled (1089, 328) with delta (0, 0)
Screenshot: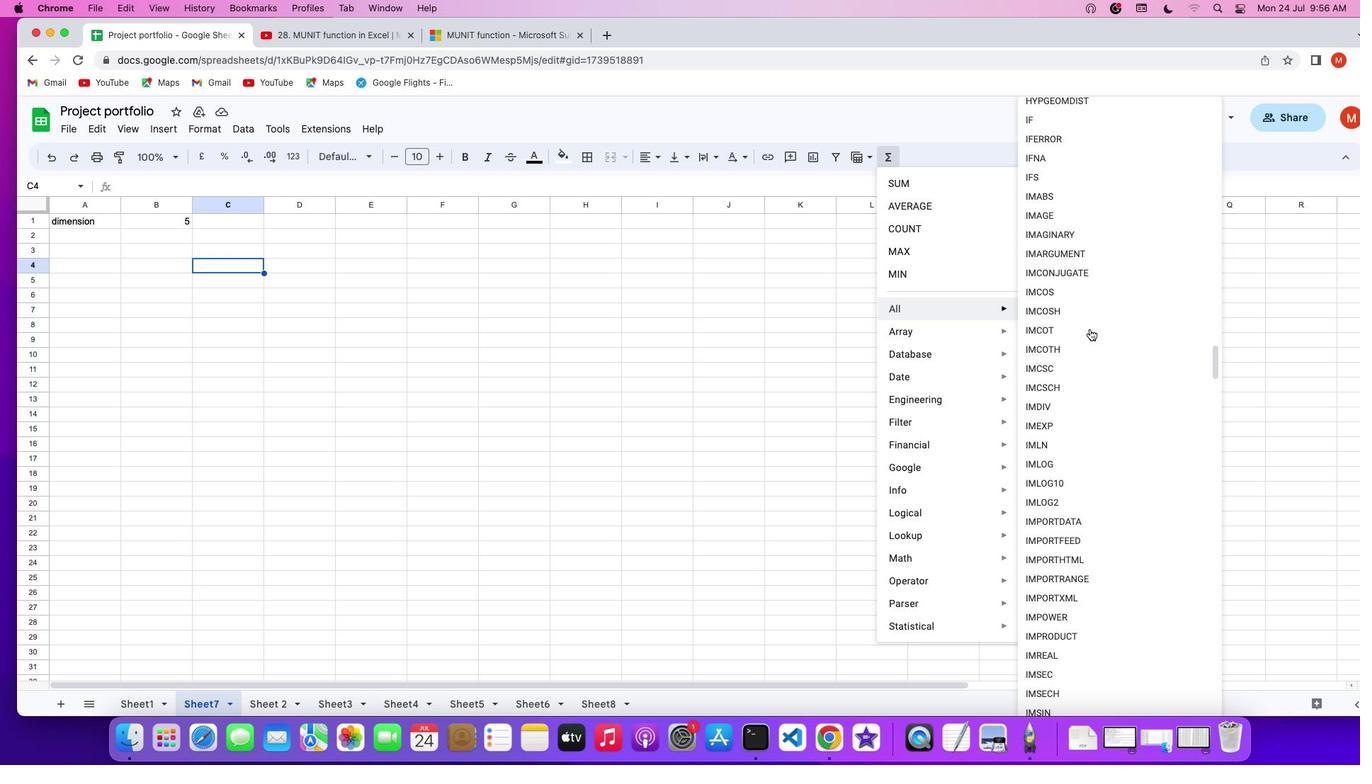 
Action: Mouse scrolled (1089, 328) with delta (0, 0)
Screenshot: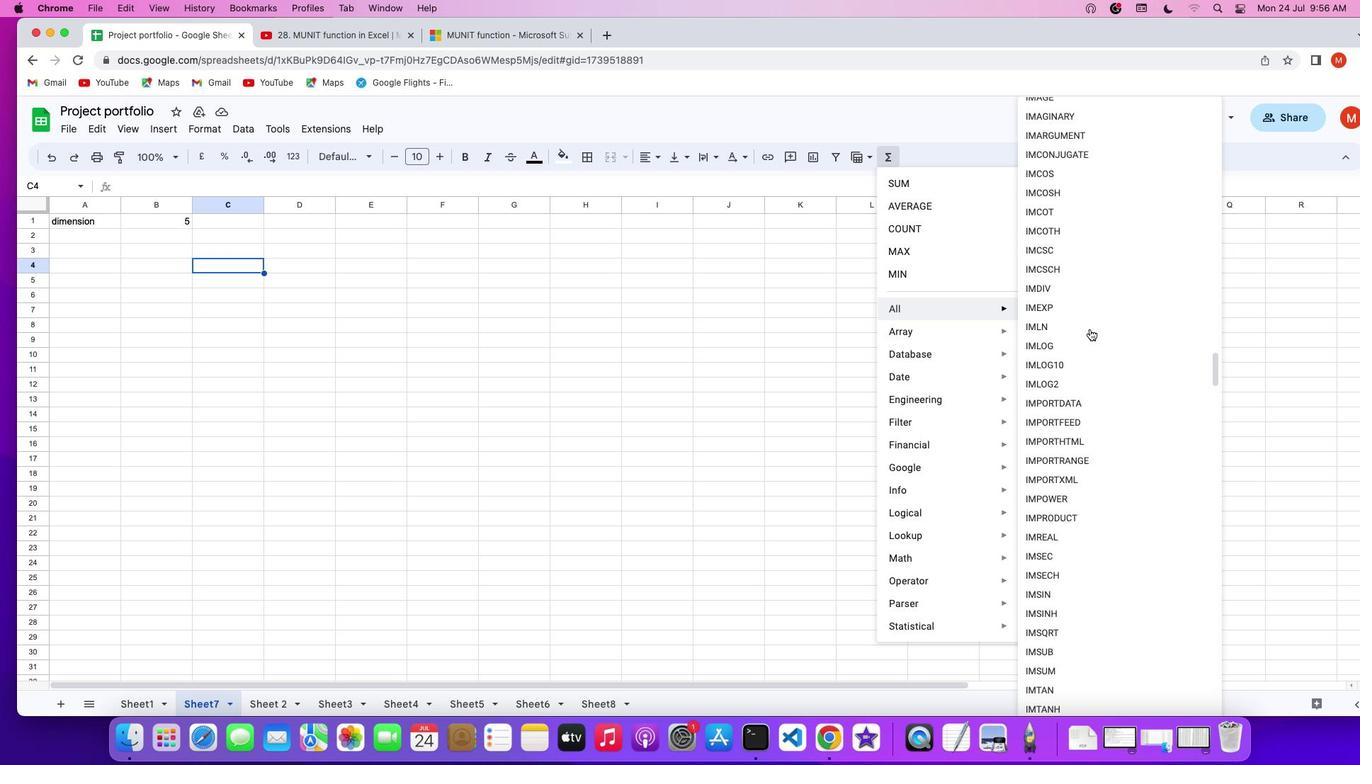 
Action: Mouse scrolled (1089, 328) with delta (0, -2)
Screenshot: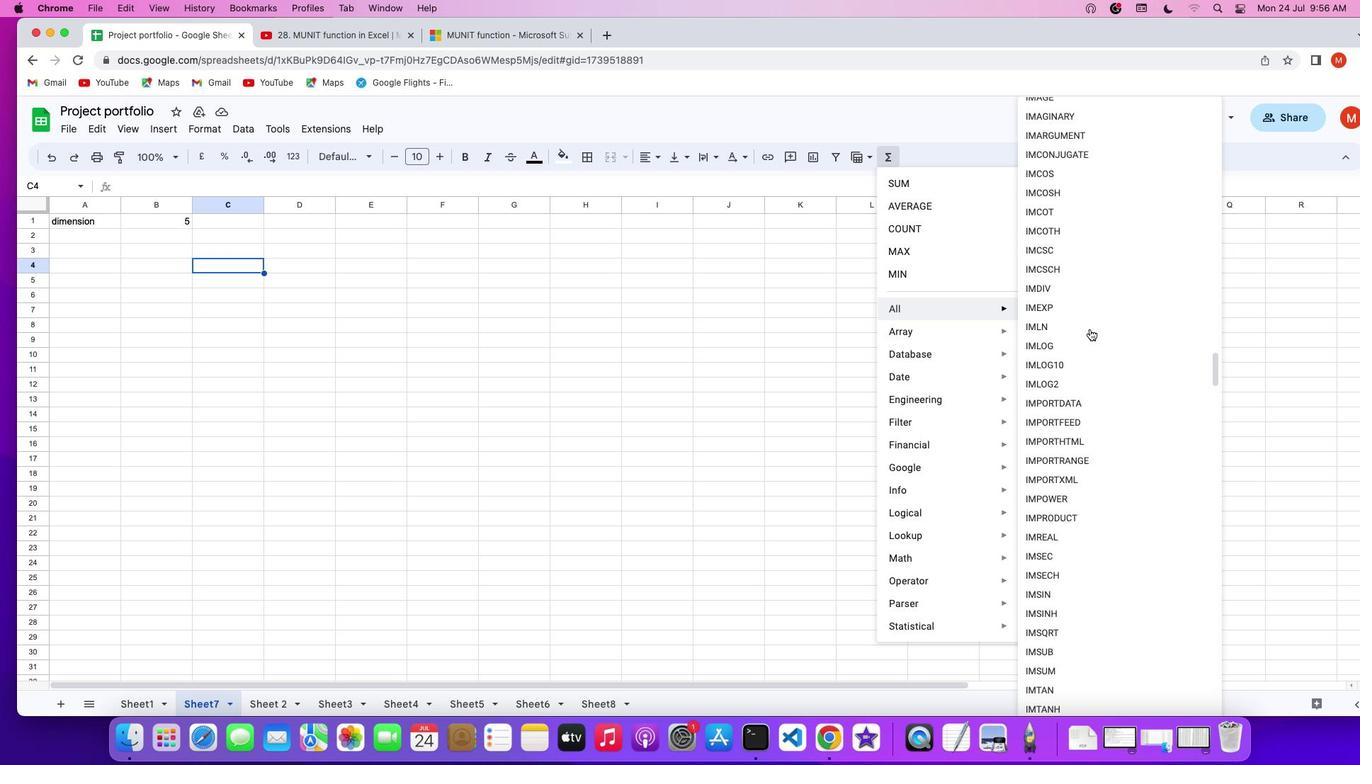 
Action: Mouse scrolled (1089, 328) with delta (0, -2)
Screenshot: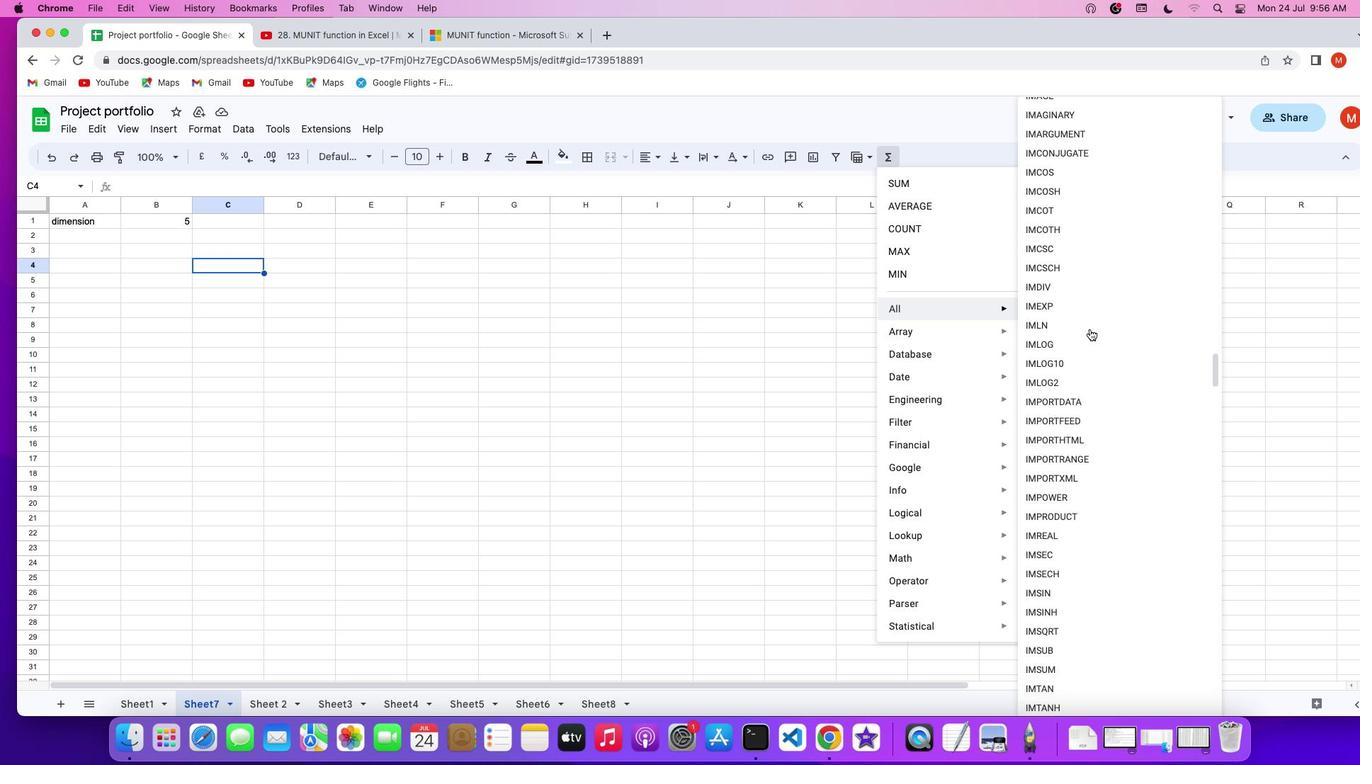 
Action: Mouse scrolled (1089, 328) with delta (0, 0)
Screenshot: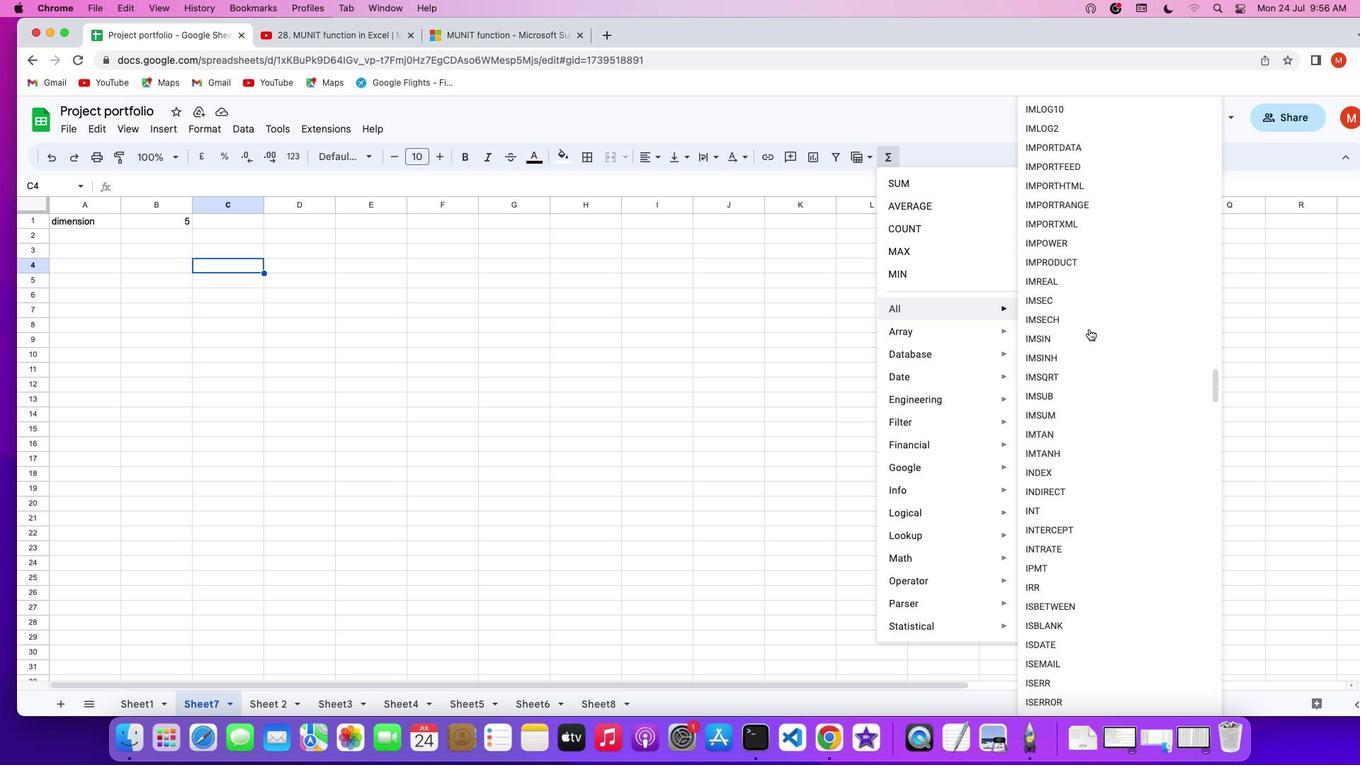 
Action: Mouse scrolled (1089, 328) with delta (0, 0)
Screenshot: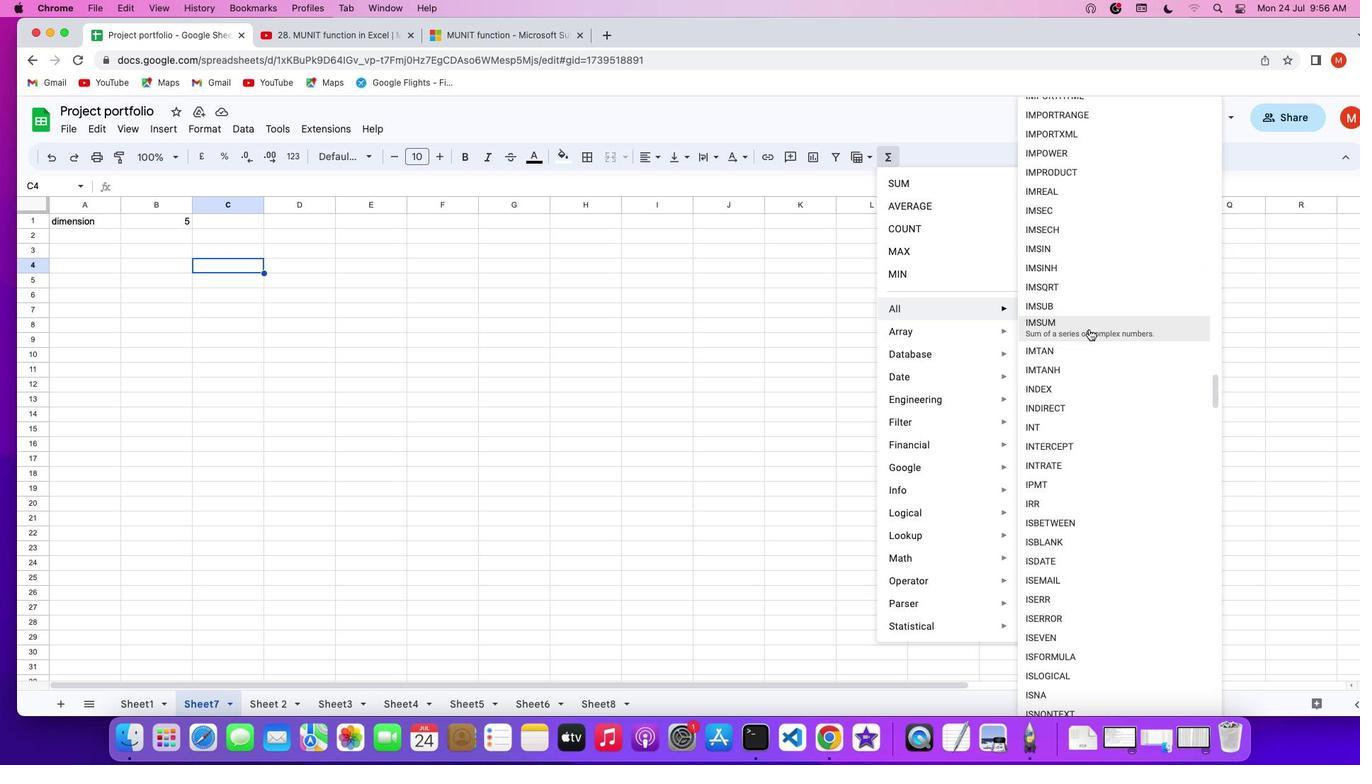 
Action: Mouse scrolled (1089, 328) with delta (0, -2)
Screenshot: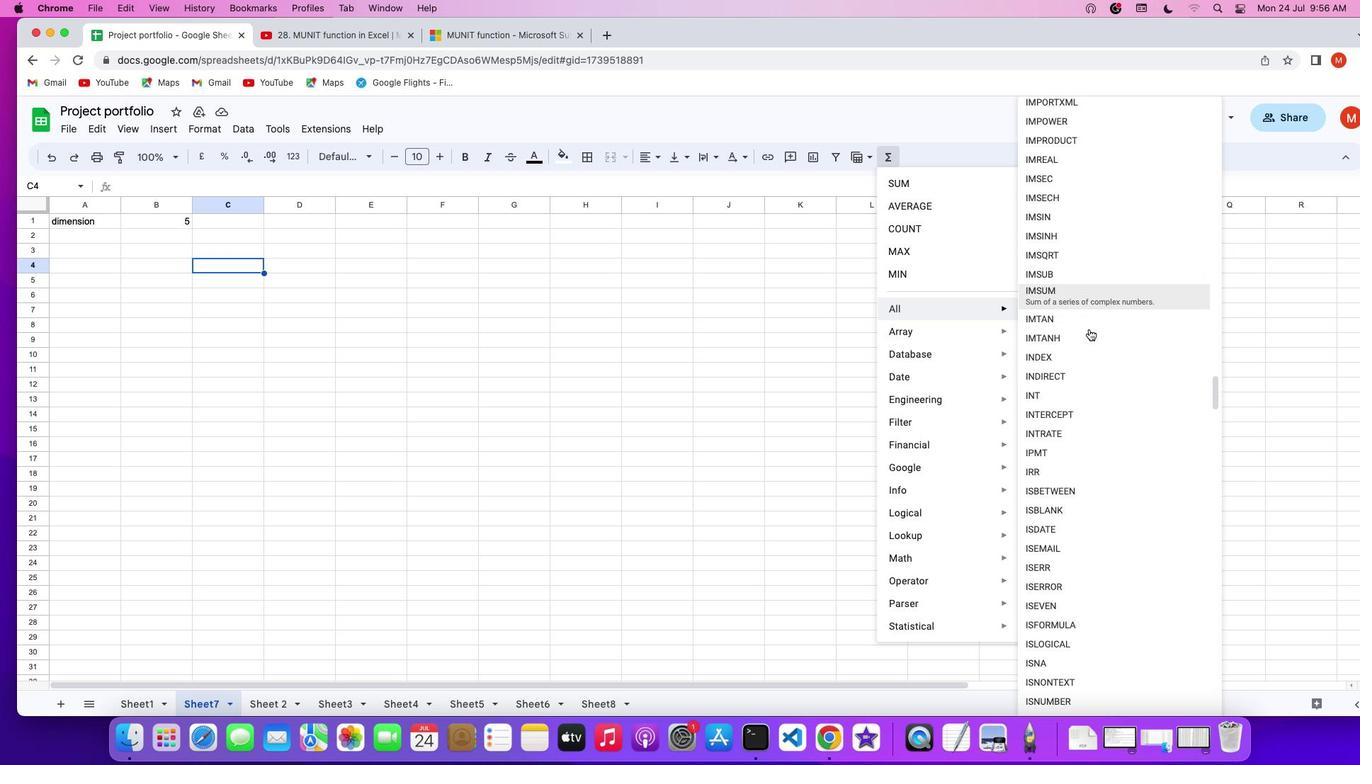 
Action: Mouse scrolled (1089, 328) with delta (0, -2)
Screenshot: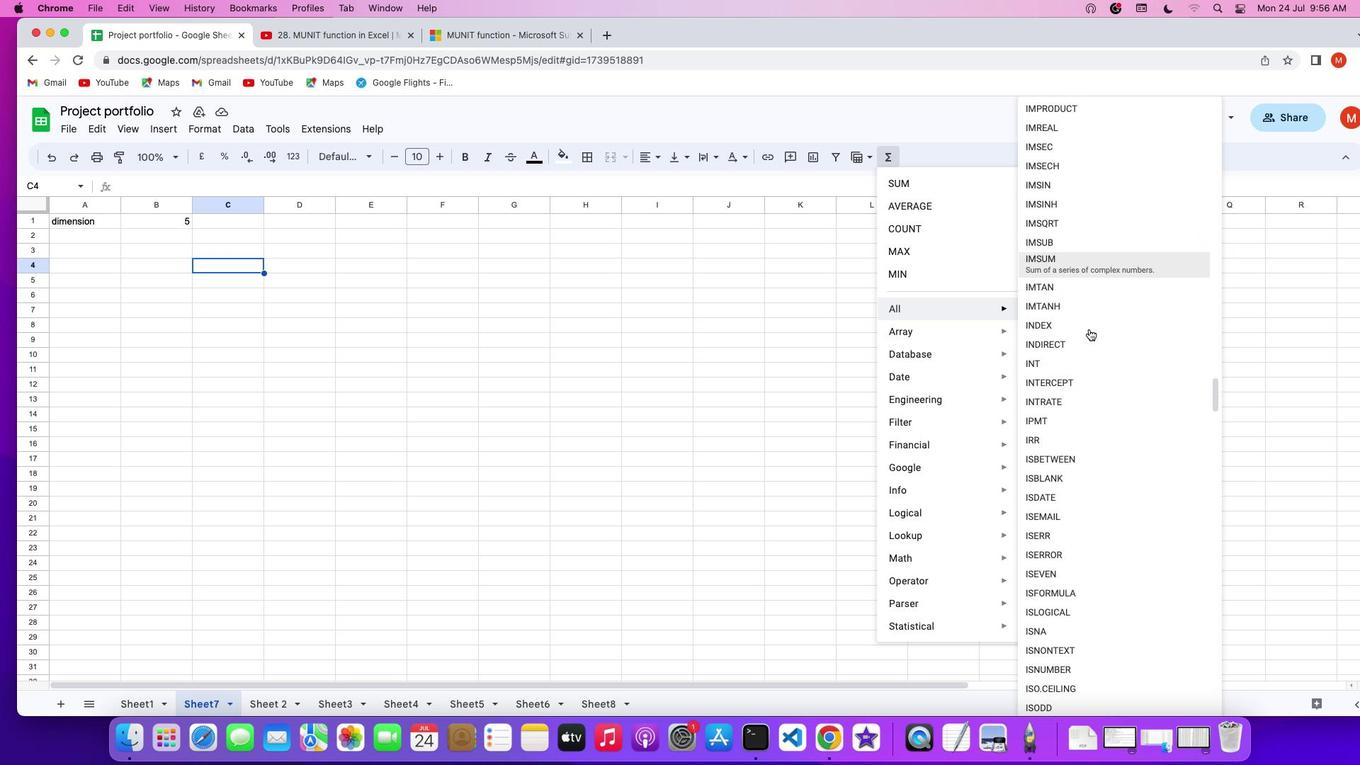 
Action: Mouse scrolled (1089, 328) with delta (0, -3)
Screenshot: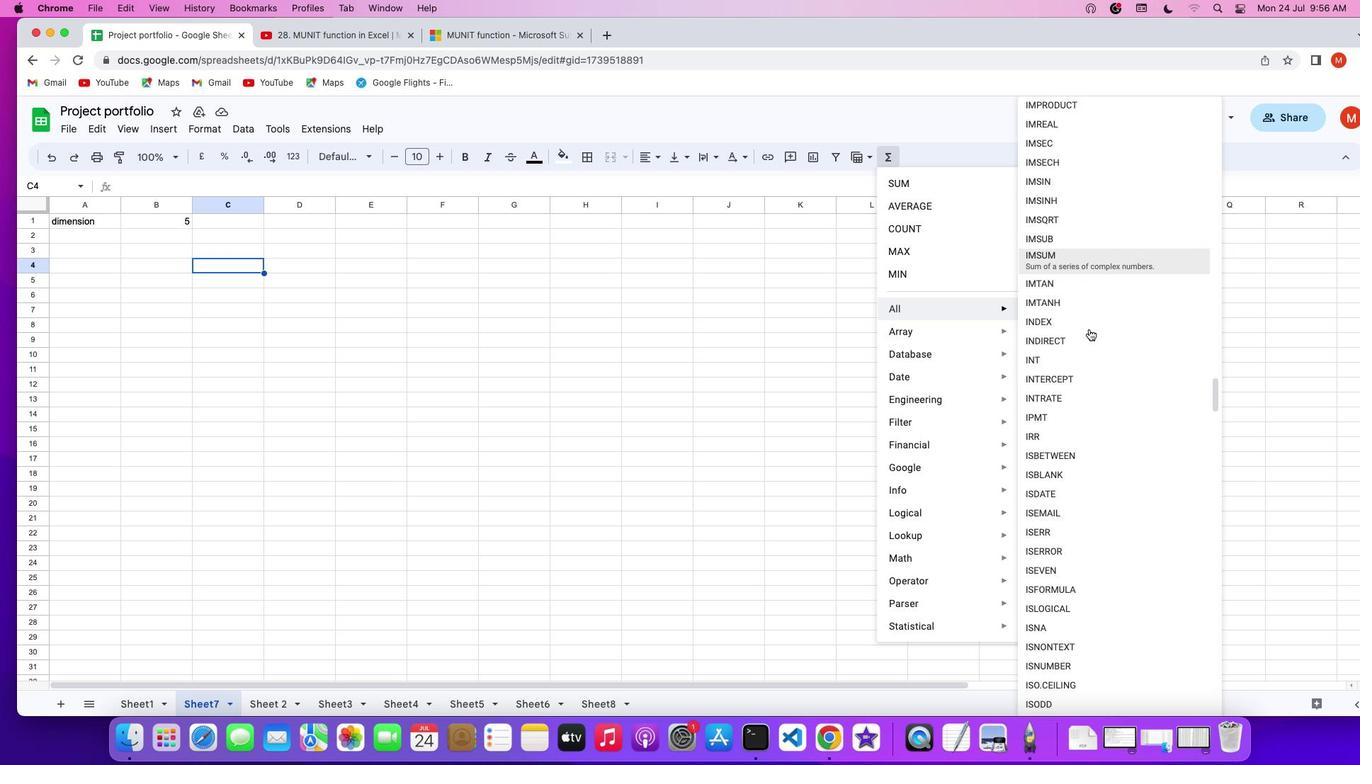 
Action: Mouse moved to (1089, 329)
Screenshot: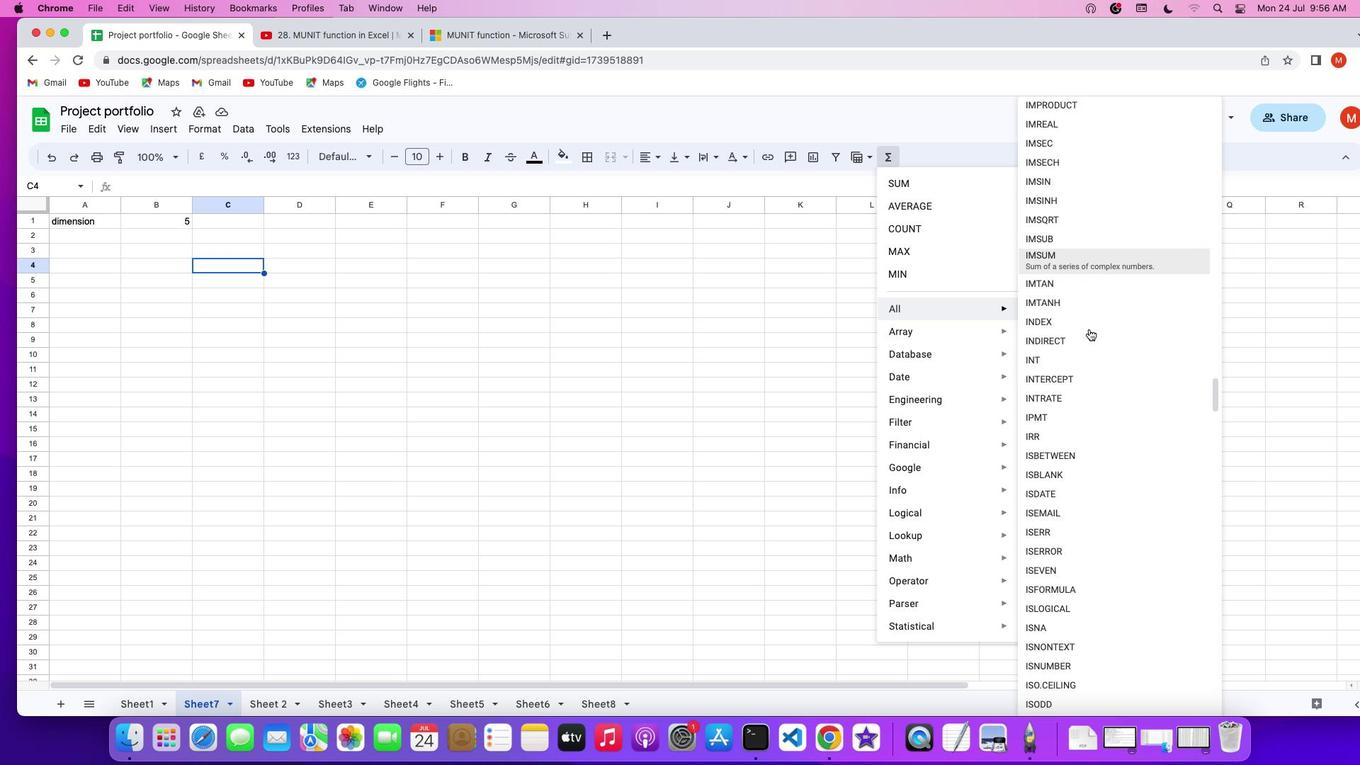 
Action: Mouse scrolled (1089, 329) with delta (0, 0)
Screenshot: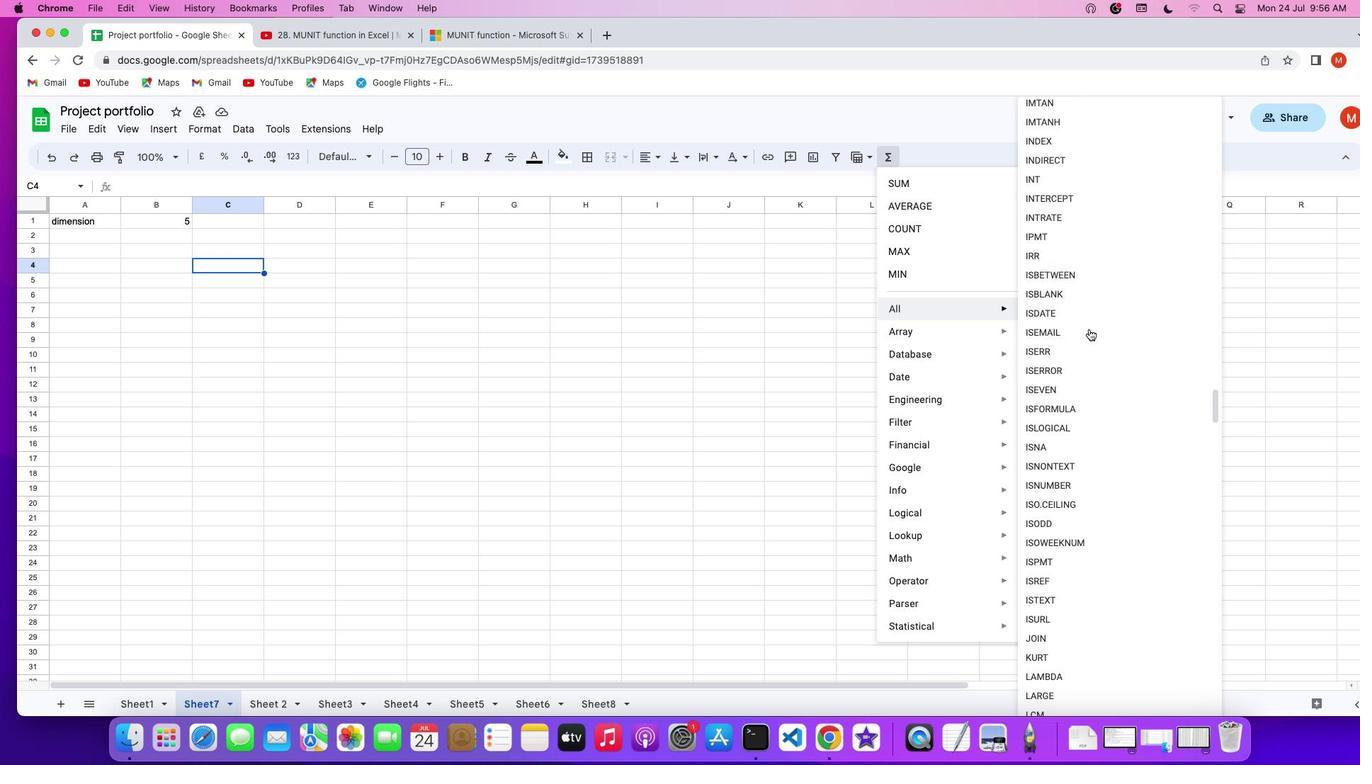 
Action: Mouse scrolled (1089, 329) with delta (0, 0)
Screenshot: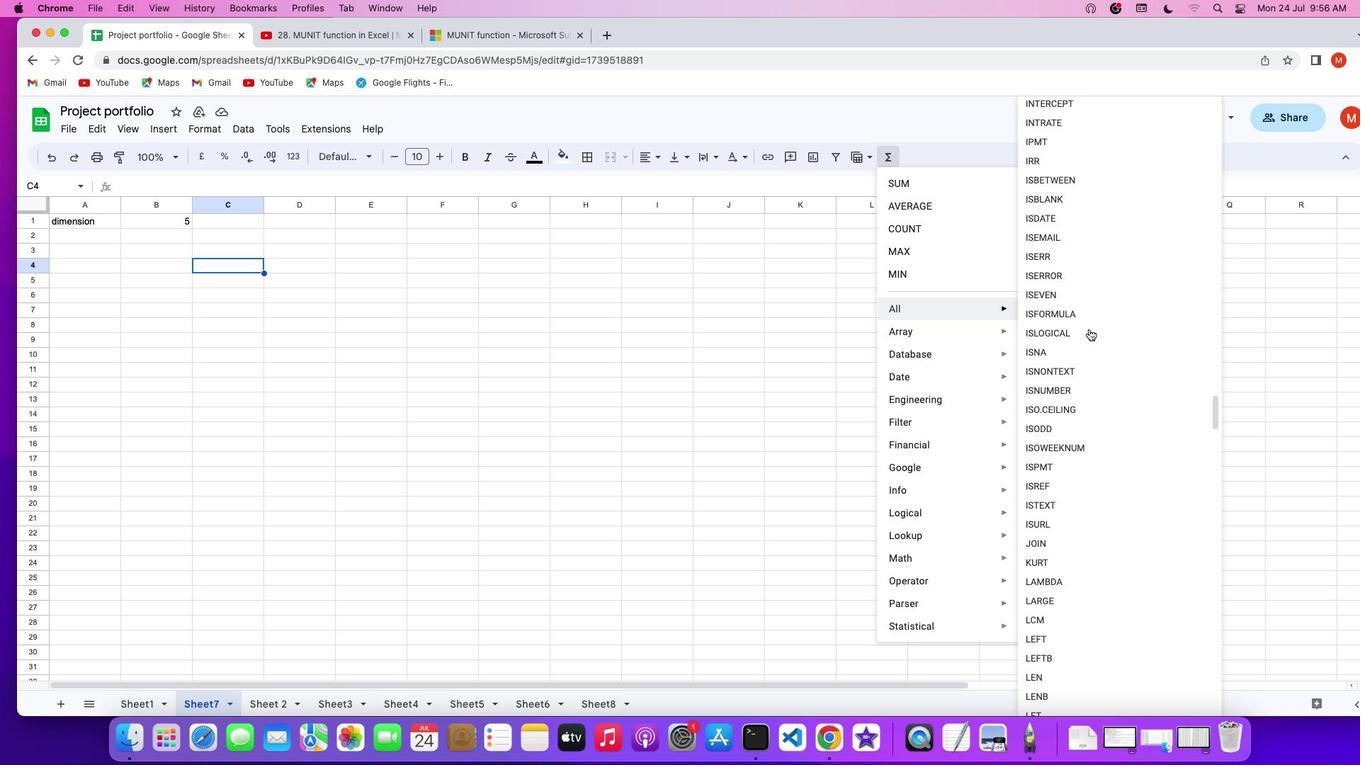 
Action: Mouse scrolled (1089, 329) with delta (0, -2)
Screenshot: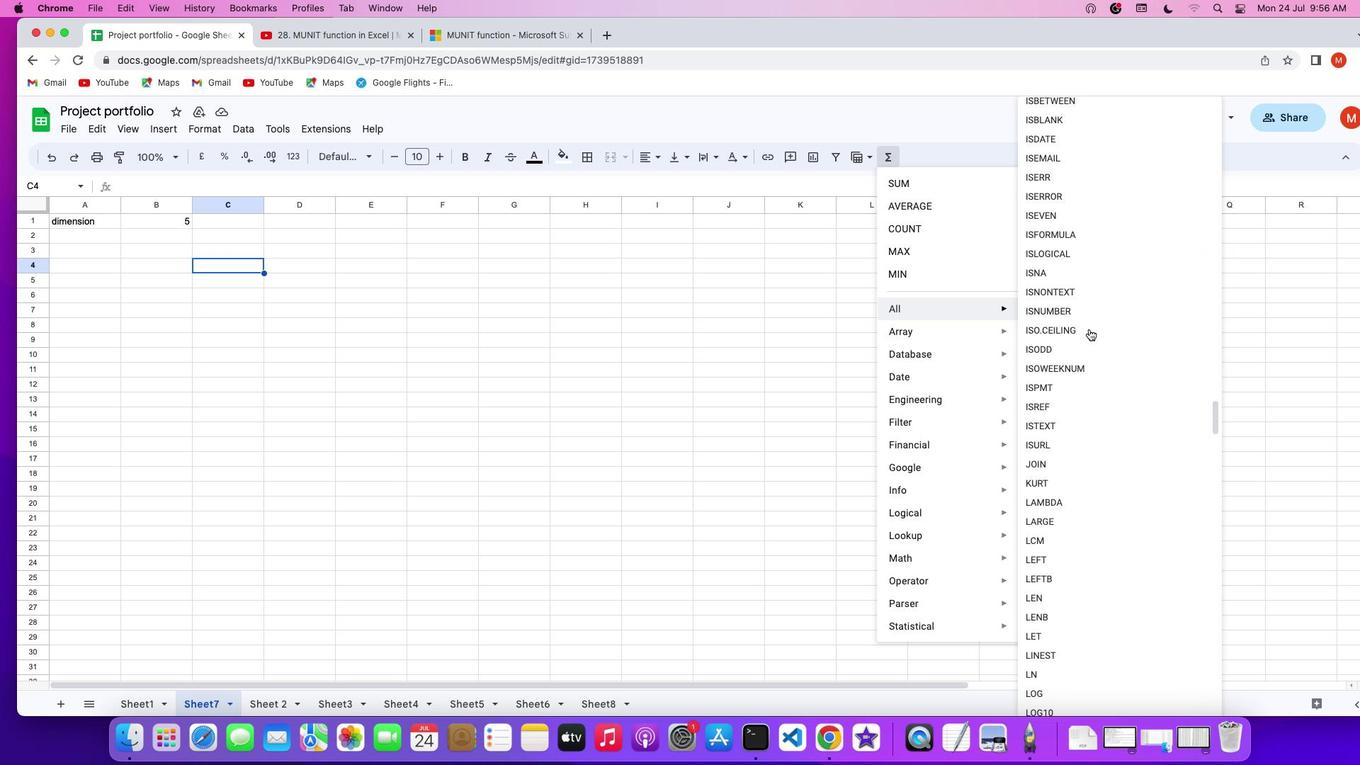
Action: Mouse scrolled (1089, 329) with delta (0, -3)
Screenshot: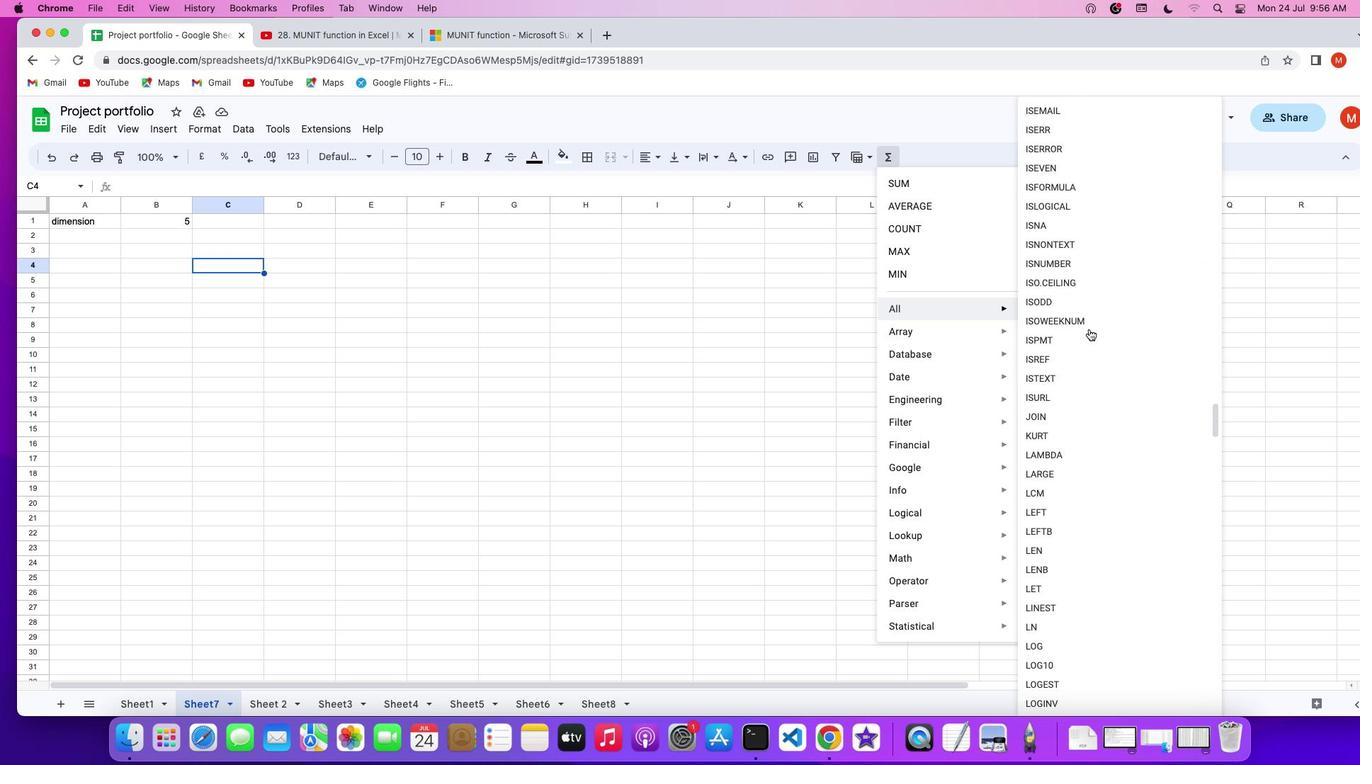 
Action: Mouse scrolled (1089, 329) with delta (0, -3)
Screenshot: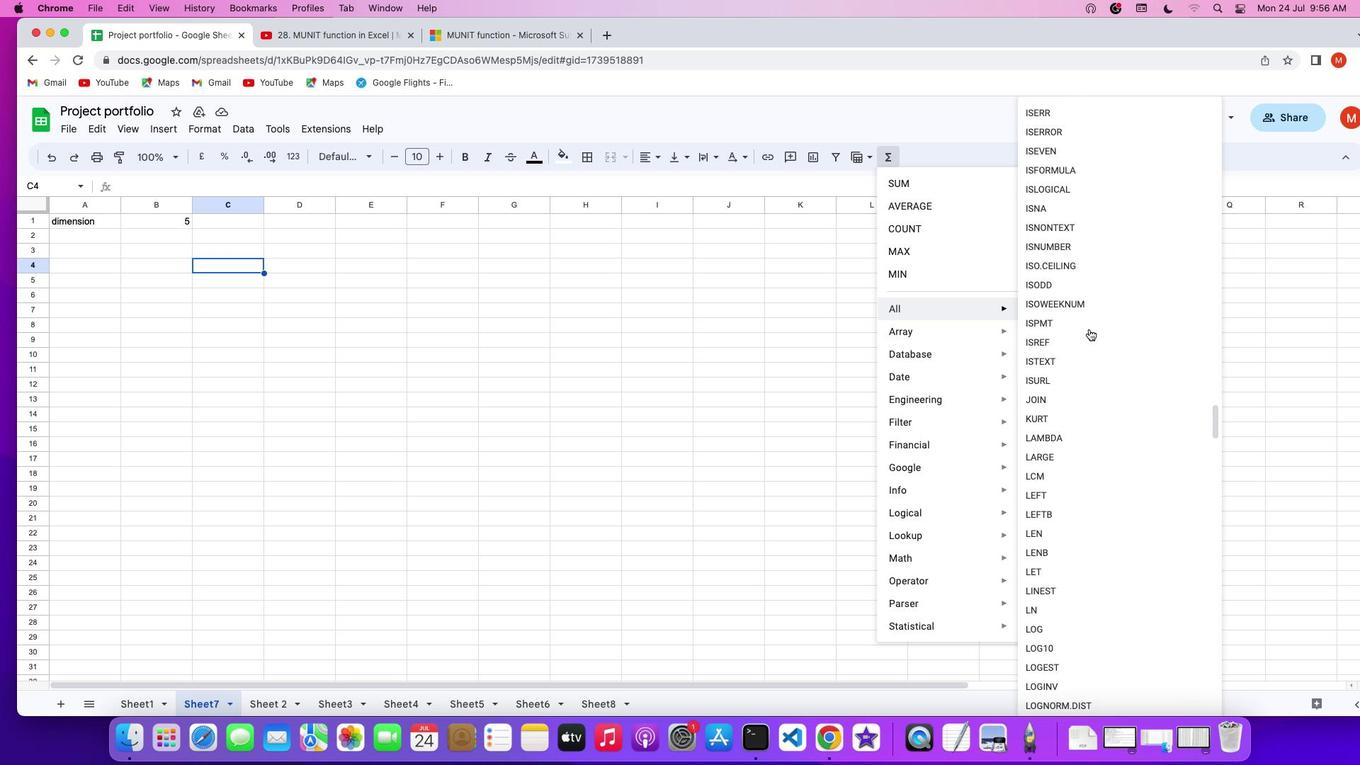 
Action: Mouse scrolled (1089, 329) with delta (0, 0)
Screenshot: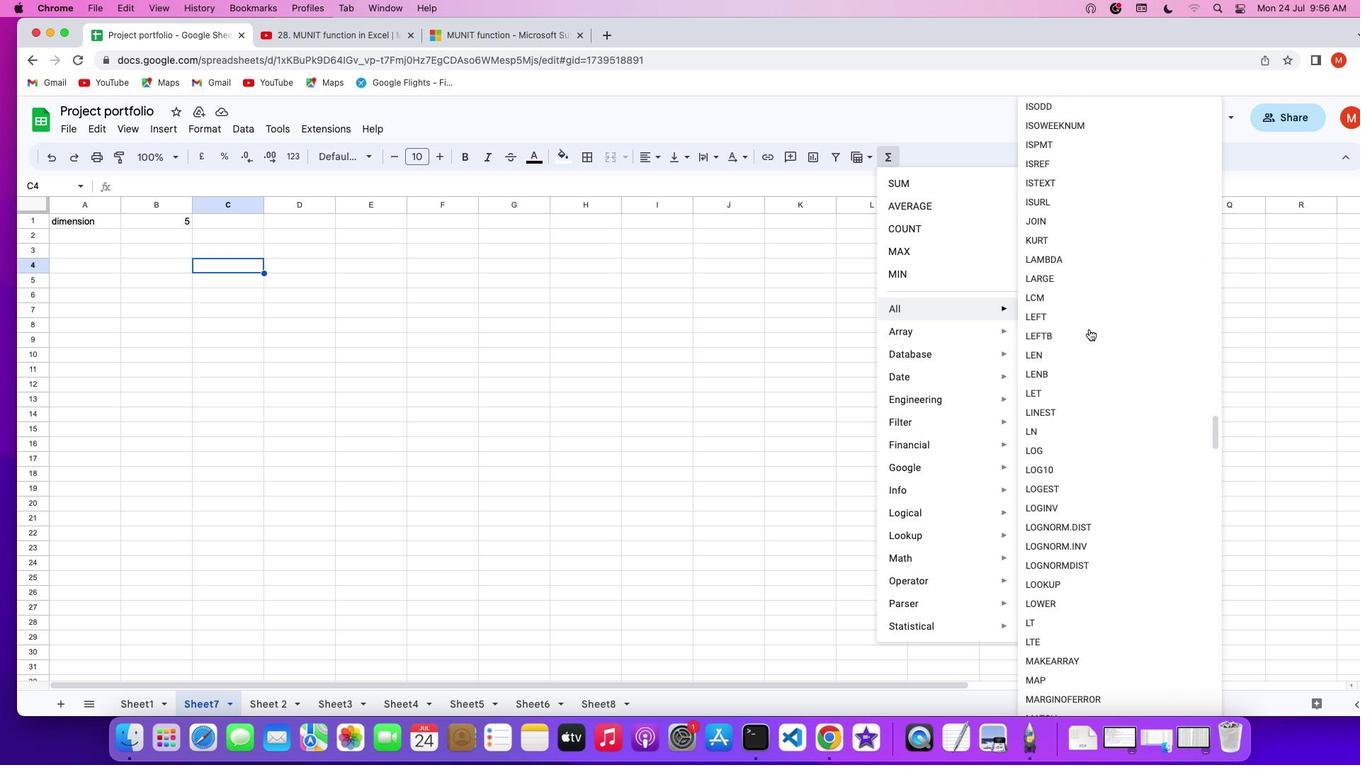 
Action: Mouse scrolled (1089, 329) with delta (0, 0)
Screenshot: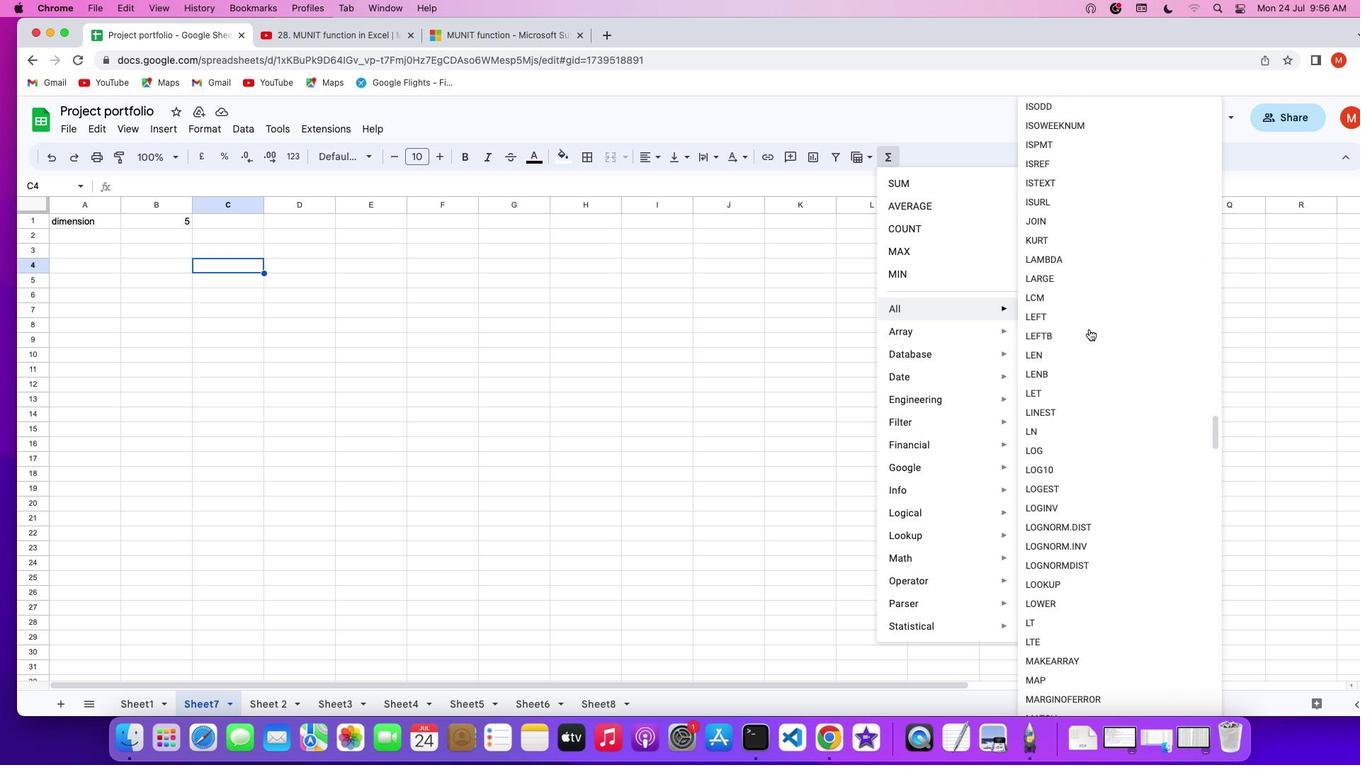 
Action: Mouse scrolled (1089, 329) with delta (0, -2)
Screenshot: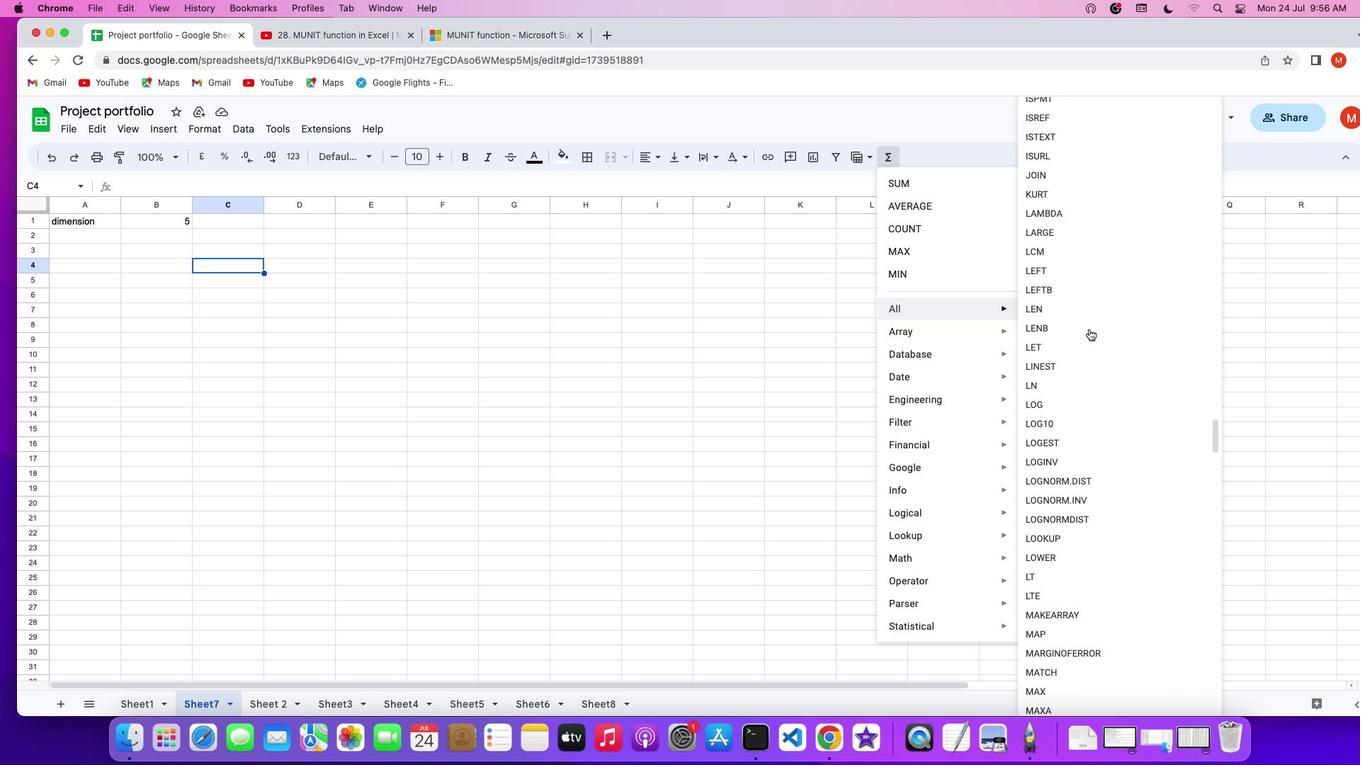 
Action: Mouse scrolled (1089, 329) with delta (0, -2)
Screenshot: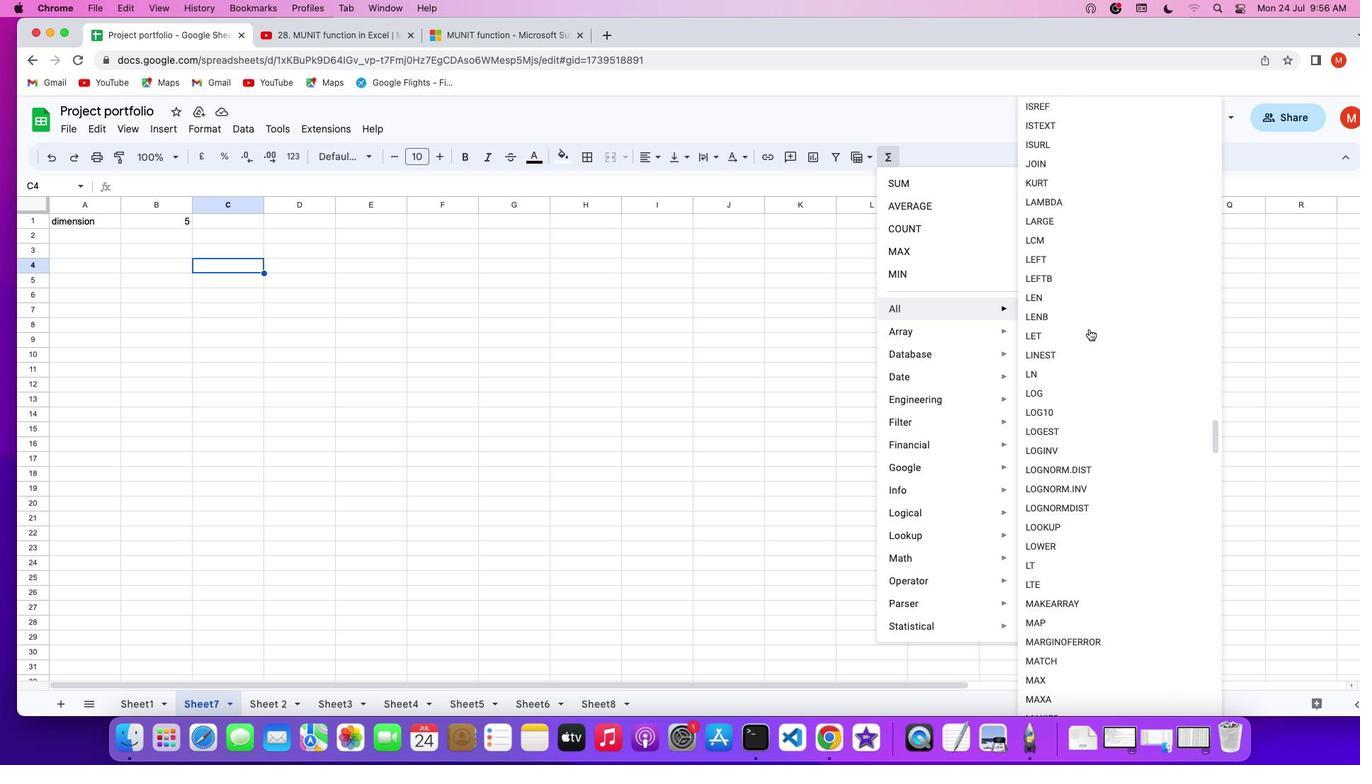
Action: Mouse scrolled (1089, 329) with delta (0, 0)
Screenshot: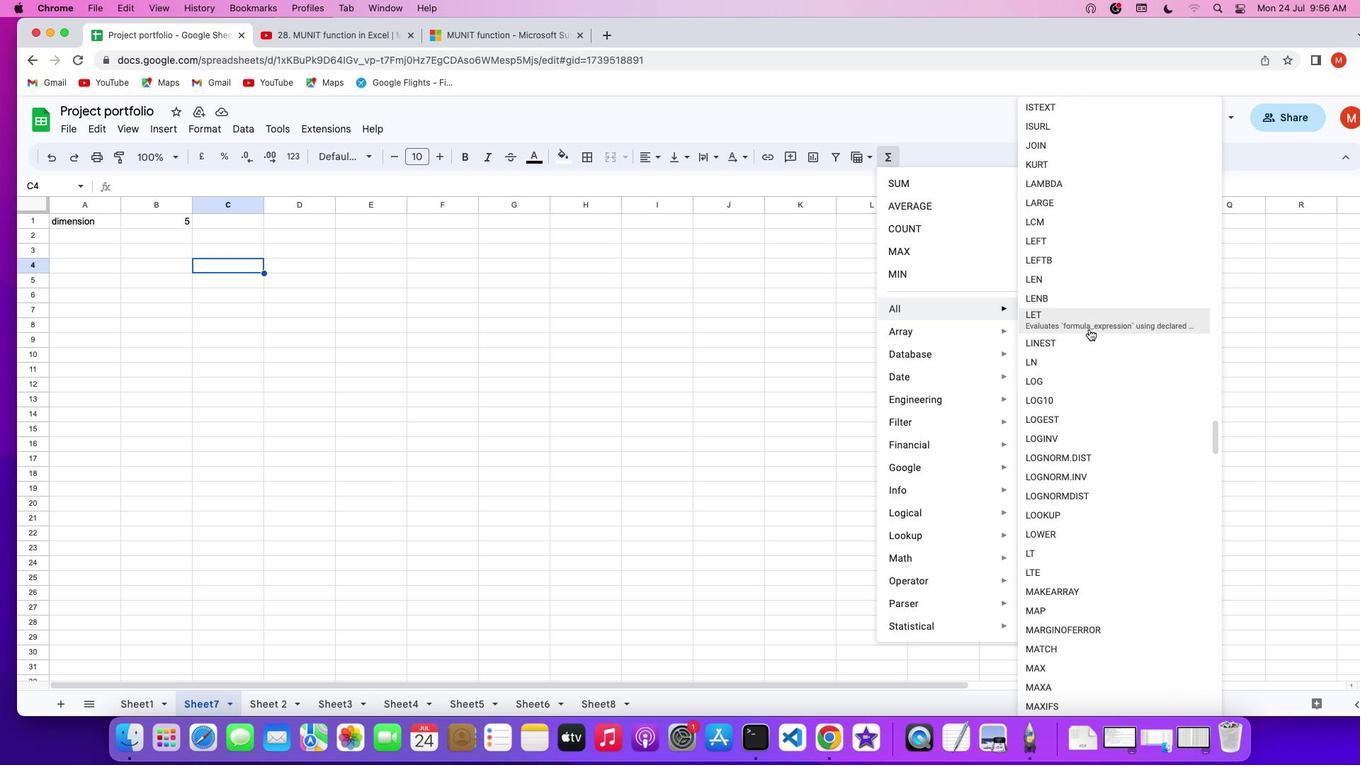 
Action: Mouse scrolled (1089, 329) with delta (0, 0)
Screenshot: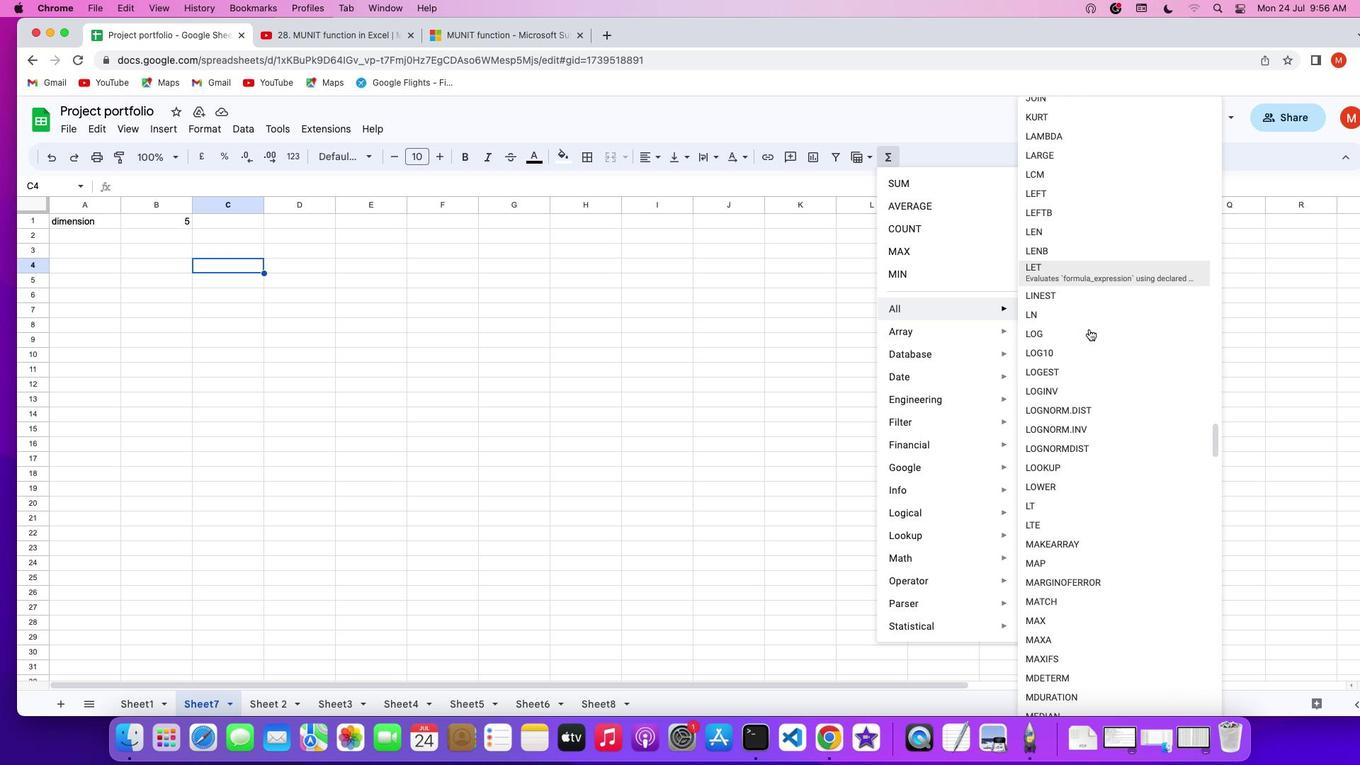 
Action: Mouse scrolled (1089, 329) with delta (0, 0)
Screenshot: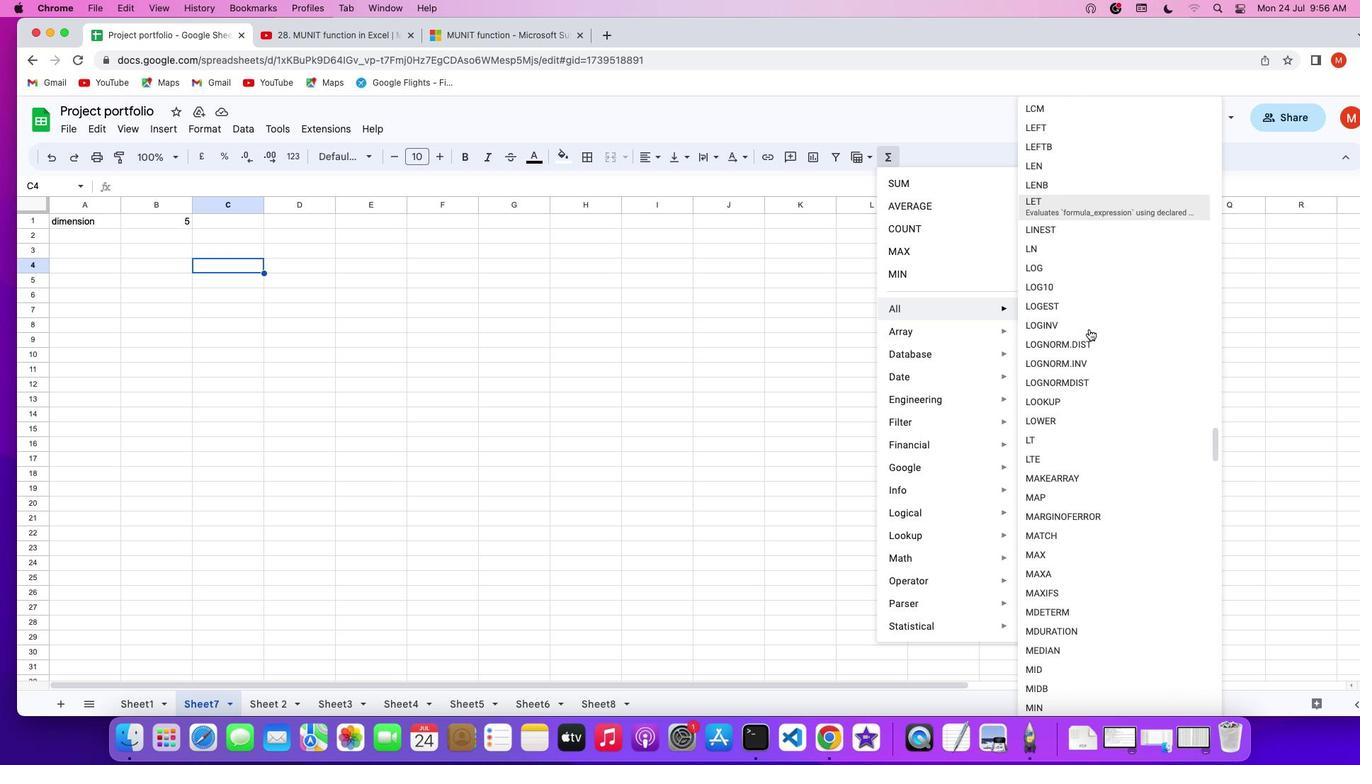
Action: Mouse scrolled (1089, 329) with delta (0, -1)
Screenshot: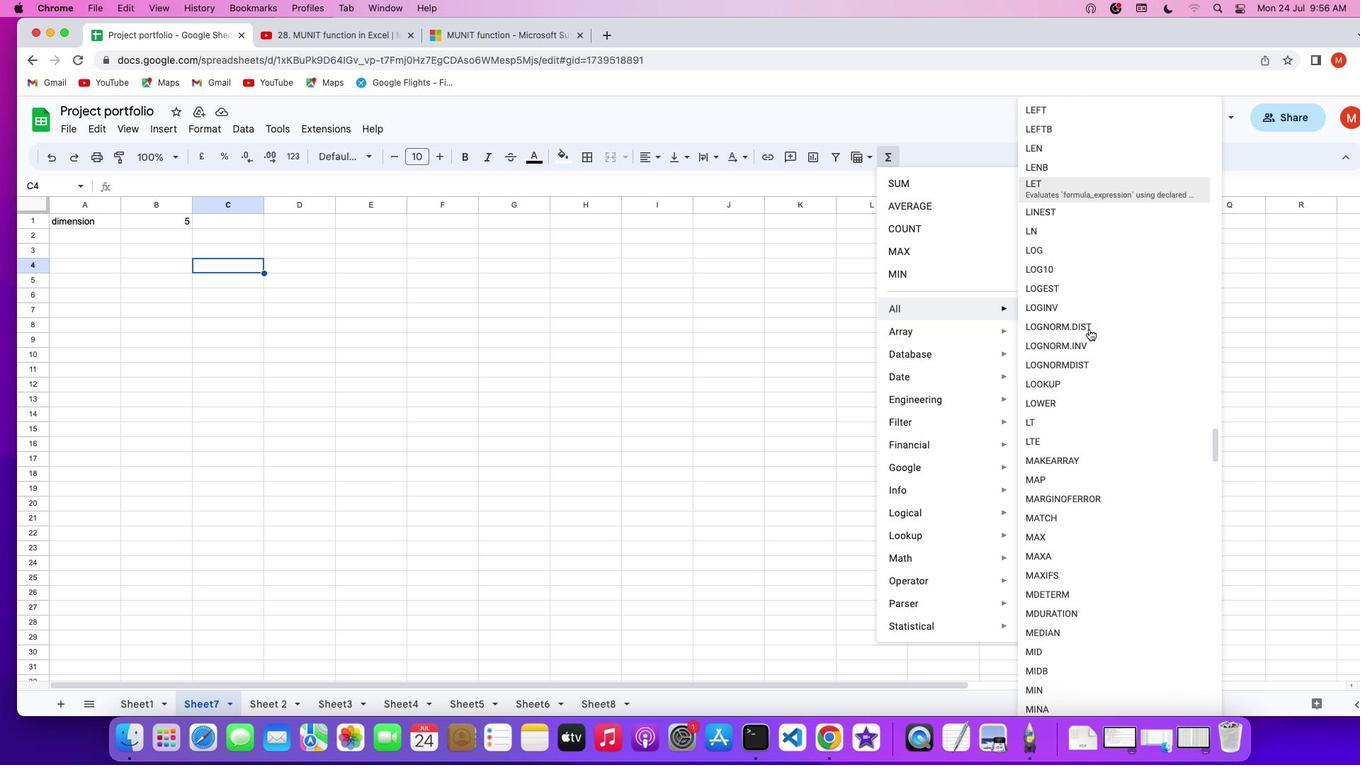 
Action: Mouse scrolled (1089, 329) with delta (0, 0)
Screenshot: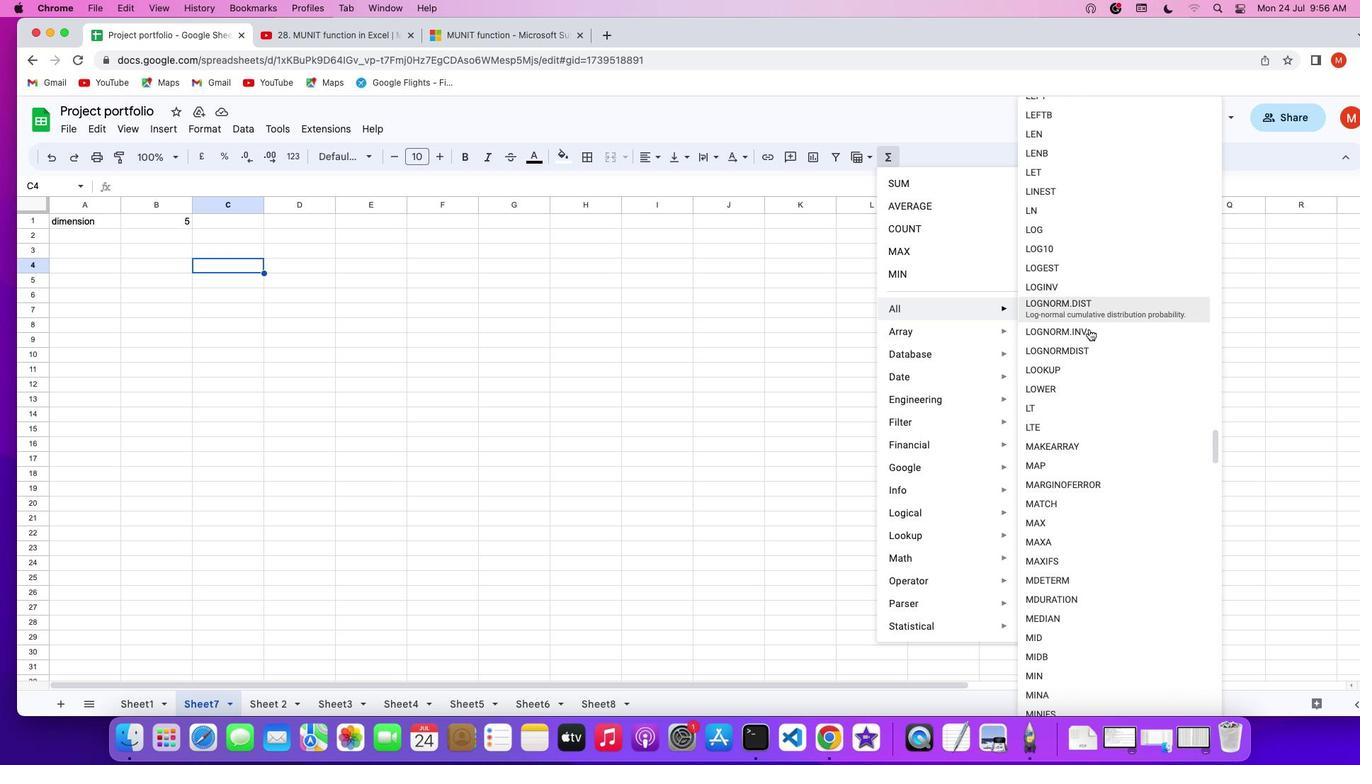 
Action: Mouse scrolled (1089, 329) with delta (0, 0)
Screenshot: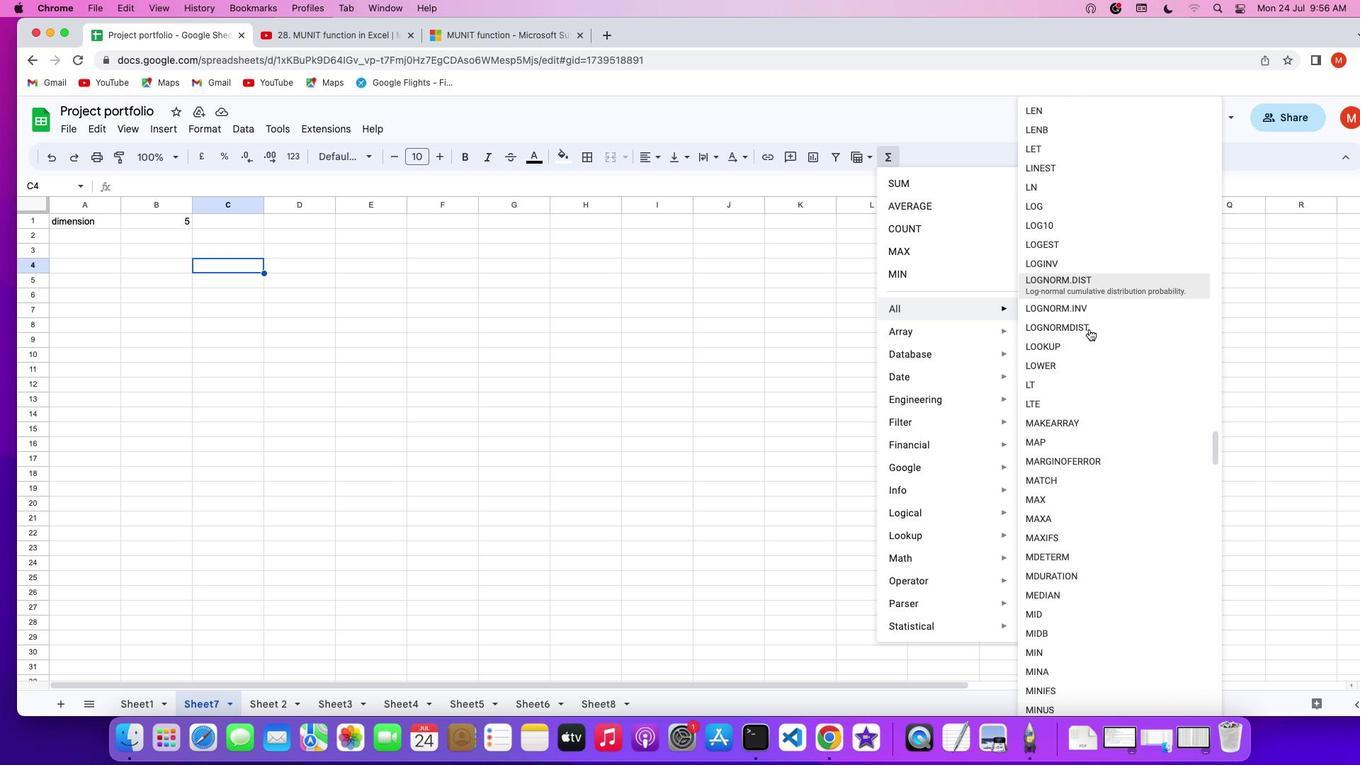 
Action: Mouse scrolled (1089, 329) with delta (0, 0)
Screenshot: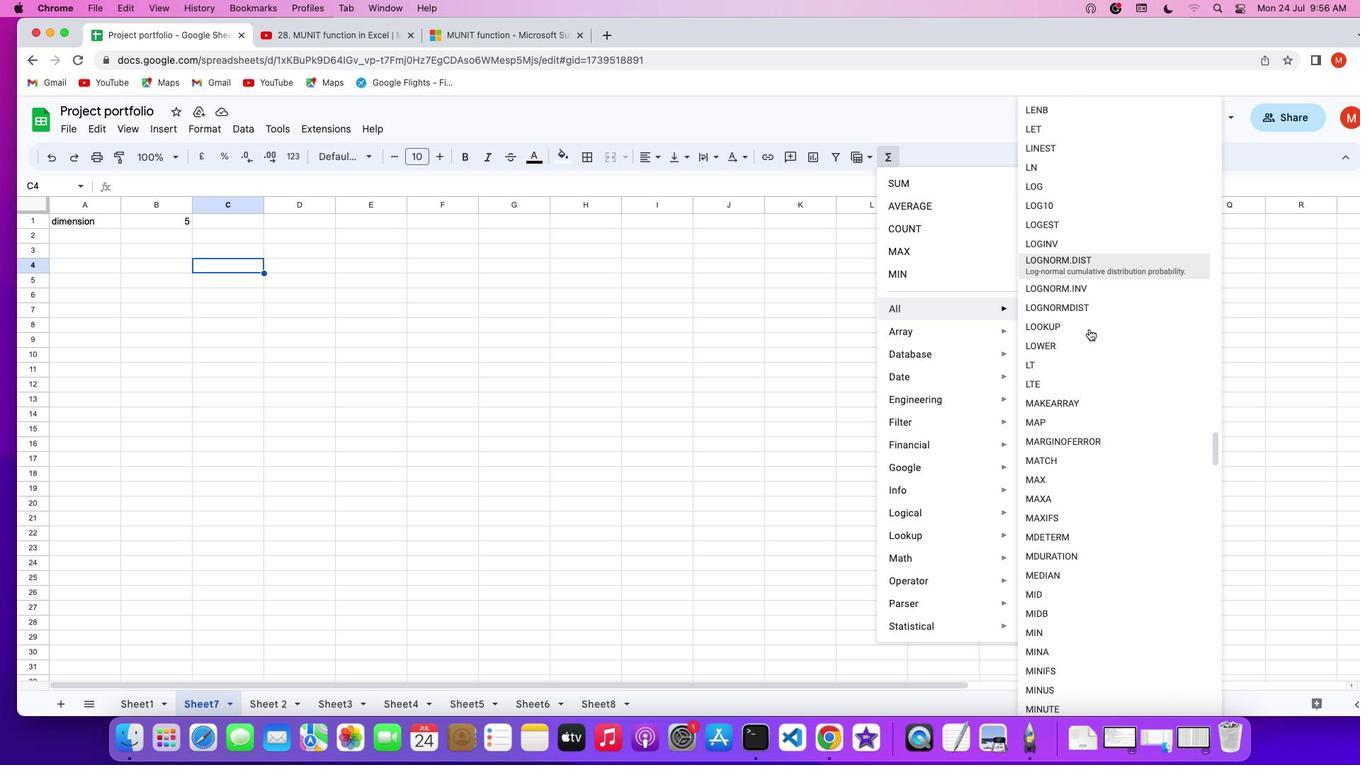 
Action: Mouse scrolled (1089, 329) with delta (0, 0)
Screenshot: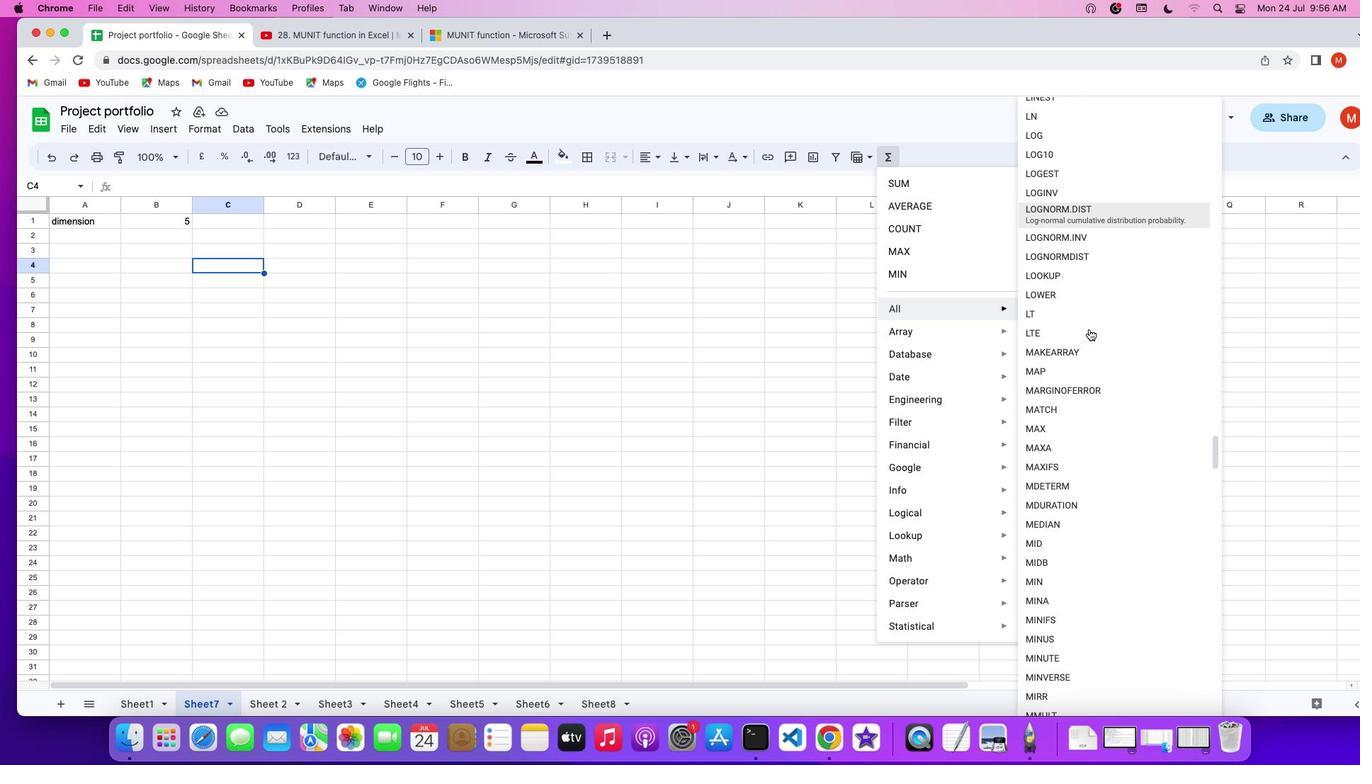 
Action: Mouse scrolled (1089, 329) with delta (0, 0)
Screenshot: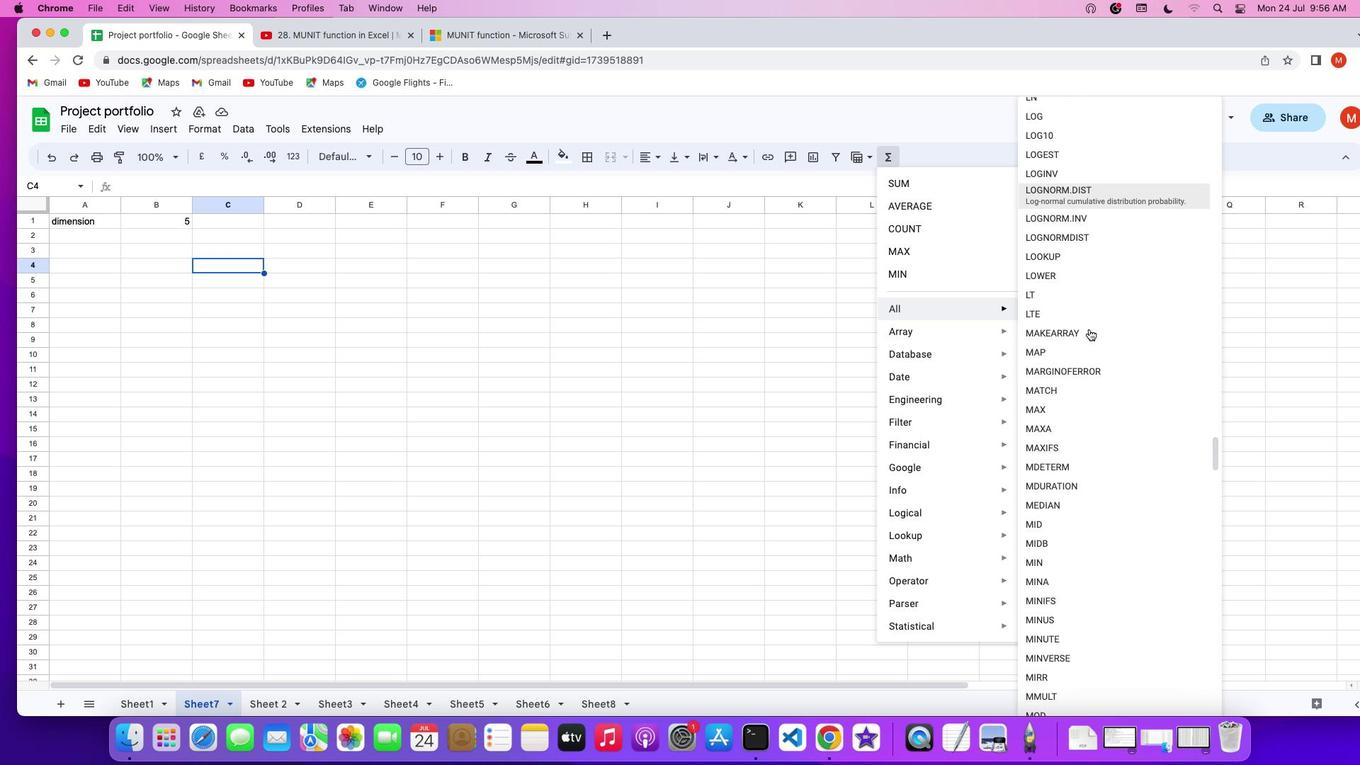 
Action: Mouse scrolled (1089, 329) with delta (0, -1)
Screenshot: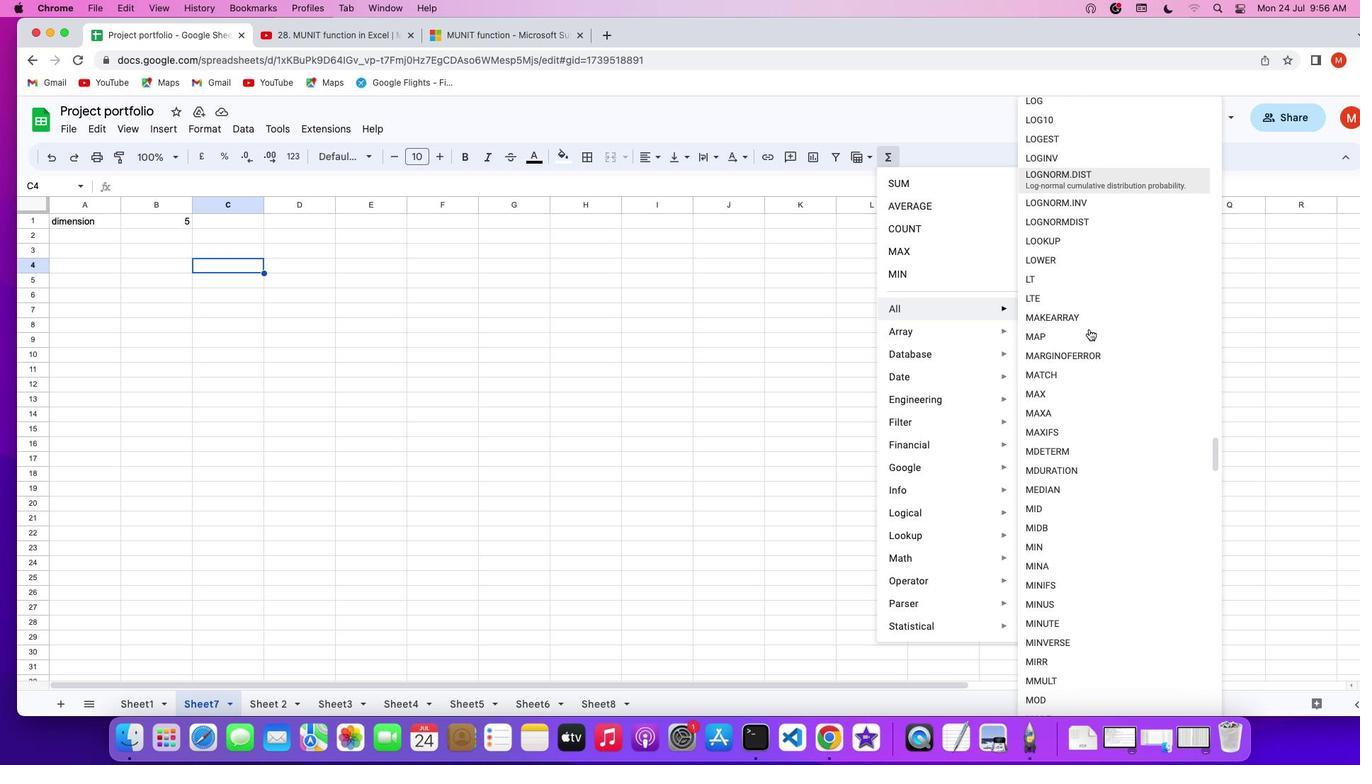 
Action: Mouse scrolled (1089, 329) with delta (0, 0)
Screenshot: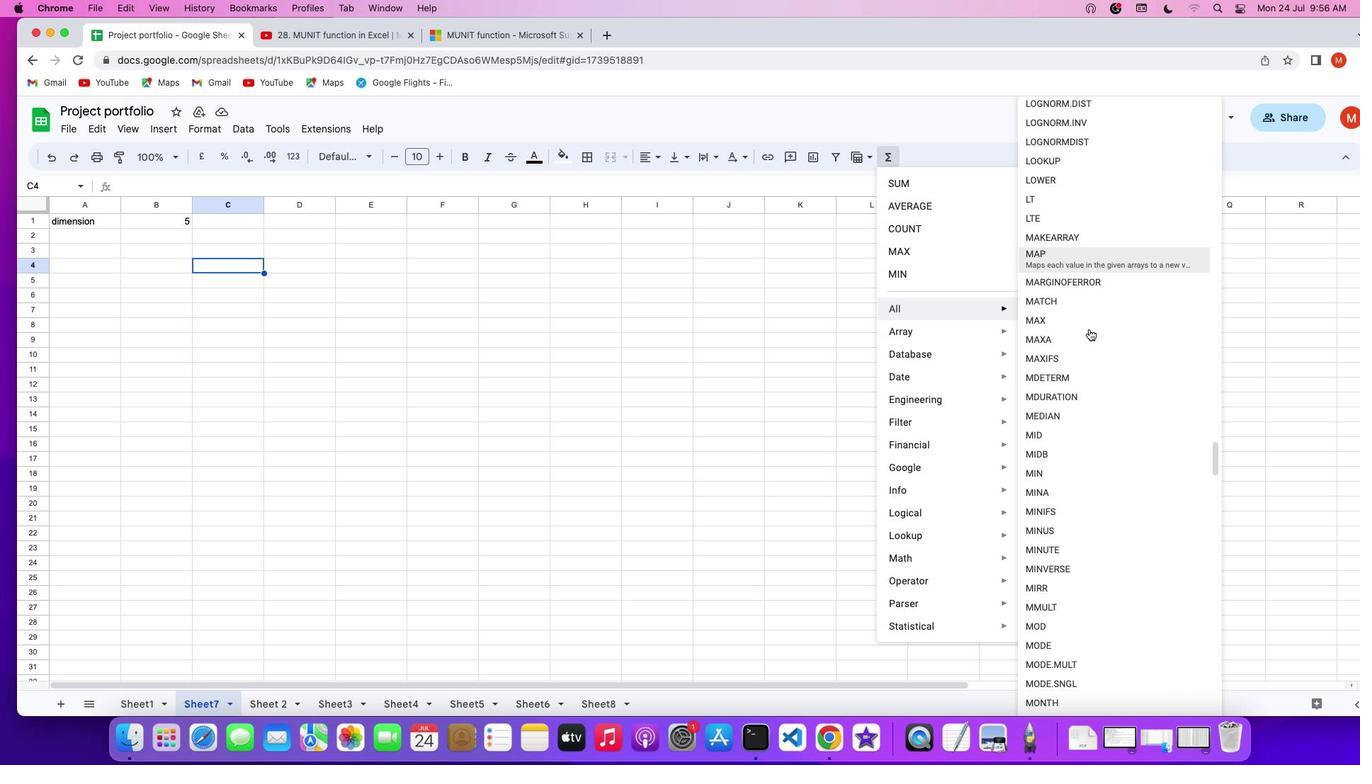 
Action: Mouse scrolled (1089, 329) with delta (0, 0)
Screenshot: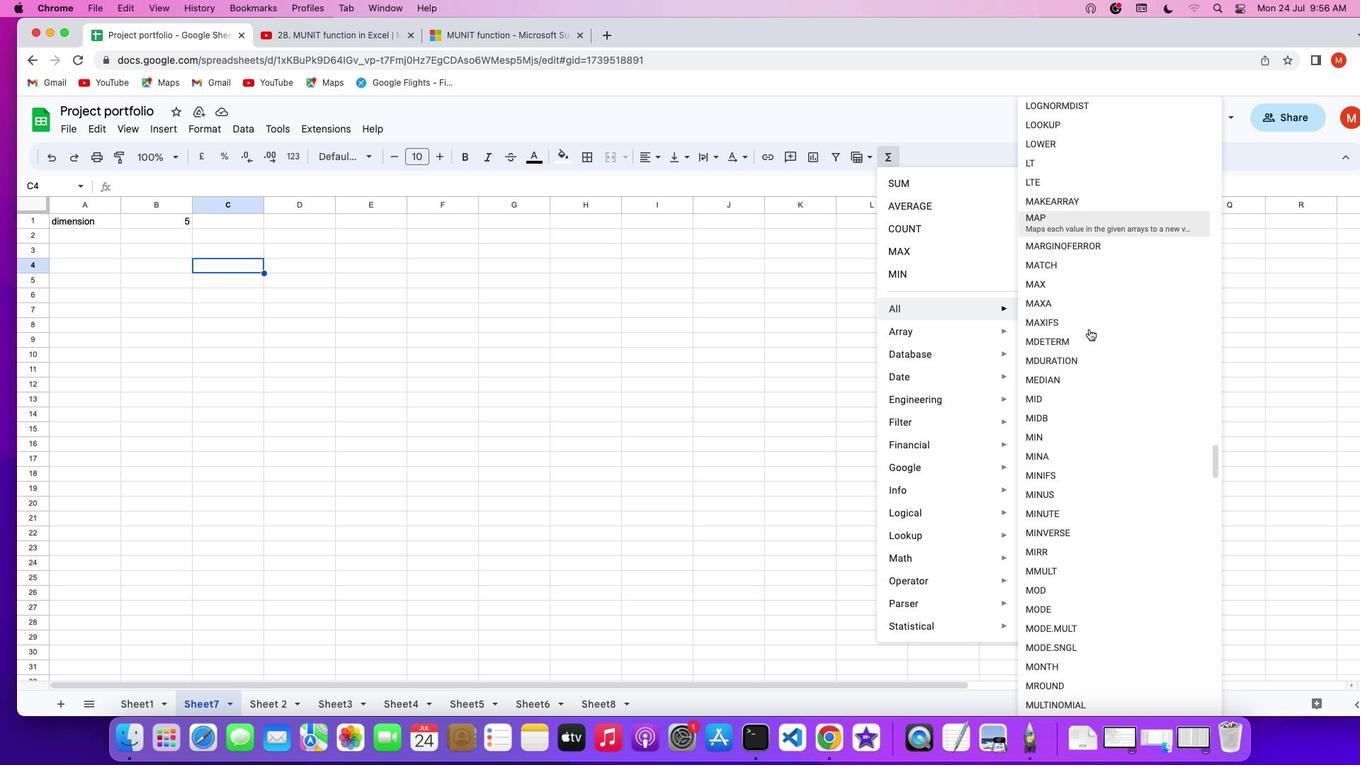 
Action: Mouse scrolled (1089, 329) with delta (0, -1)
Screenshot: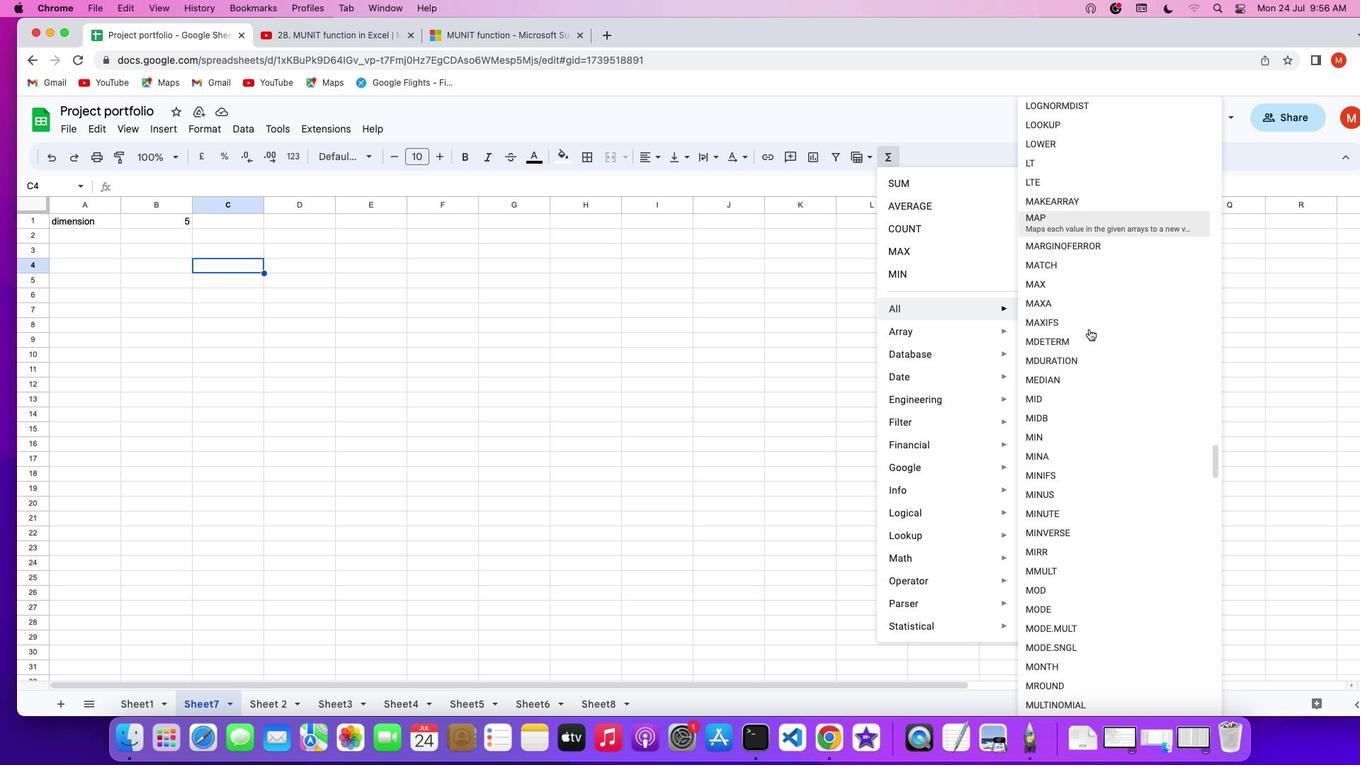 
Action: Mouse scrolled (1089, 329) with delta (0, 0)
Screenshot: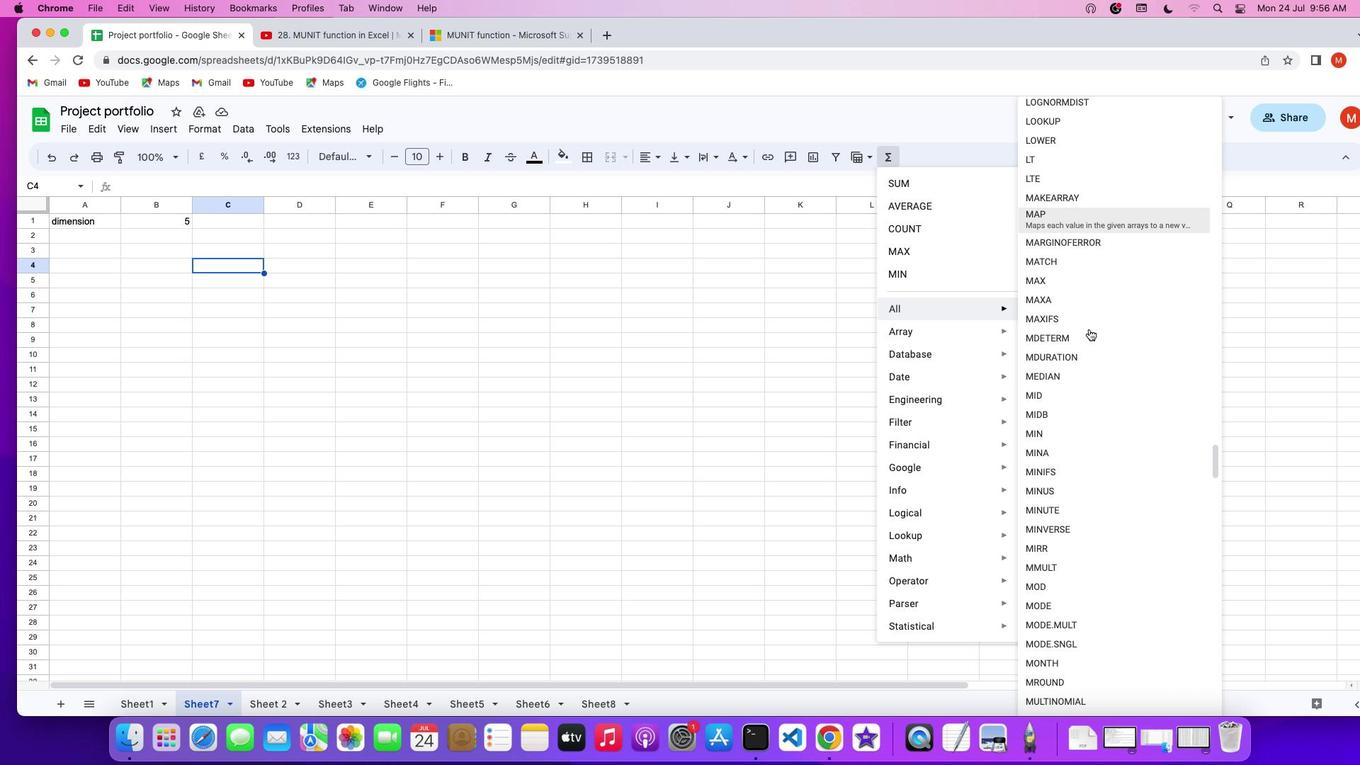 
Action: Mouse scrolled (1089, 329) with delta (0, 0)
Screenshot: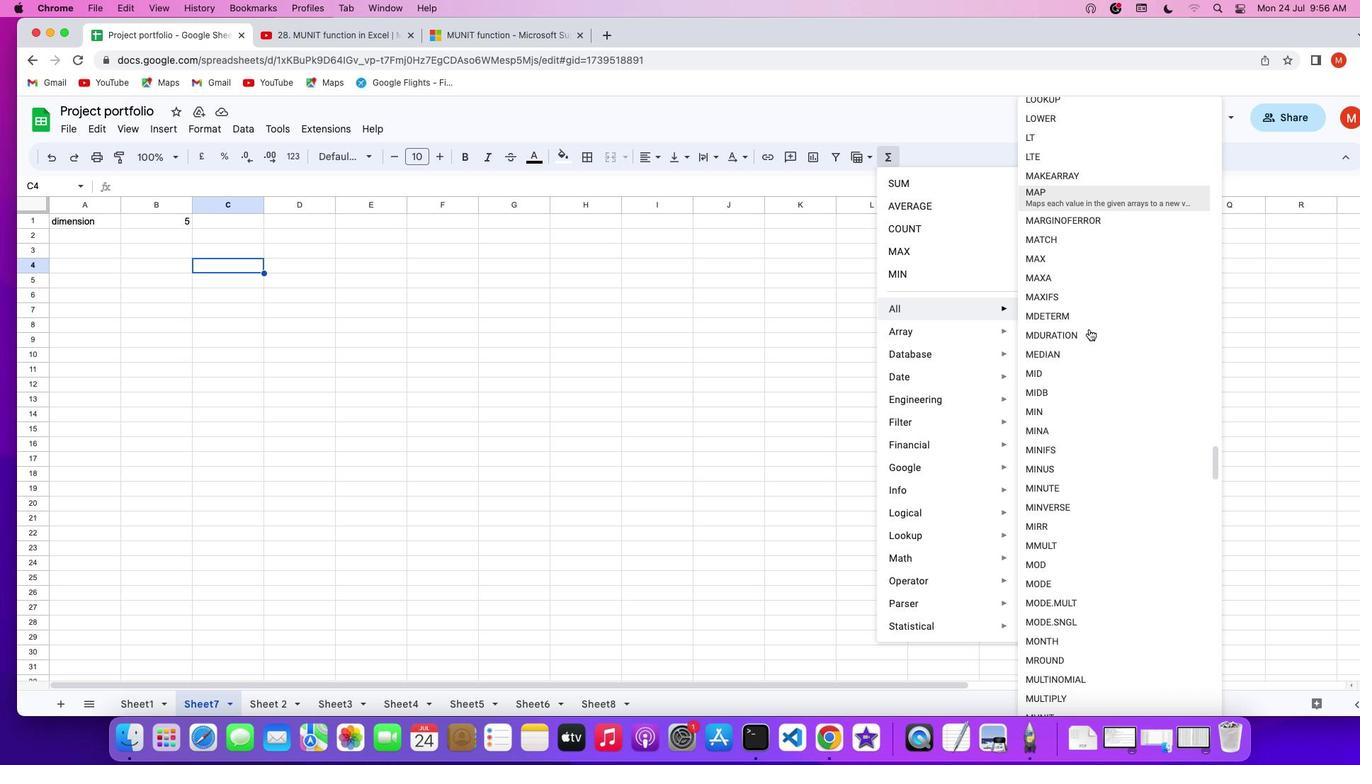 
Action: Mouse scrolled (1089, 329) with delta (0, 0)
Screenshot: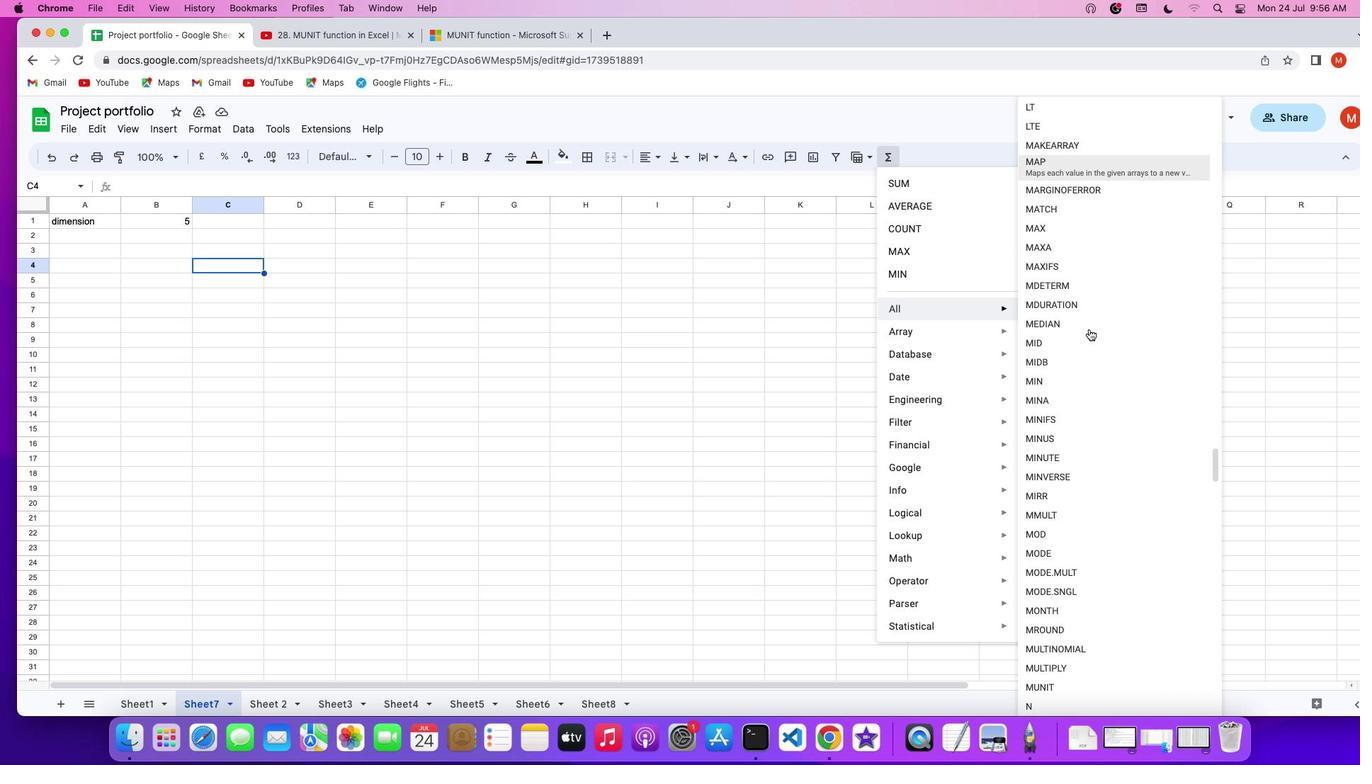 
Action: Mouse scrolled (1089, 329) with delta (0, 0)
Screenshot: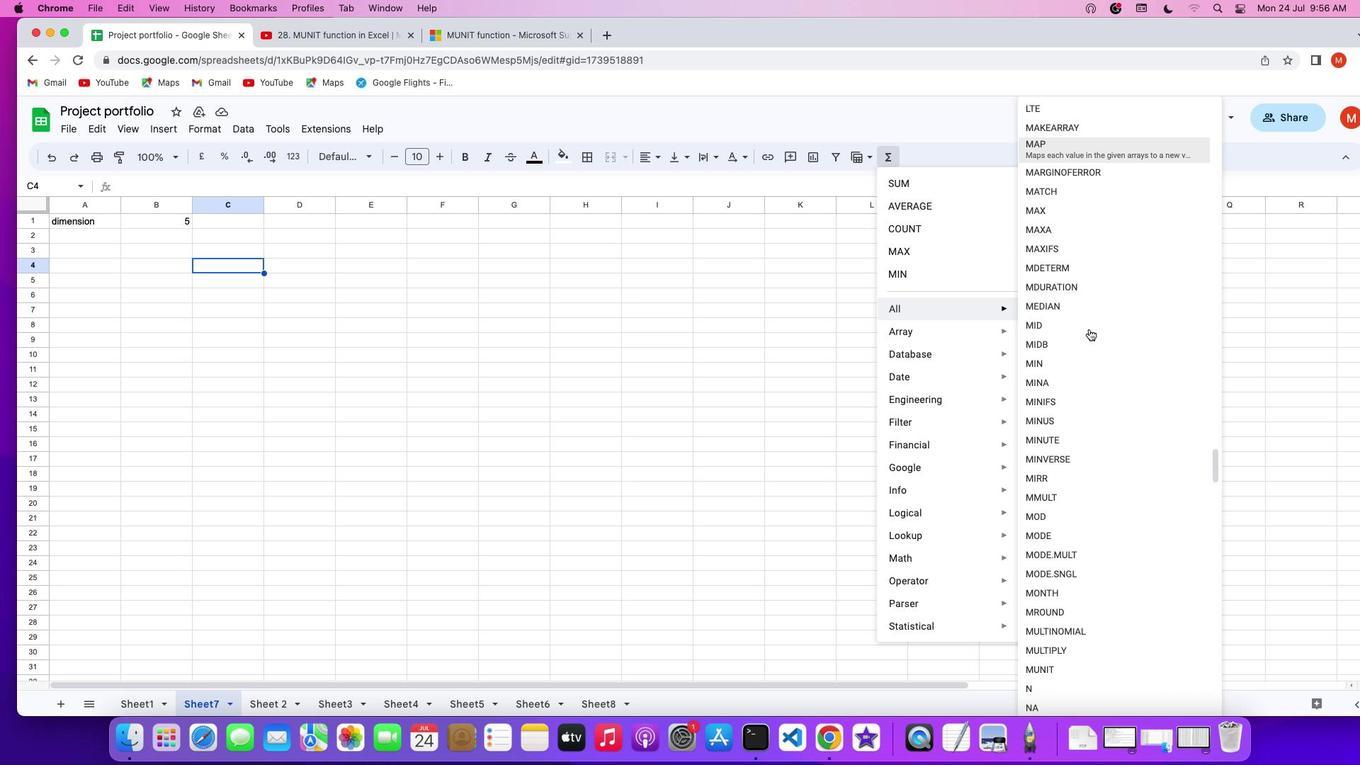 
Action: Mouse scrolled (1089, 329) with delta (0, 0)
Screenshot: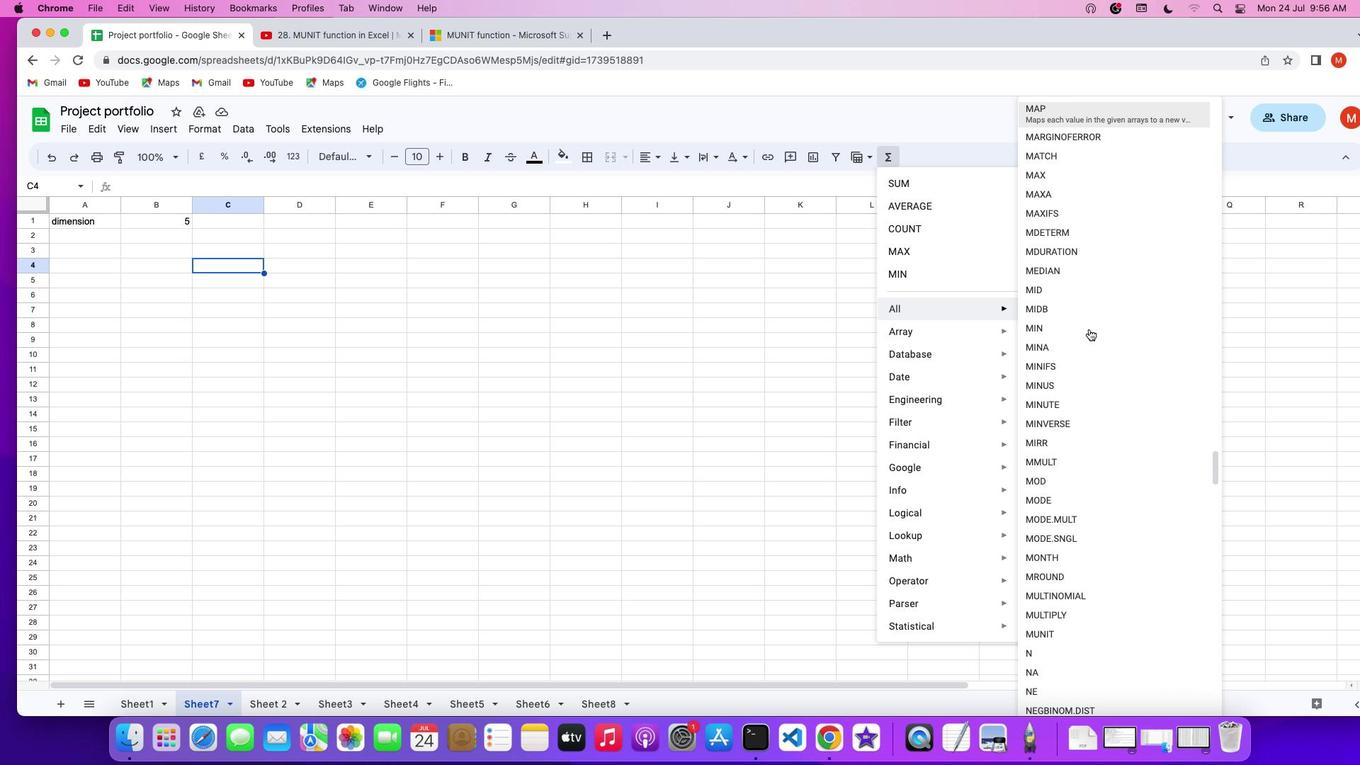 
Action: Mouse scrolled (1089, 329) with delta (0, 0)
Screenshot: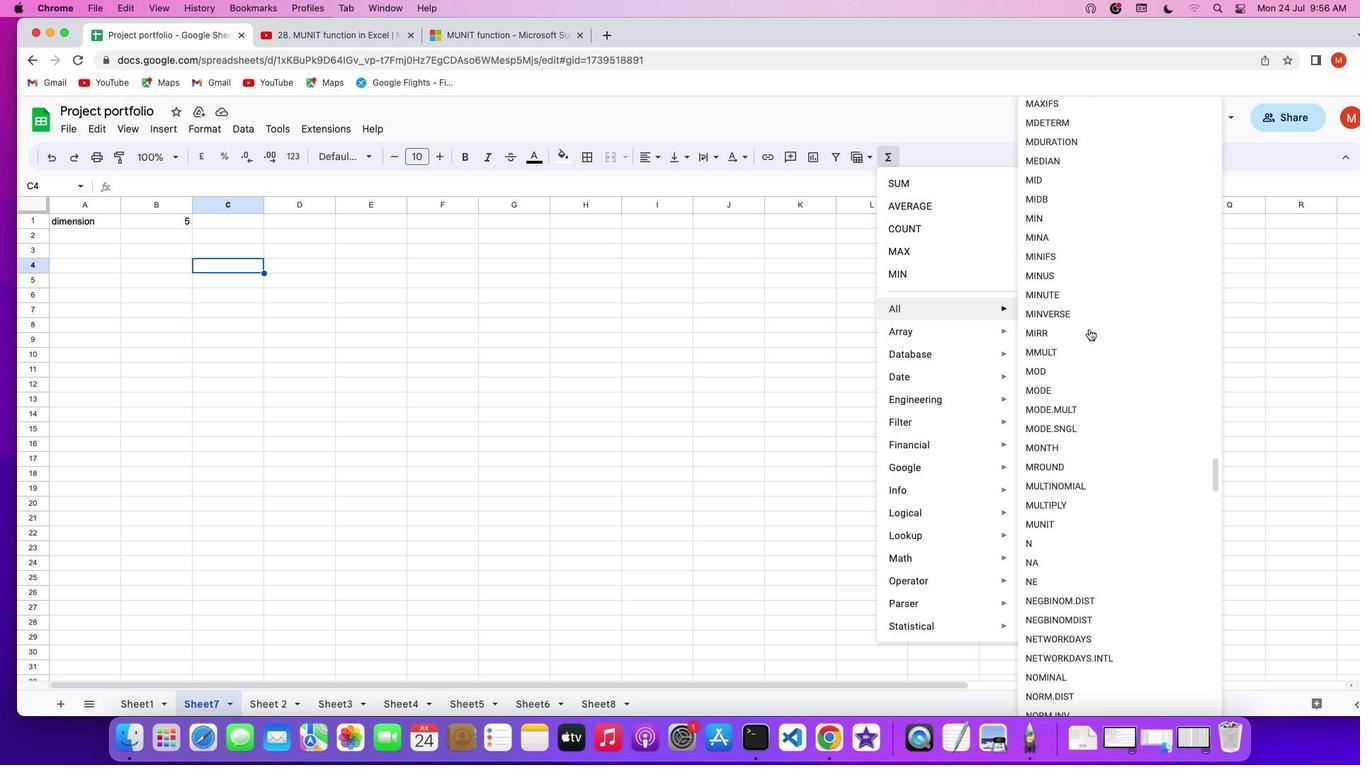 
Action: Mouse scrolled (1089, 329) with delta (0, 0)
Screenshot: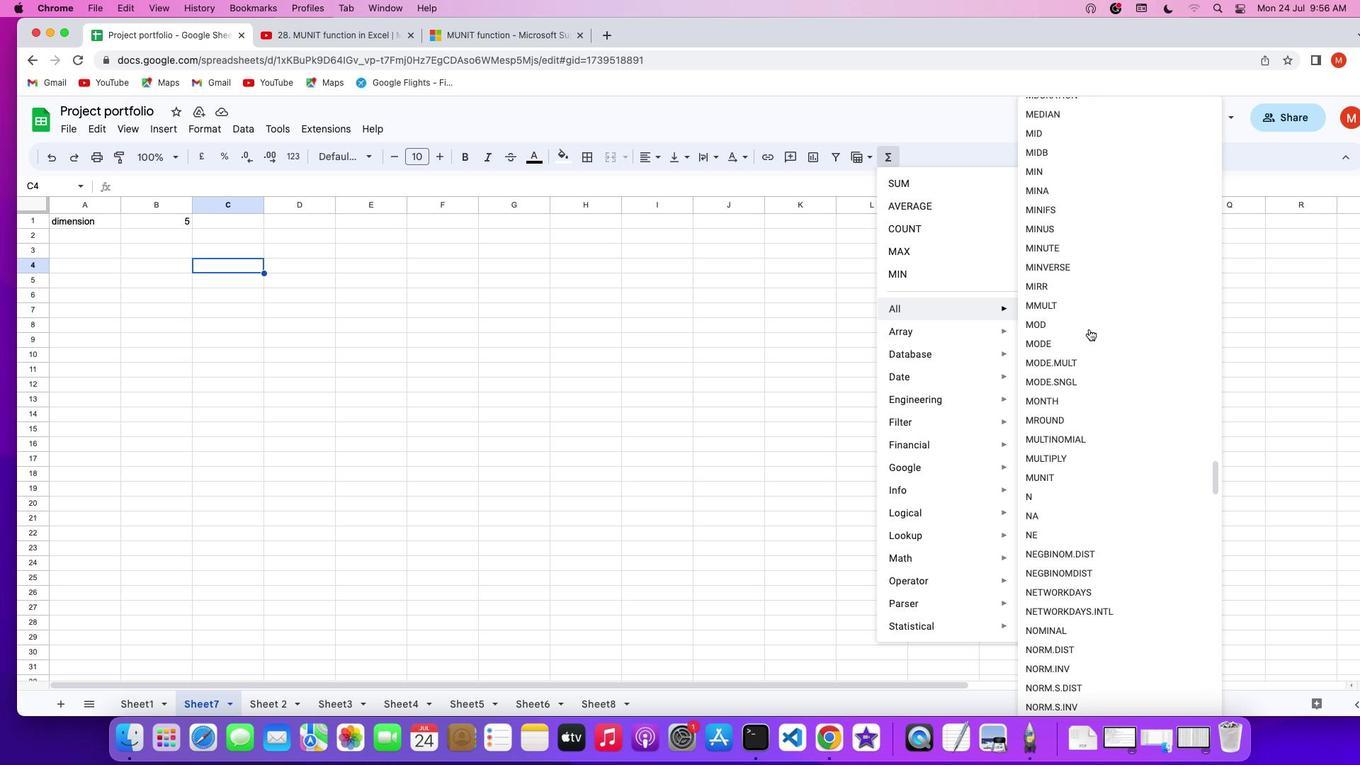 
Action: Mouse scrolled (1089, 329) with delta (0, -2)
Screenshot: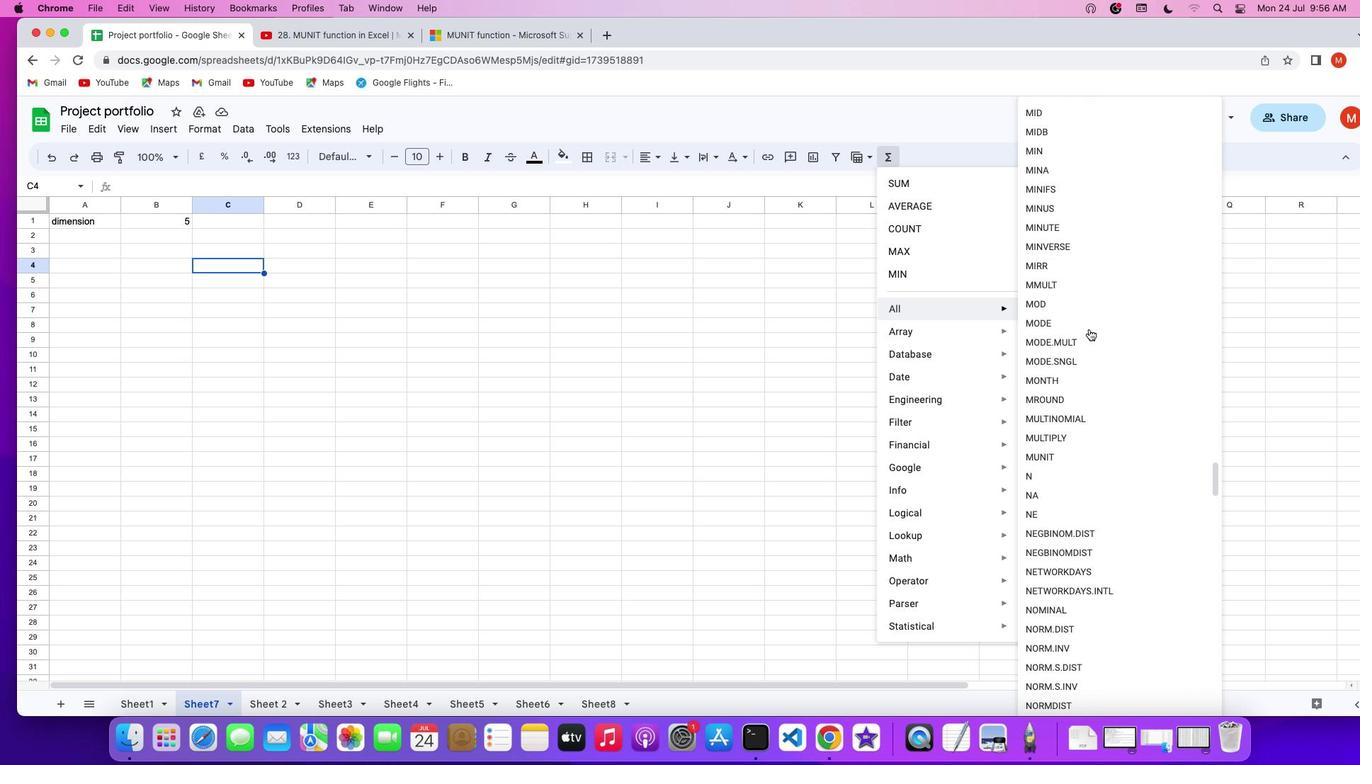 
Action: Mouse scrolled (1089, 329) with delta (0, -2)
Screenshot: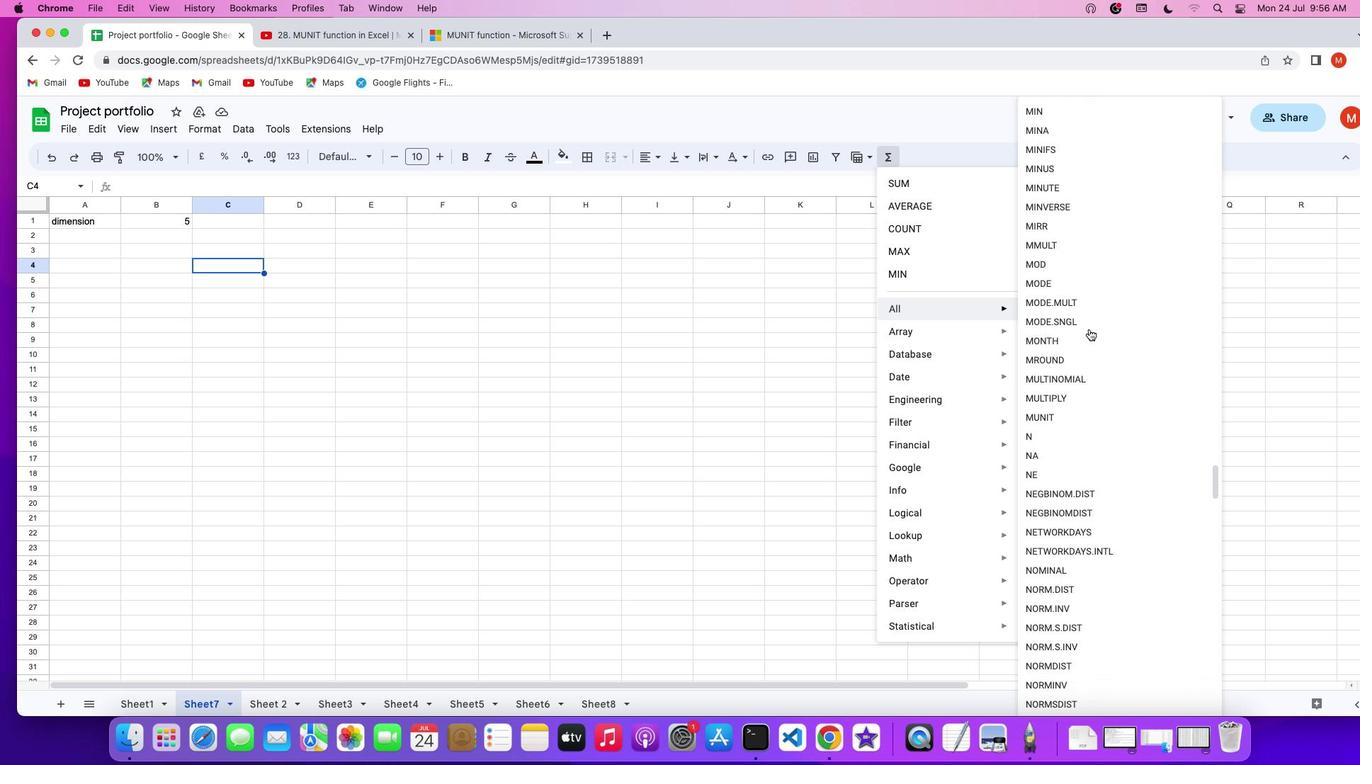 
Action: Mouse moved to (1091, 328)
Screenshot: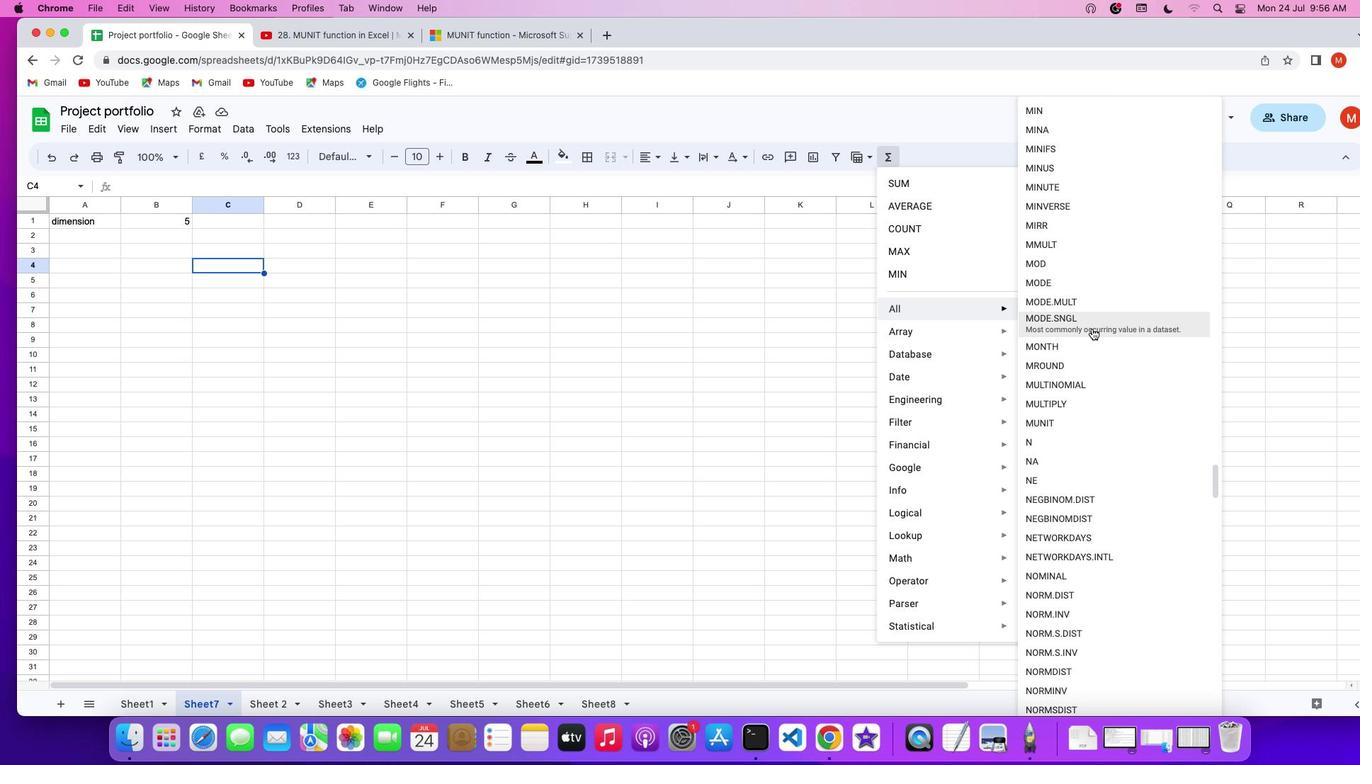 
Action: Mouse scrolled (1091, 328) with delta (0, 0)
Screenshot: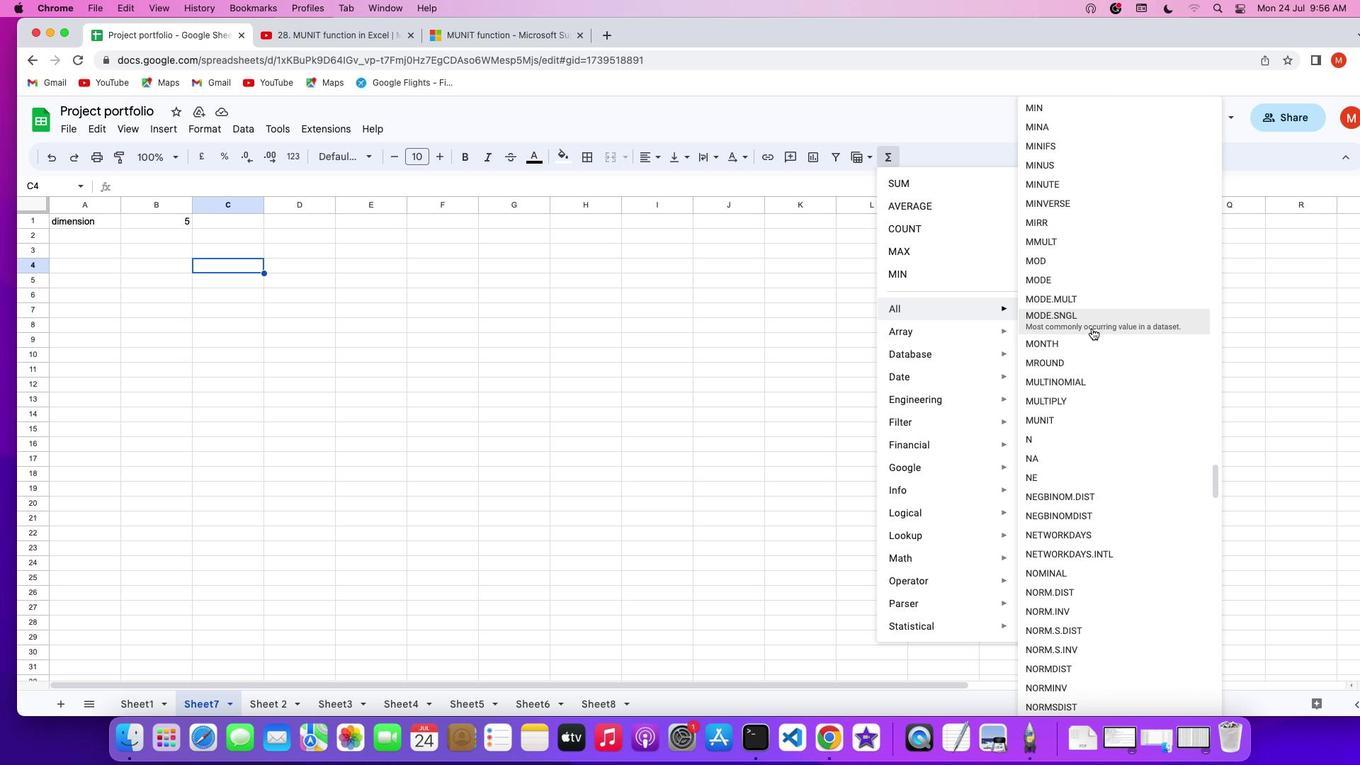 
Action: Mouse scrolled (1091, 328) with delta (0, 0)
Screenshot: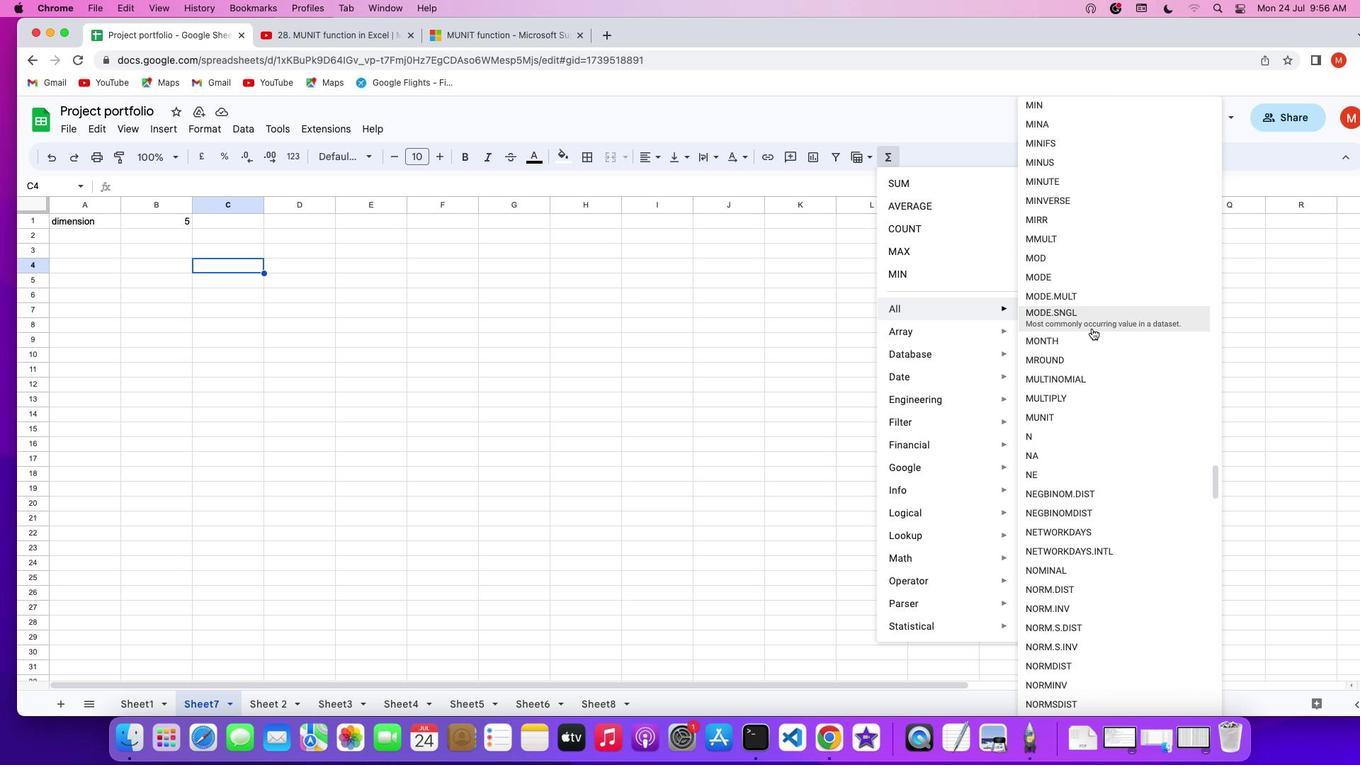 
Action: Mouse scrolled (1091, 328) with delta (0, 0)
Screenshot: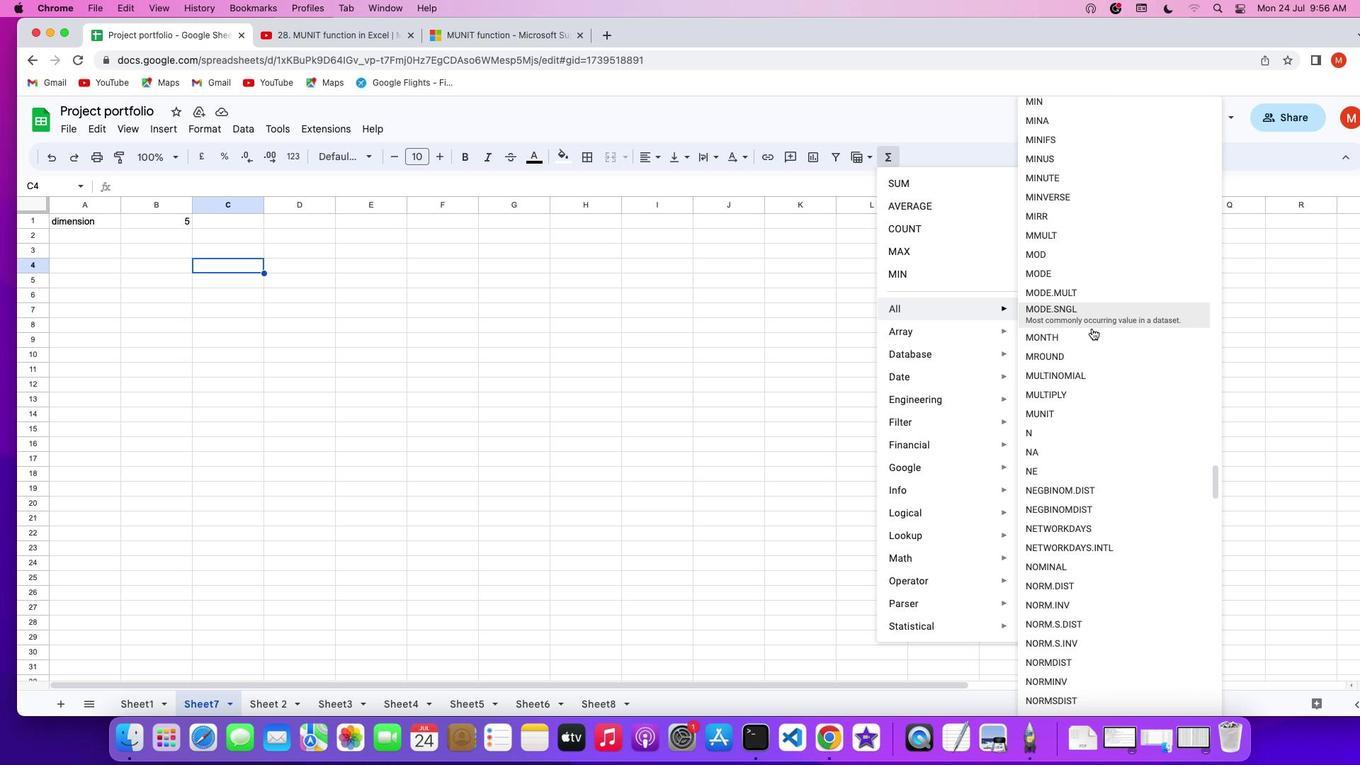 
Action: Mouse scrolled (1091, 328) with delta (0, 0)
Screenshot: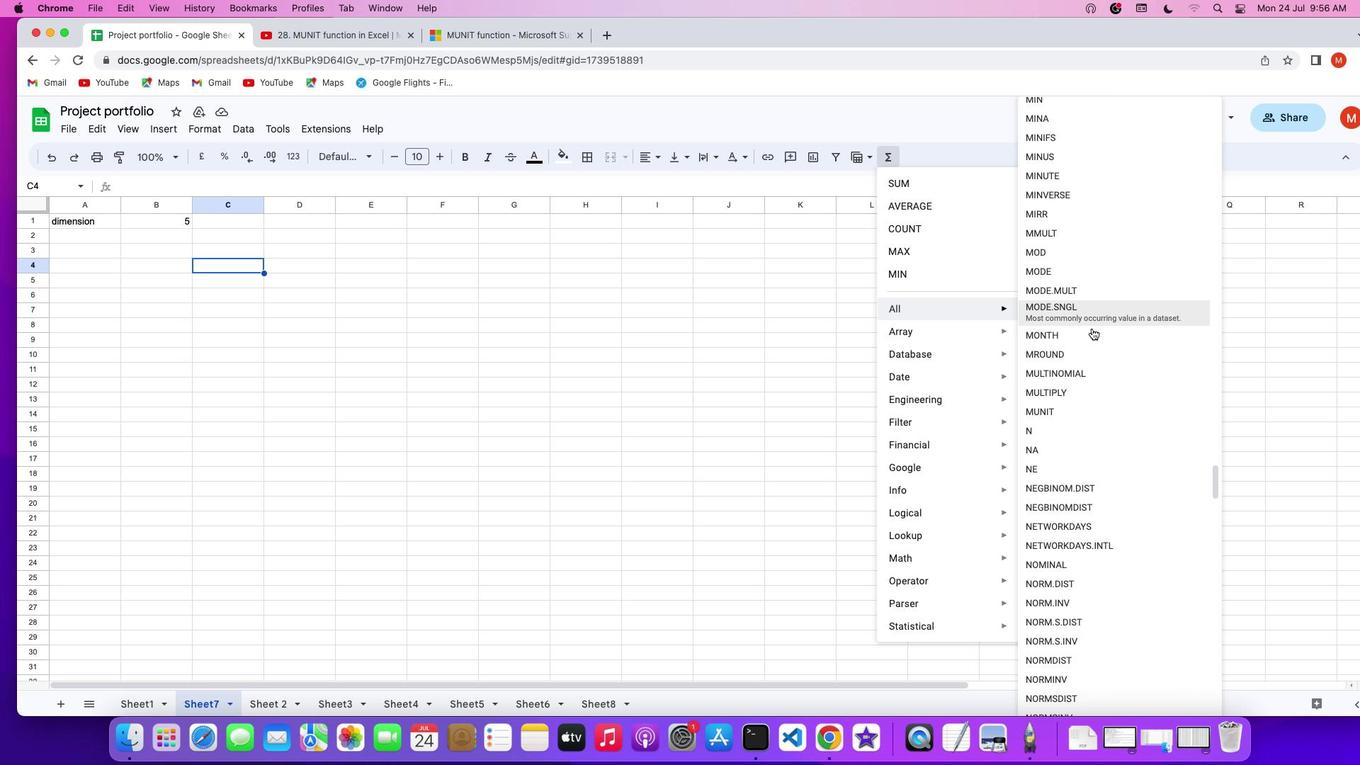 
Action: Mouse scrolled (1091, 328) with delta (0, 0)
Screenshot: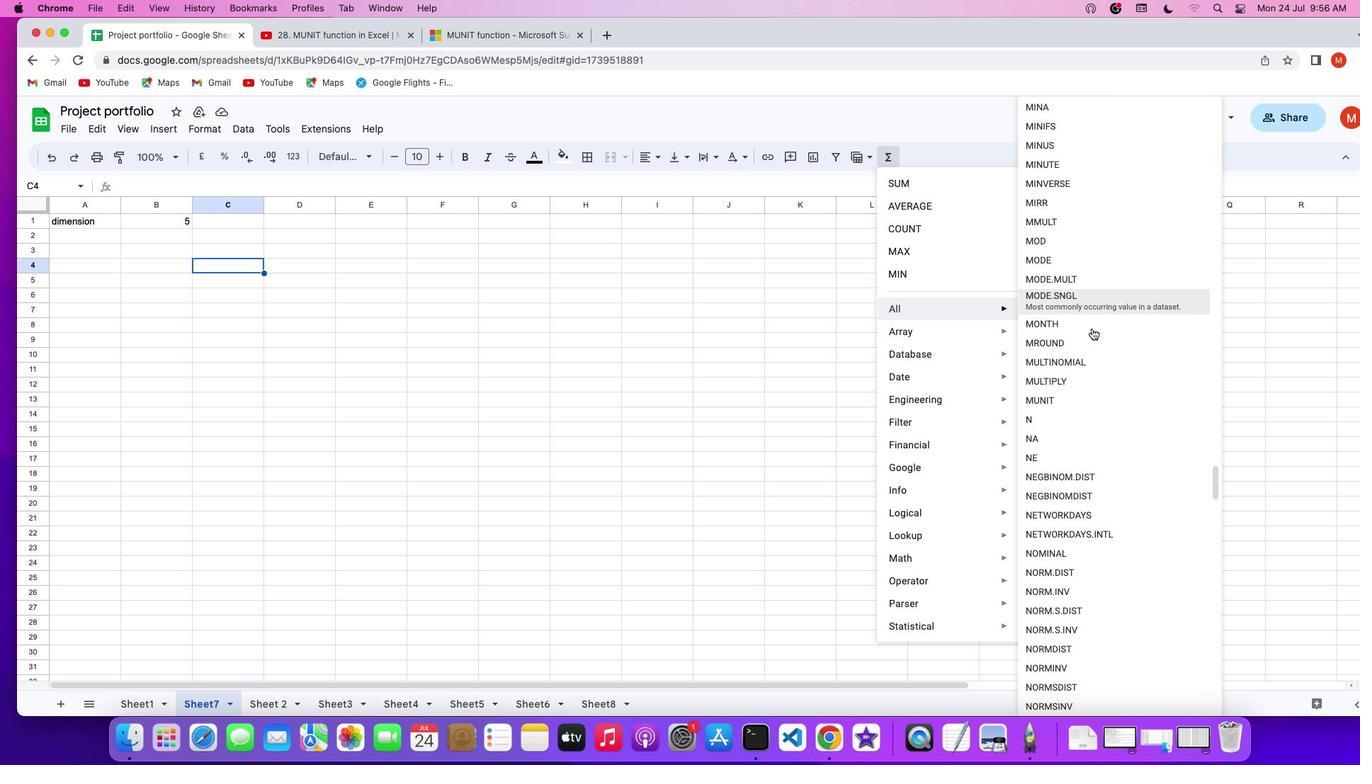
Action: Mouse scrolled (1091, 328) with delta (0, 0)
Screenshot: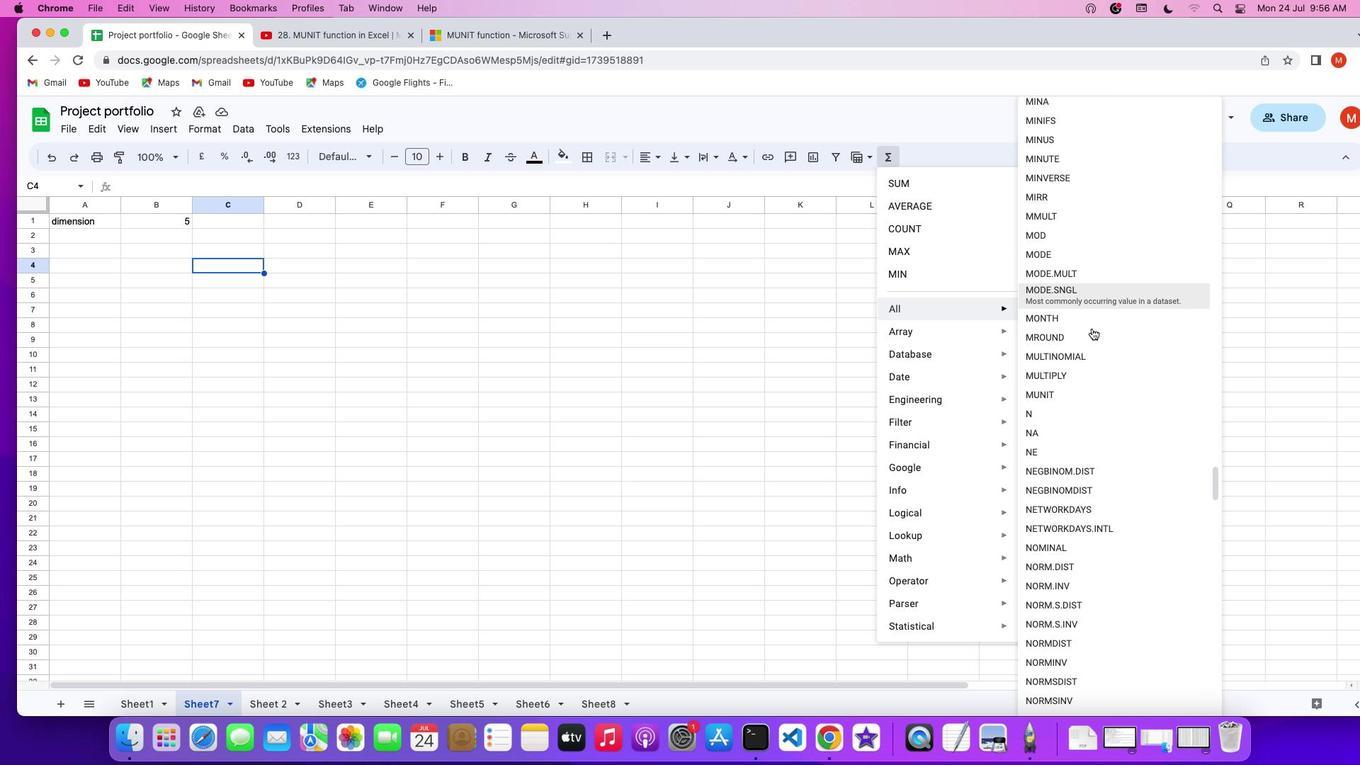 
Action: Mouse scrolled (1091, 328) with delta (0, 0)
Screenshot: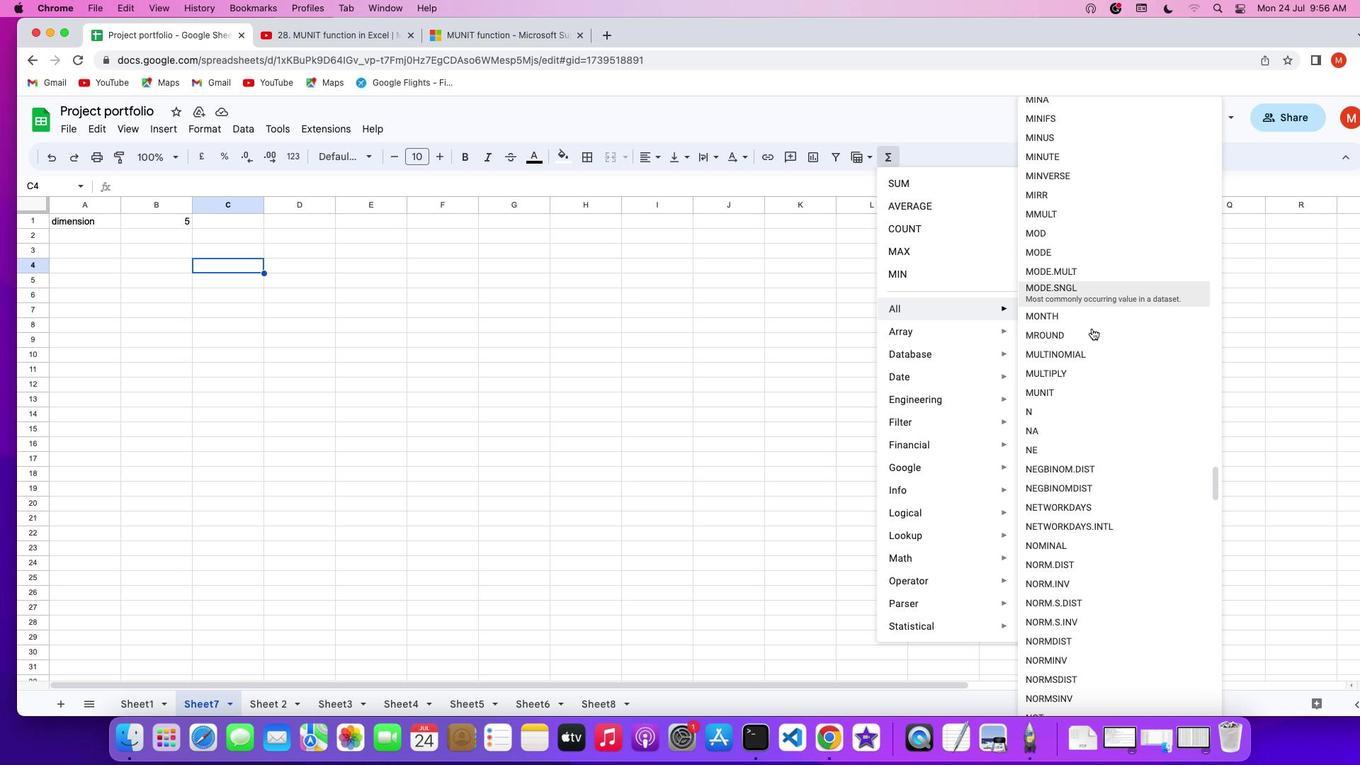 
Action: Mouse scrolled (1091, 328) with delta (0, 0)
Screenshot: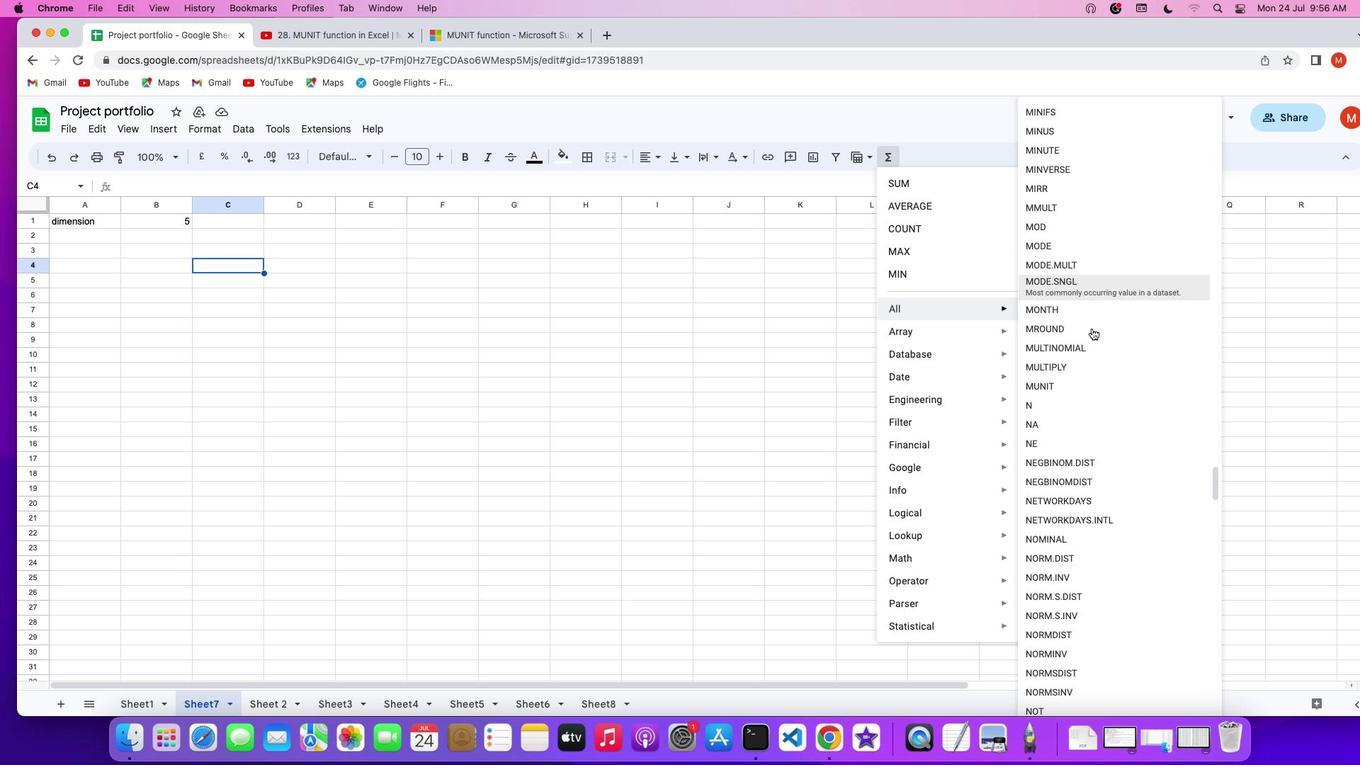 
Action: Mouse scrolled (1091, 328) with delta (0, 0)
Screenshot: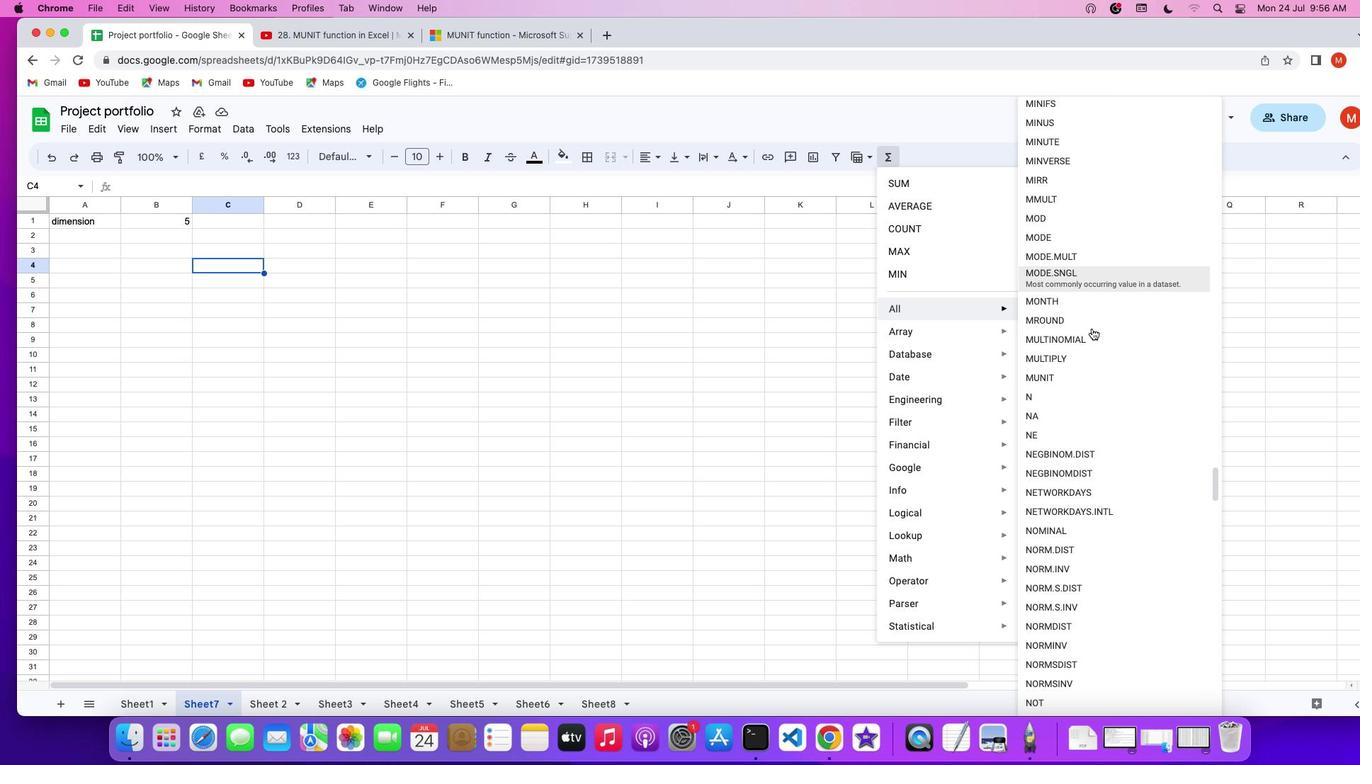 
Action: Mouse scrolled (1091, 328) with delta (0, 0)
Screenshot: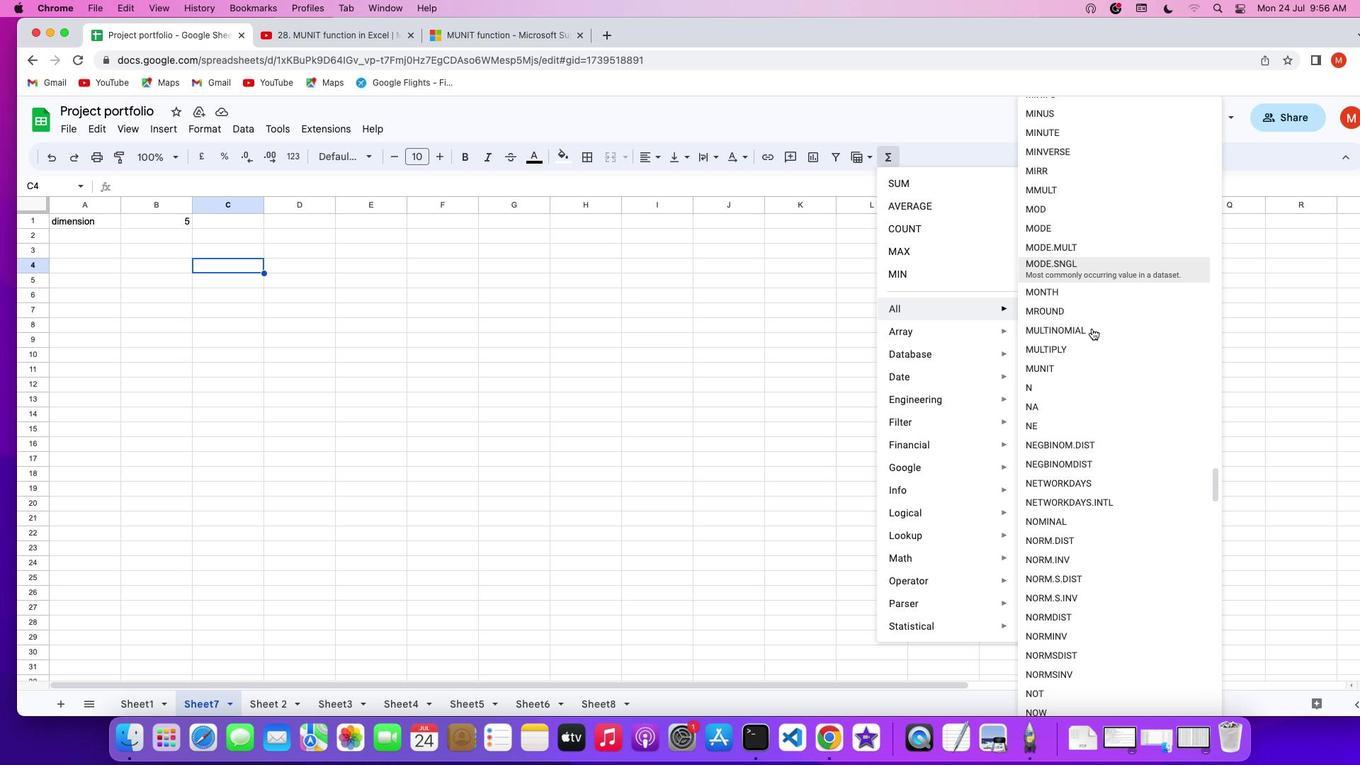 
Action: Mouse scrolled (1091, 328) with delta (0, 0)
Screenshot: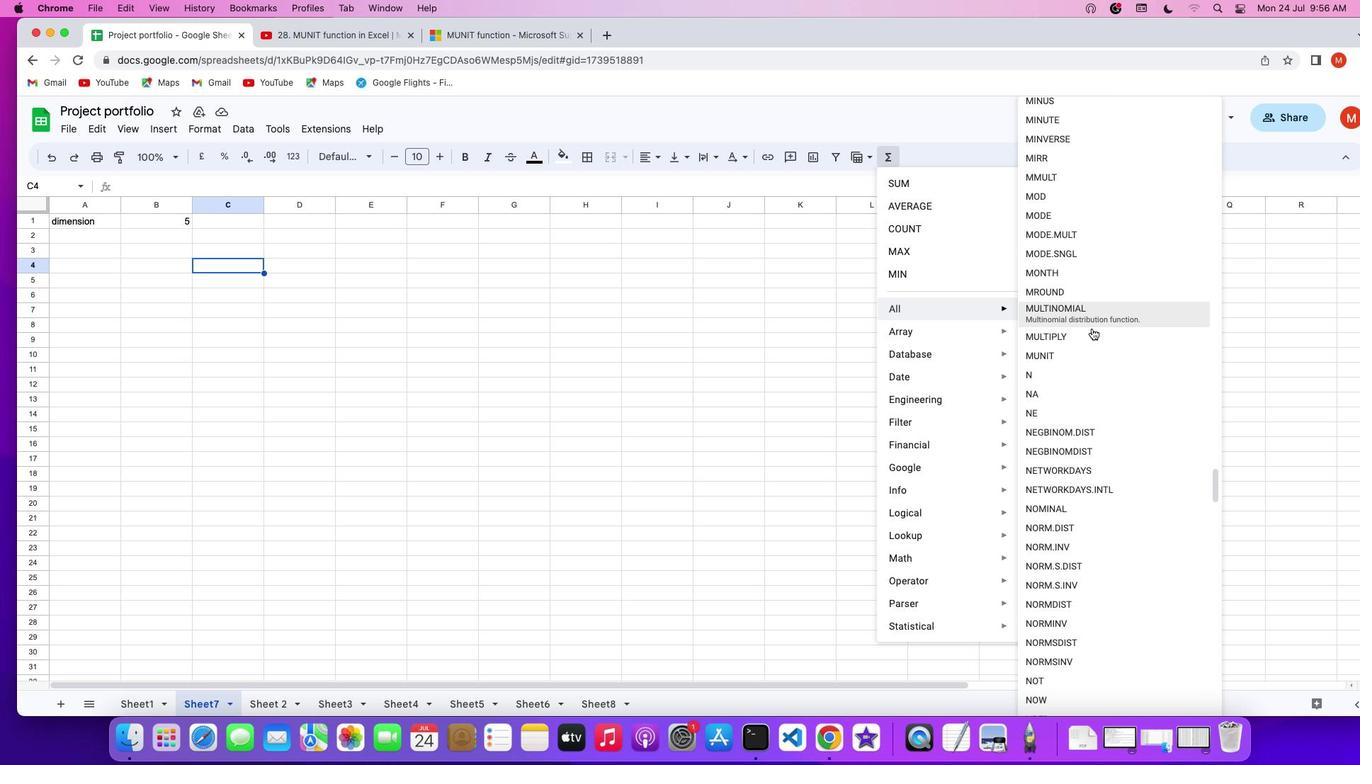 
Action: Mouse scrolled (1091, 328) with delta (0, 0)
Screenshot: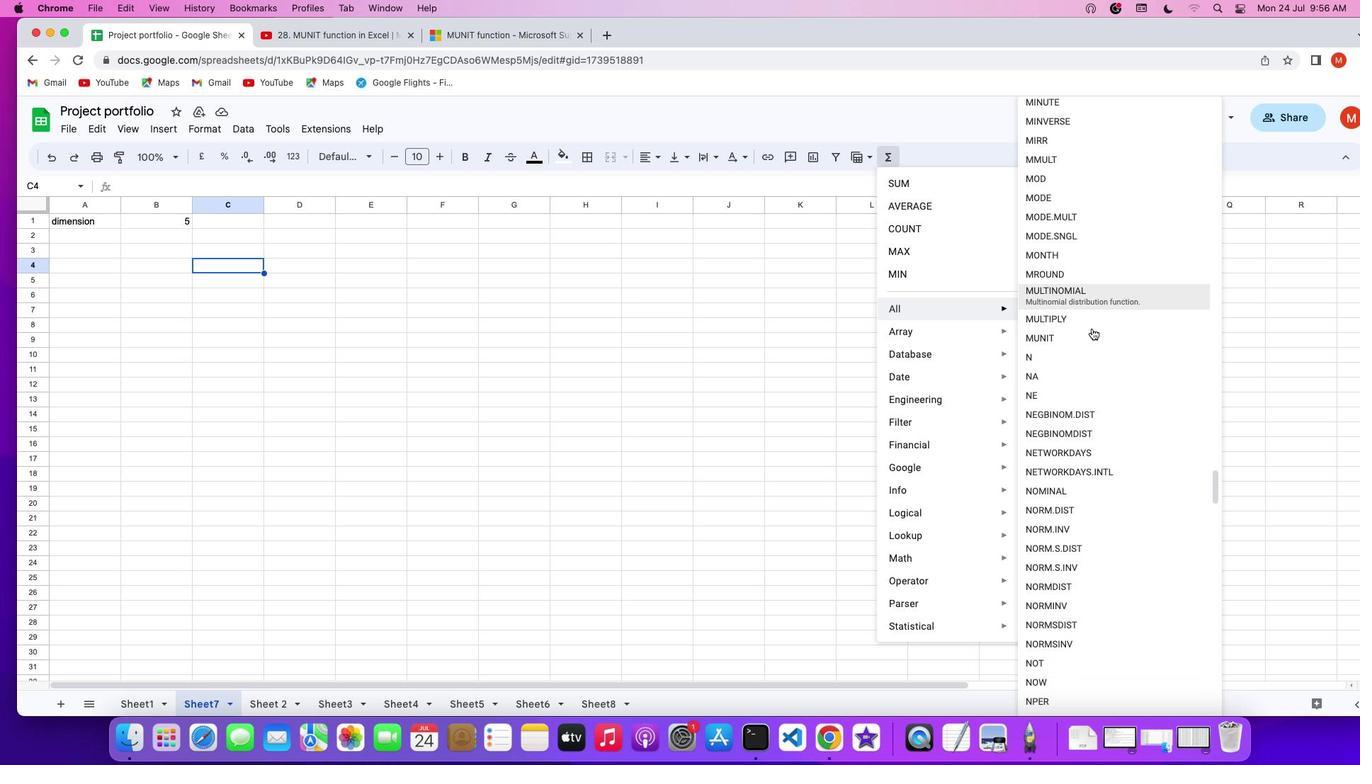 
Action: Mouse scrolled (1091, 328) with delta (0, 0)
Screenshot: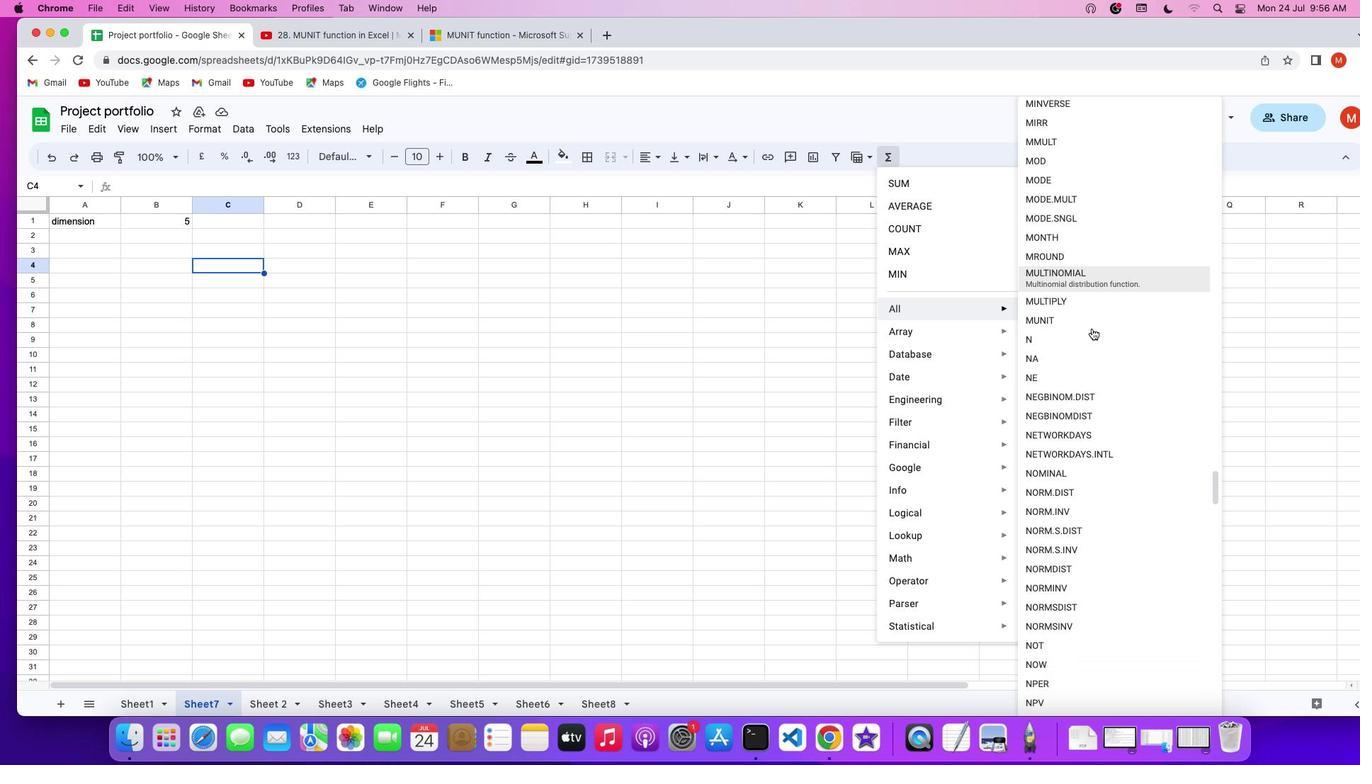 
Action: Mouse moved to (1097, 318)
Screenshot: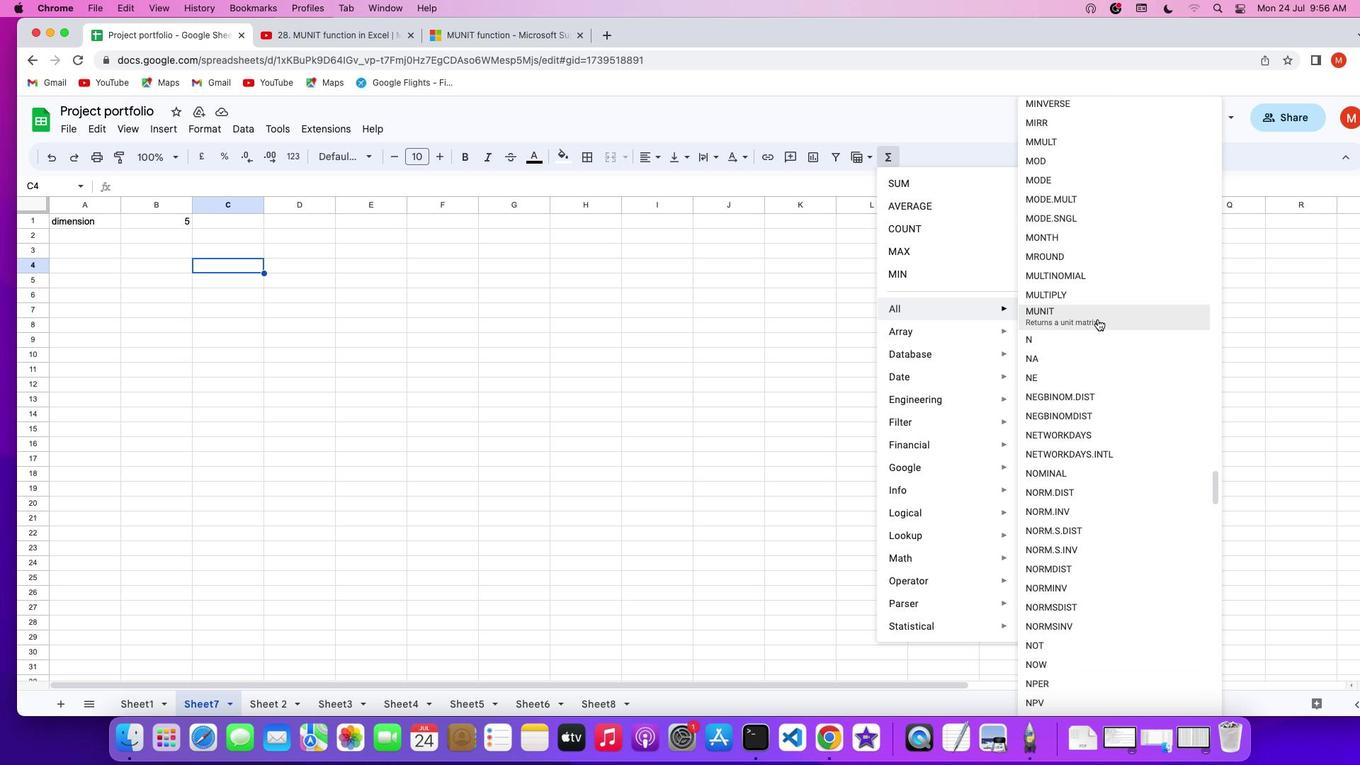 
Action: Mouse pressed left at (1097, 318)
Screenshot: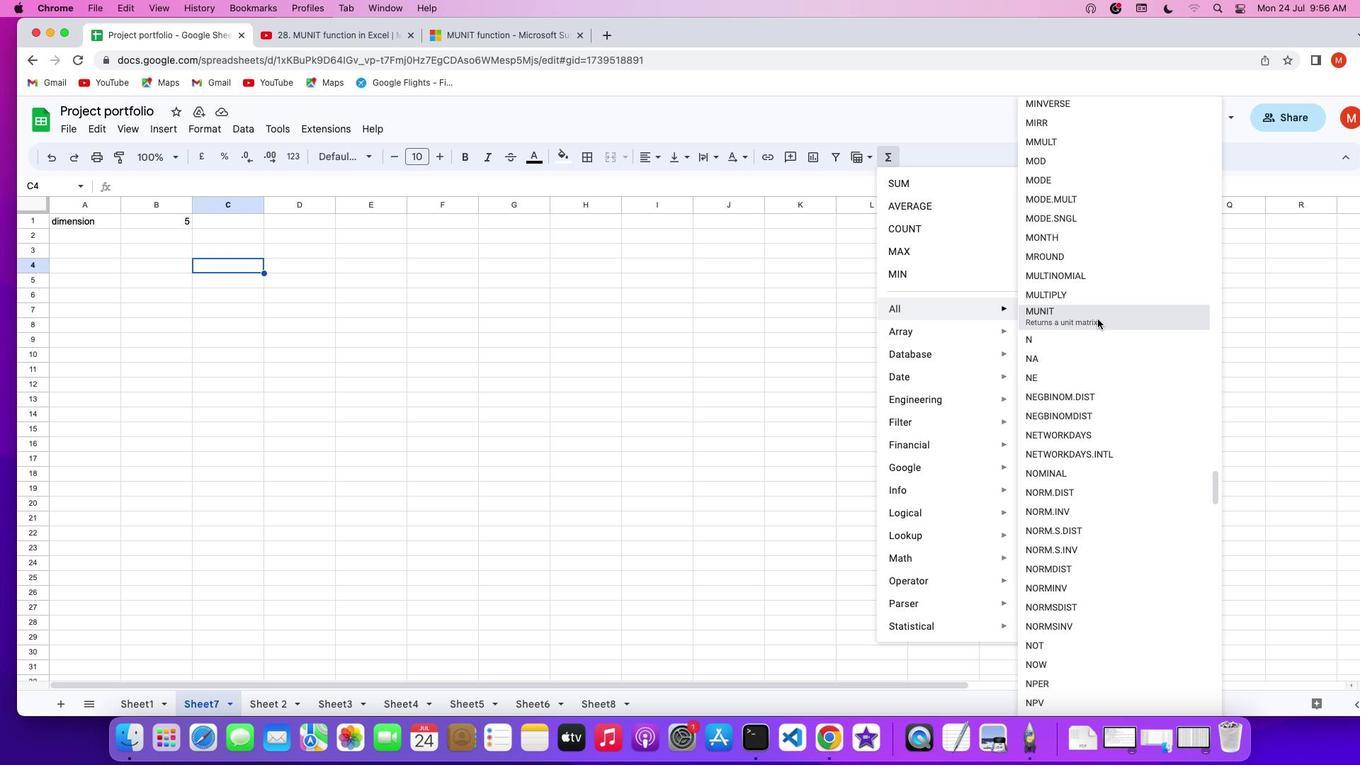 
Action: Mouse moved to (165, 219)
Screenshot: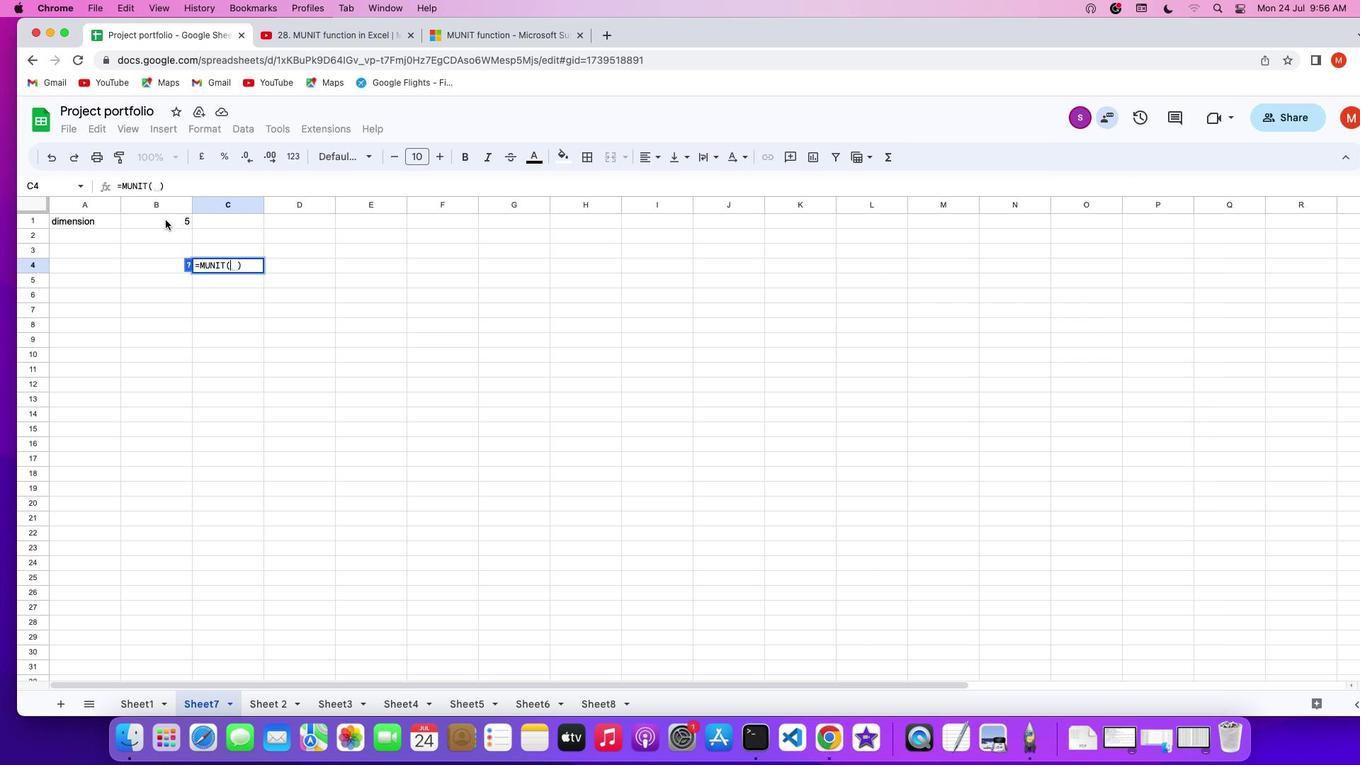 
Action: Mouse pressed left at (165, 219)
Screenshot: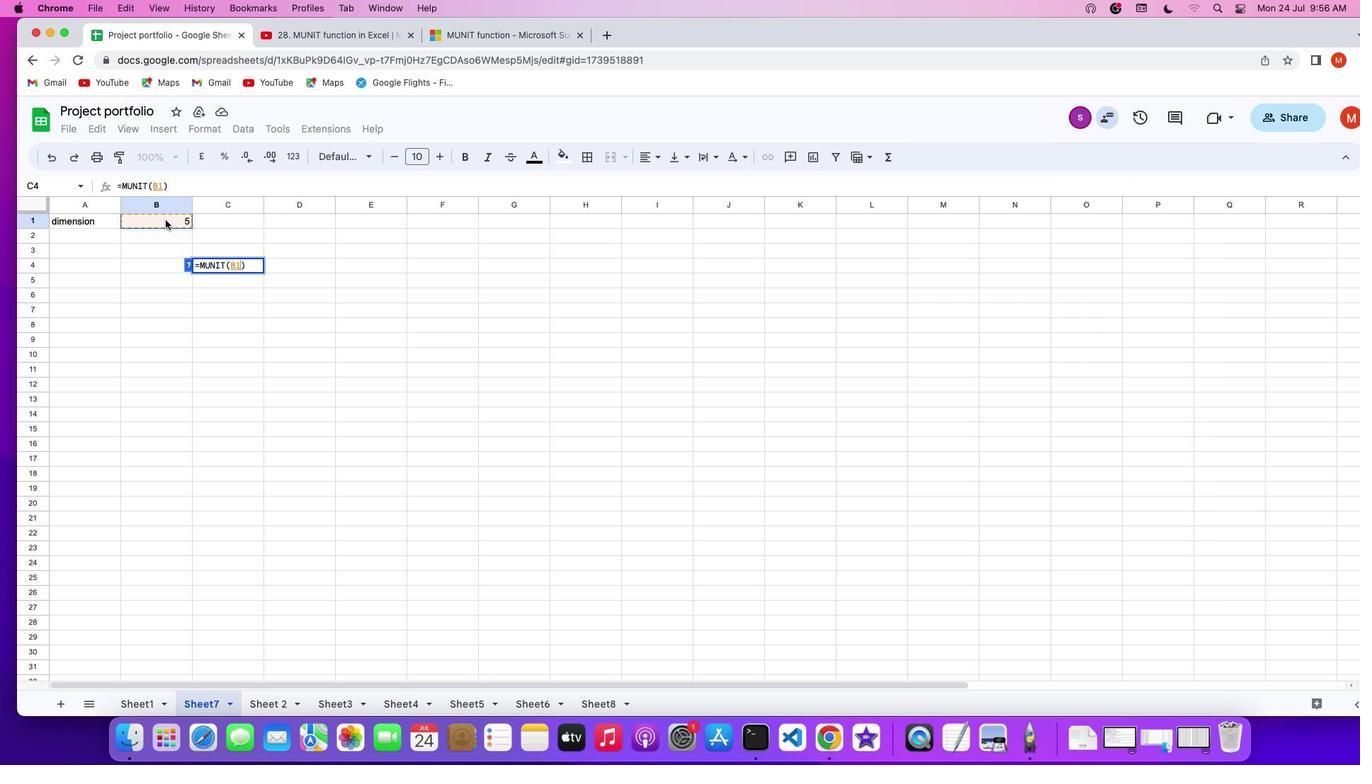 
Action: Mouse moved to (312, 264)
Screenshot: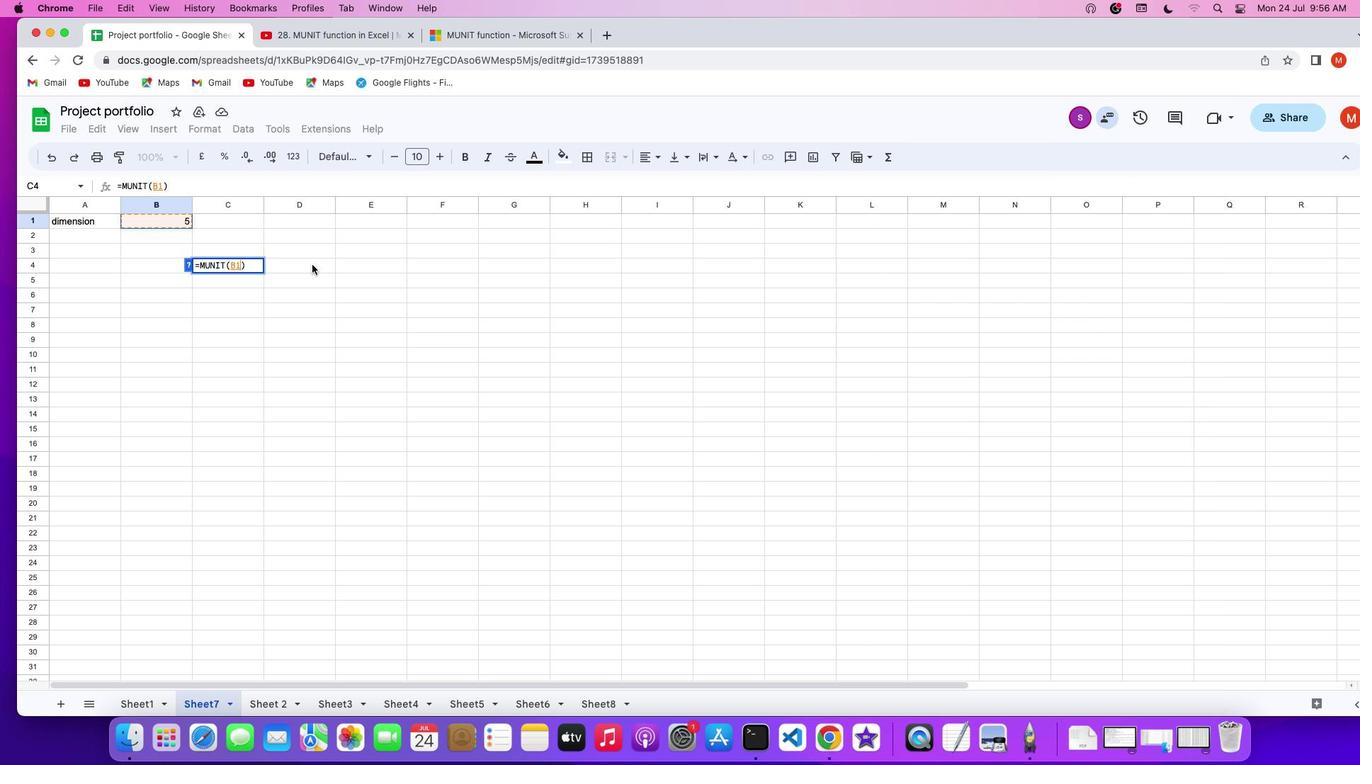 
Action: Key pressed Key.cmdKey.shiftKey.enterKey.enter
Screenshot: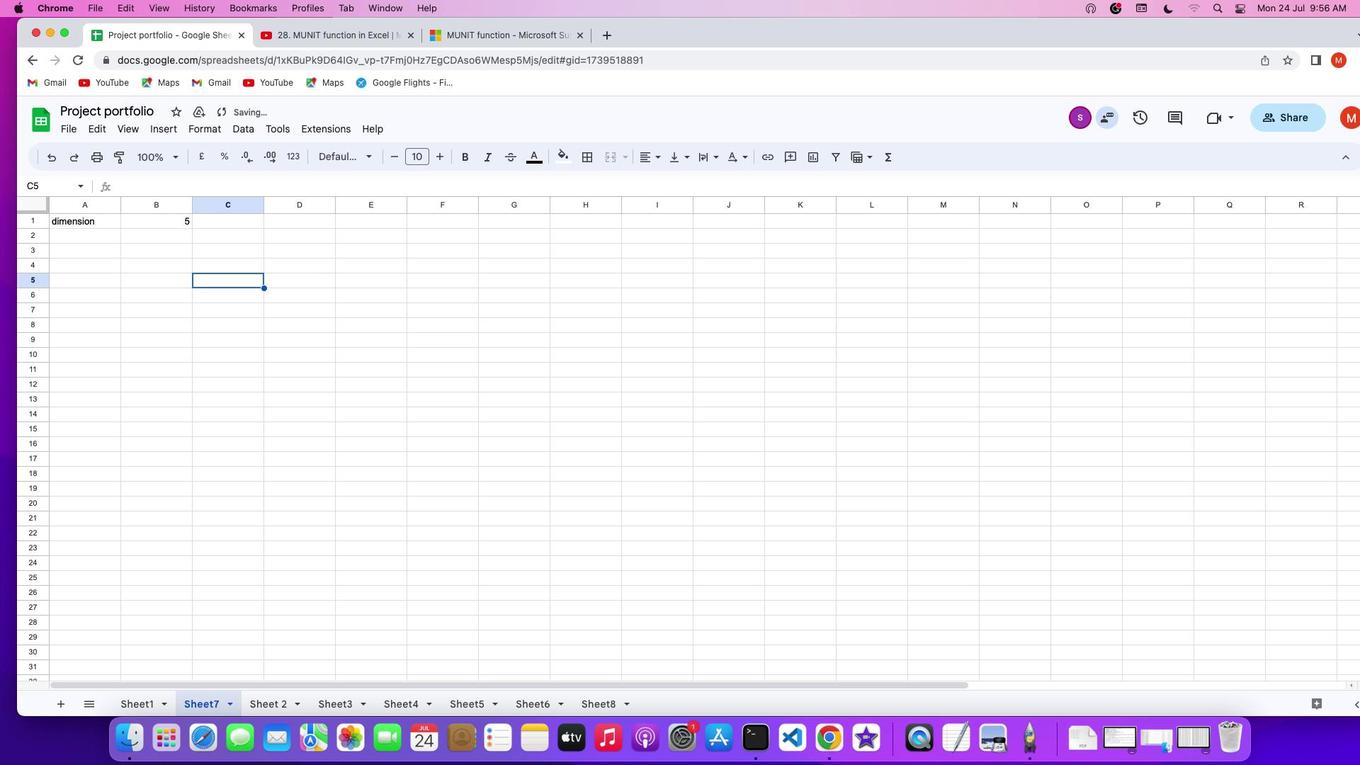
